 Task: Reply to email with the signature Chloe Collins with the subject Thank you for a call from softage.10@softage.net with the message Can you please confirm the availability of the conference room for the meeting? with BCC to softage.7@softage.net with an attached document RFP_response.docx
Action: Mouse moved to (789, 276)
Screenshot: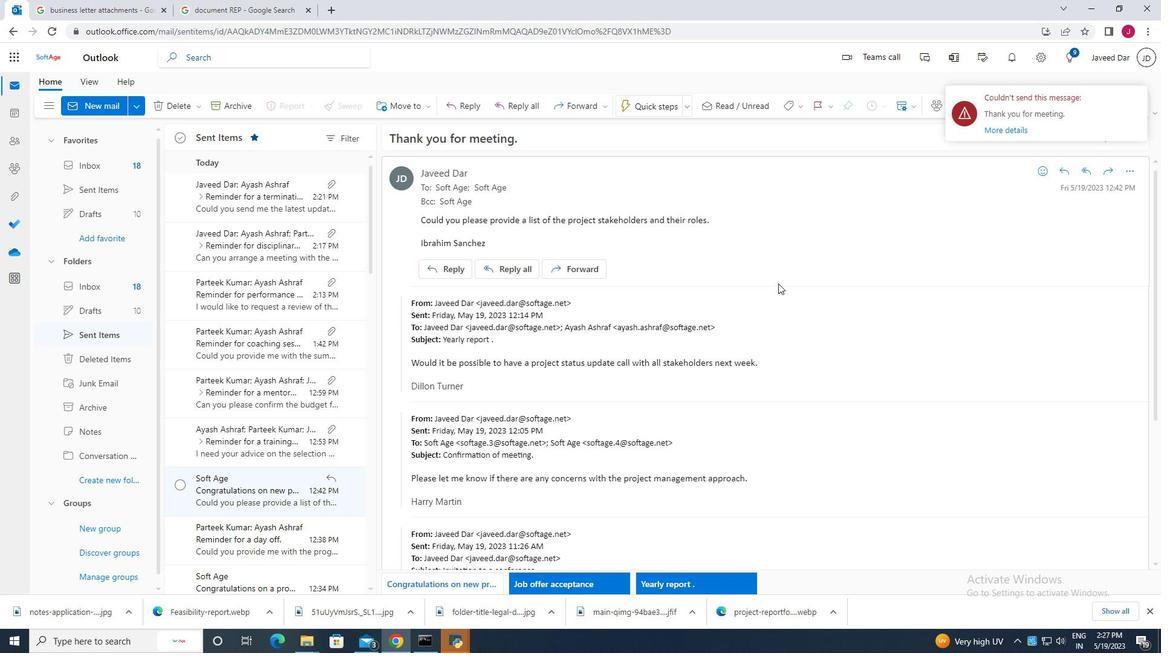 
Action: Mouse scrolled (789, 277) with delta (0, 0)
Screenshot: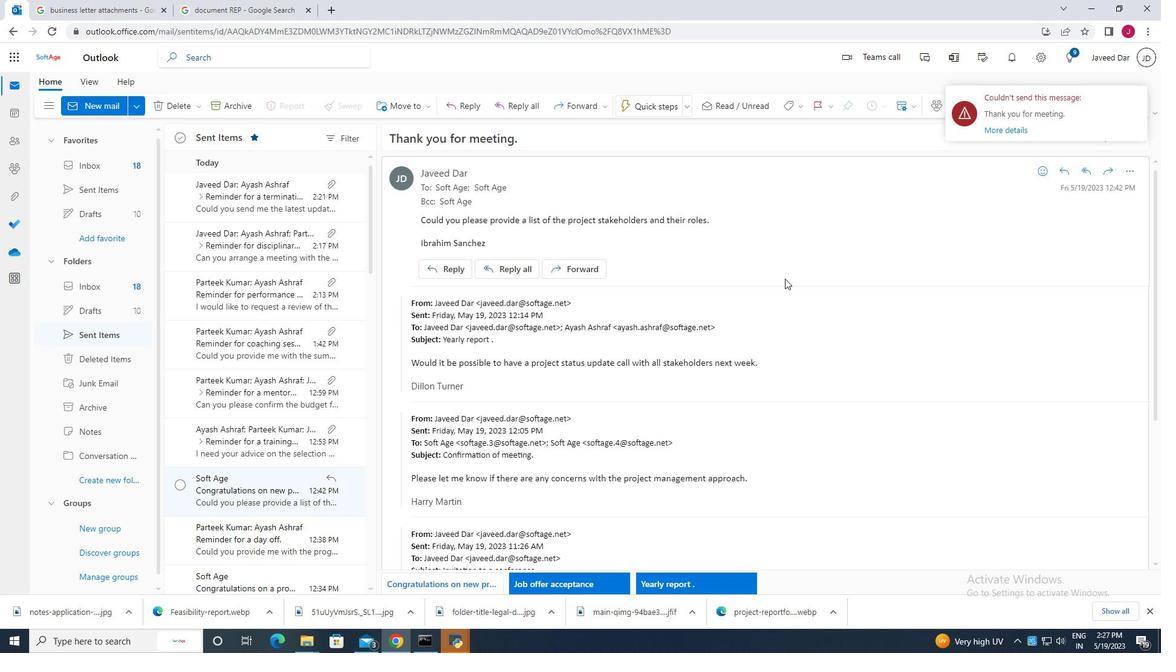 
Action: Mouse scrolled (789, 277) with delta (0, 0)
Screenshot: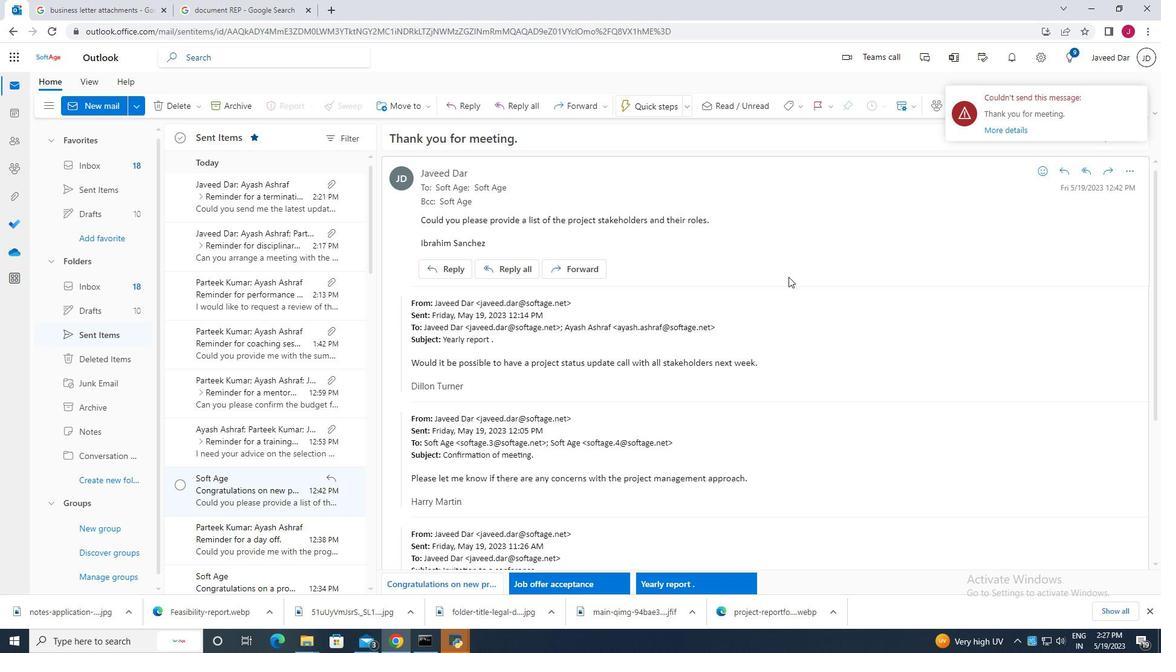 
Action: Mouse moved to (1066, 167)
Screenshot: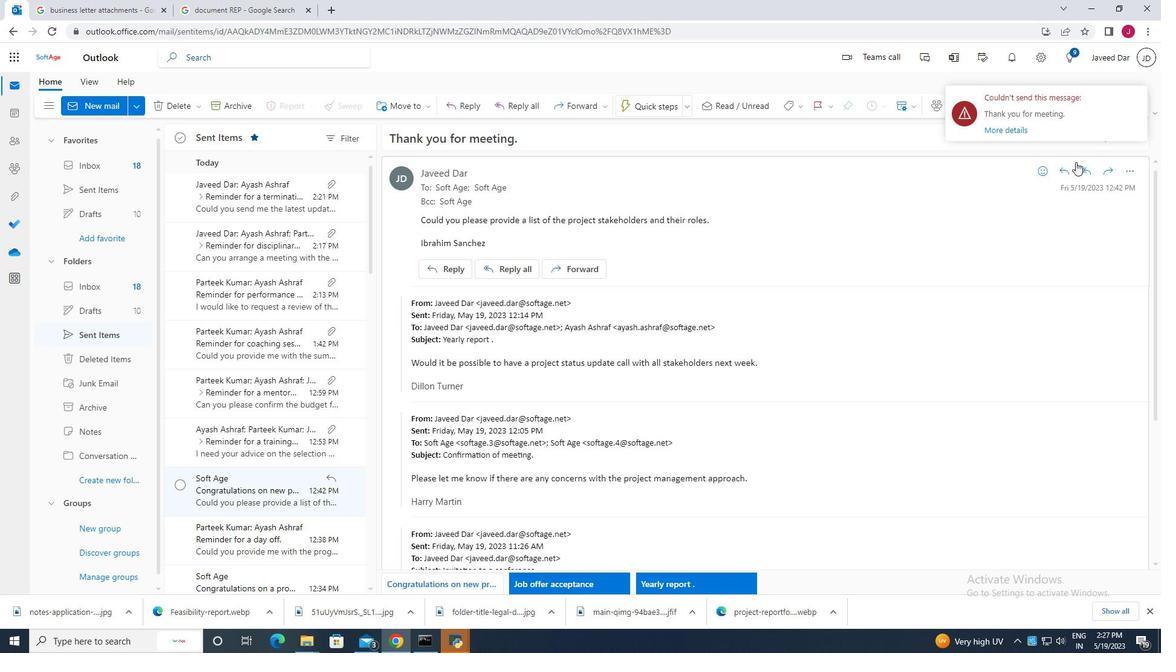 
Action: Mouse pressed left at (1066, 167)
Screenshot: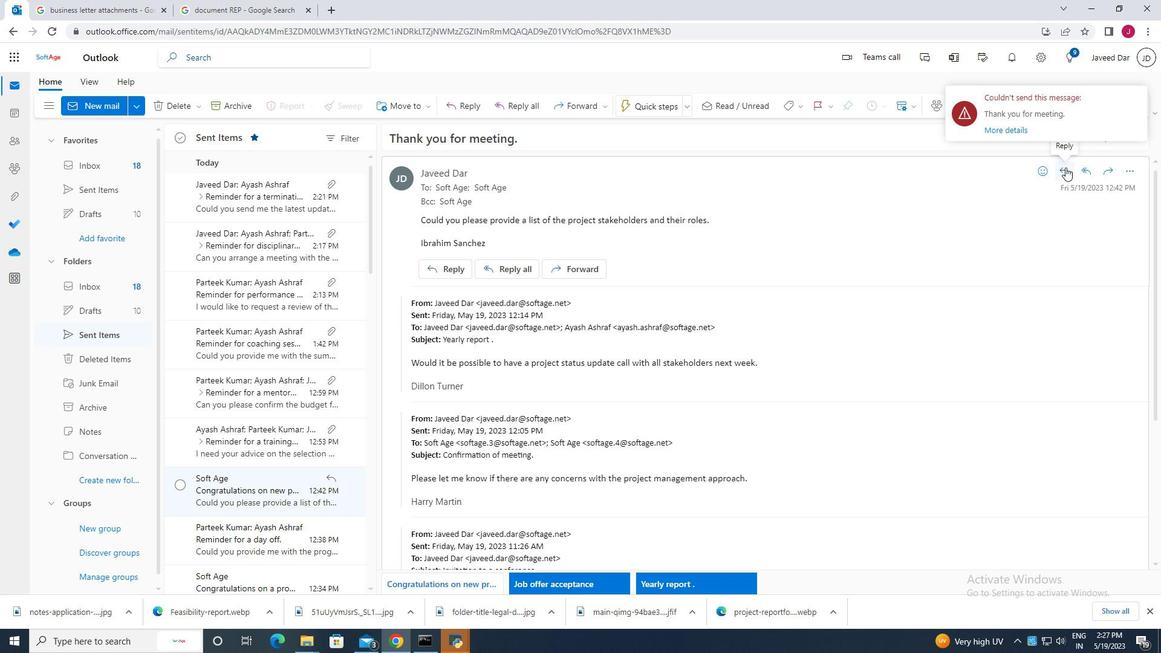 
Action: Mouse moved to (615, 165)
Screenshot: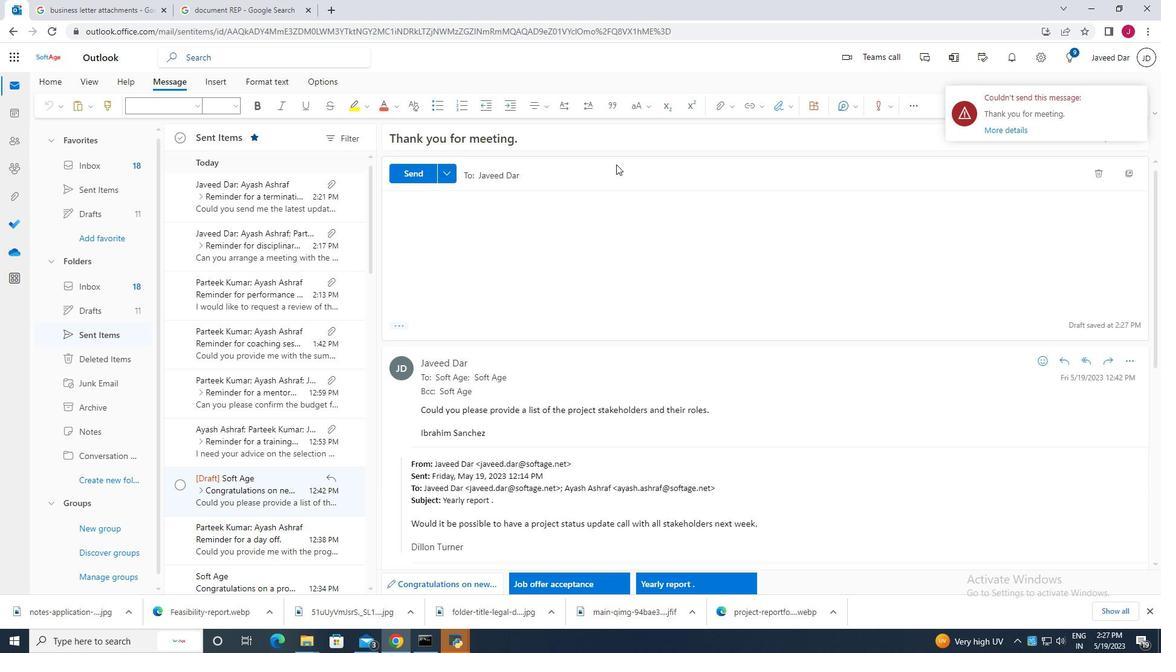 
Action: Mouse pressed left at (615, 165)
Screenshot: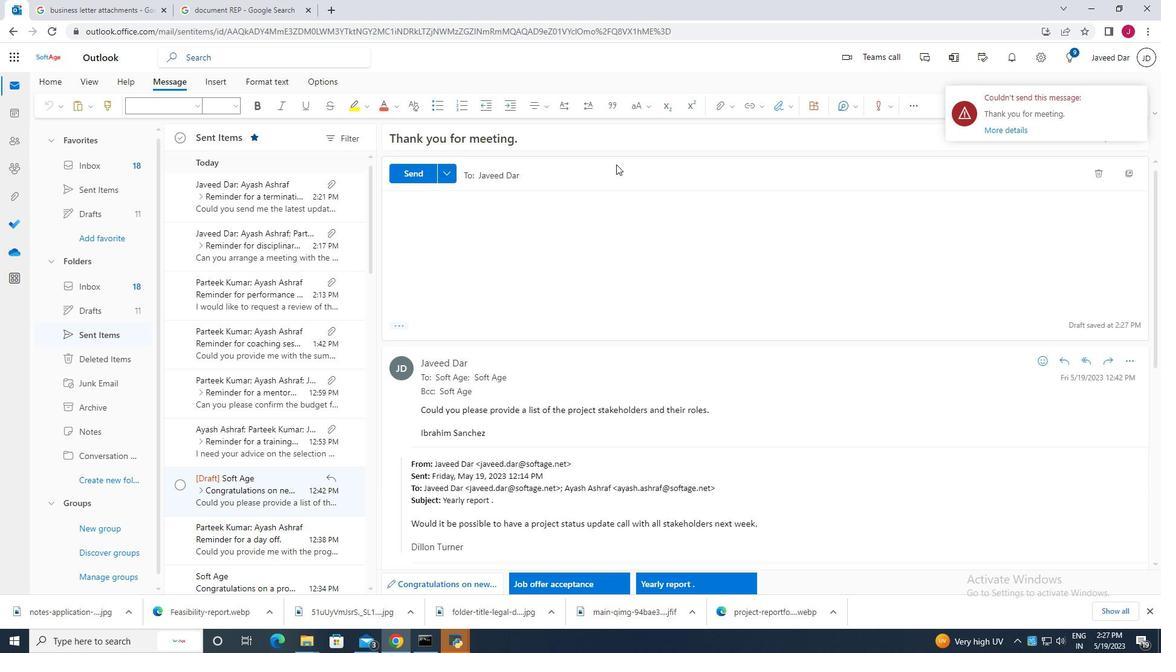 
Action: Mouse moved to (485, 203)
Screenshot: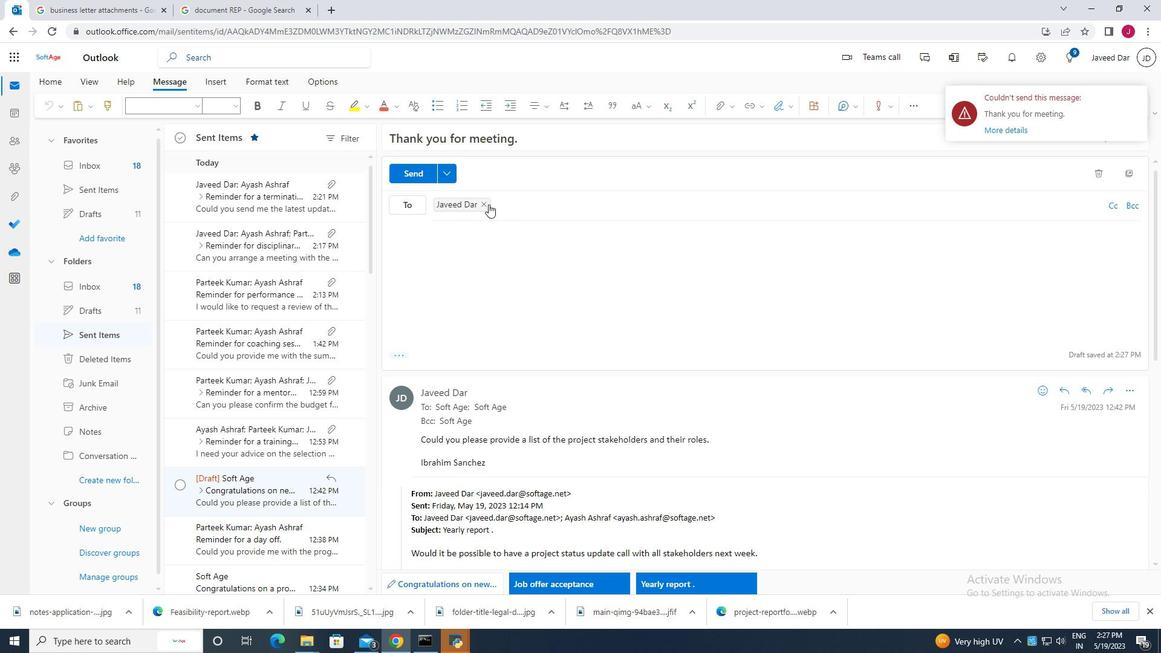 
Action: Mouse pressed left at (485, 203)
Screenshot: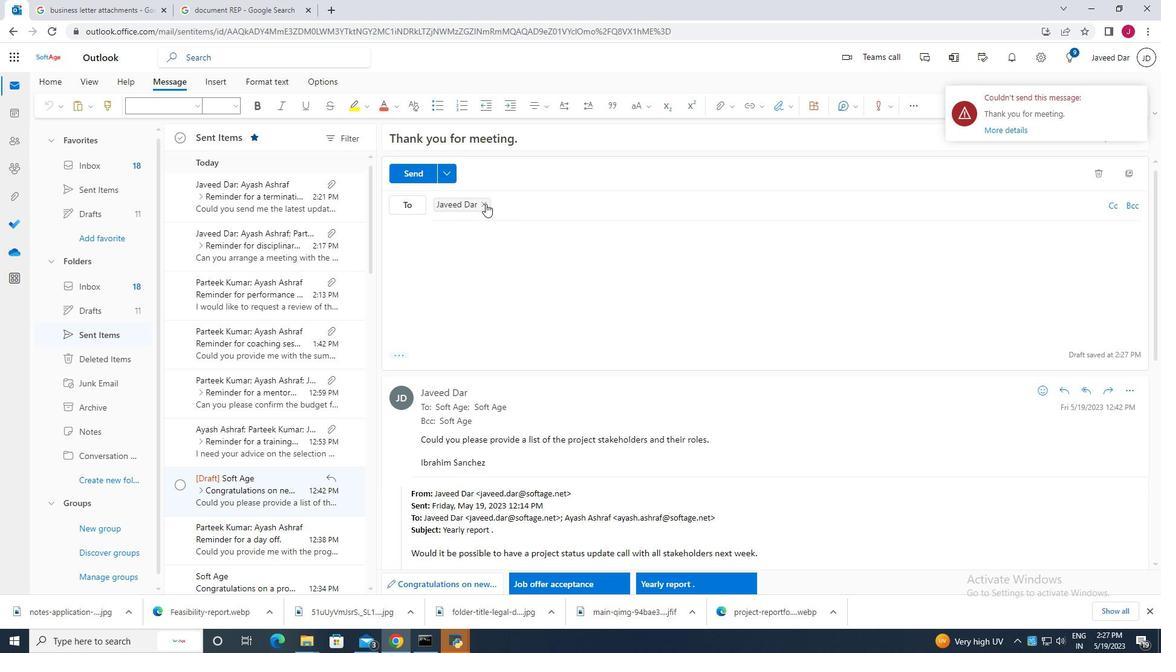 
Action: Mouse moved to (1104, 107)
Screenshot: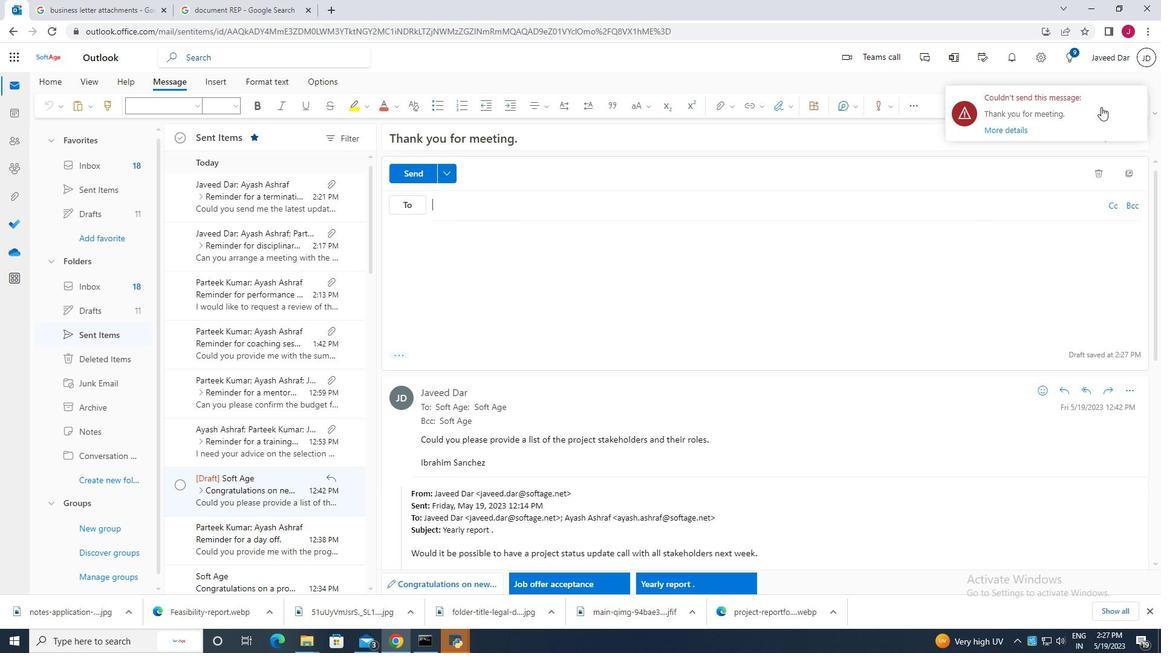 
Action: Mouse pressed left at (1104, 107)
Screenshot: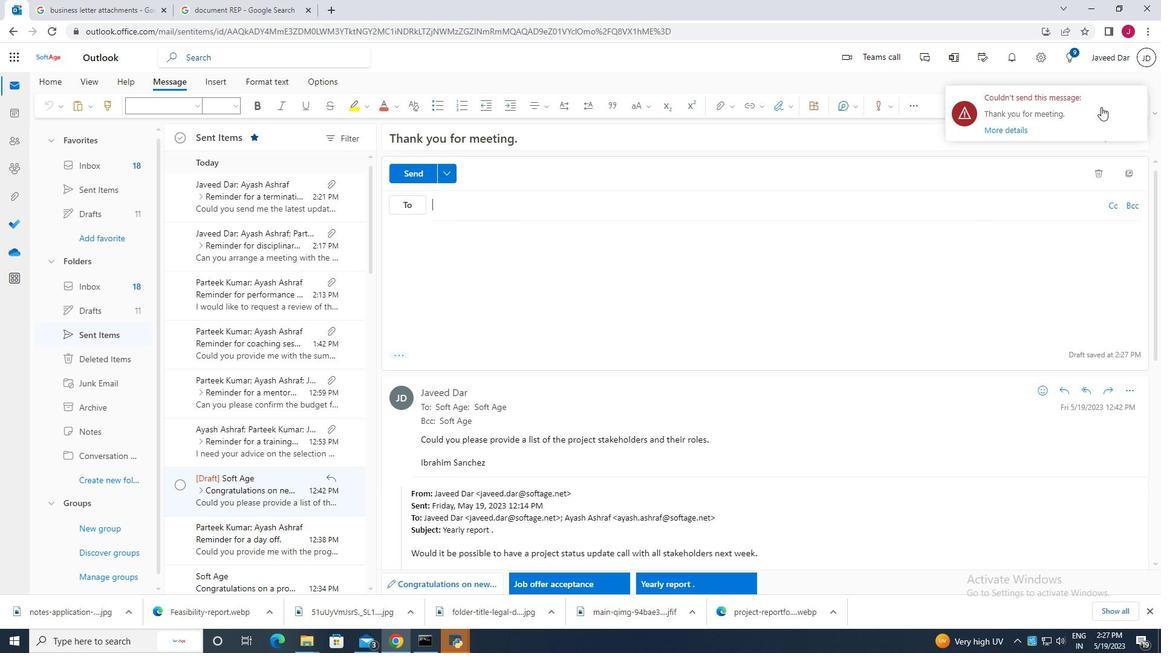 
Action: Mouse moved to (562, 156)
Screenshot: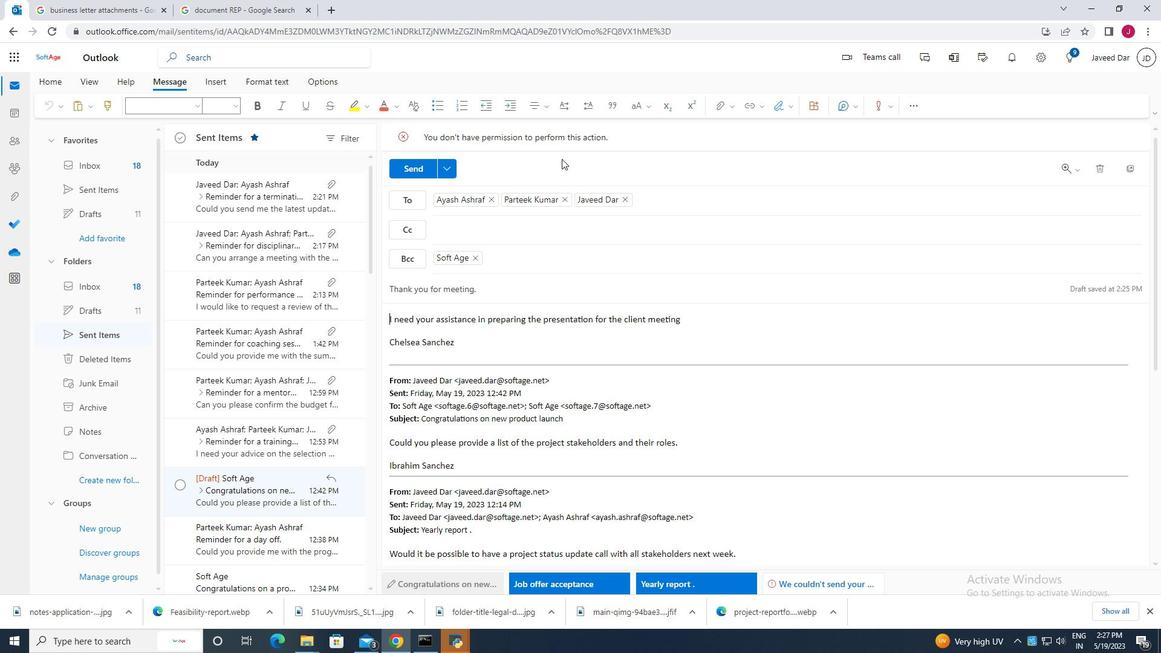 
Action: Mouse scrolled (562, 156) with delta (0, 0)
Screenshot: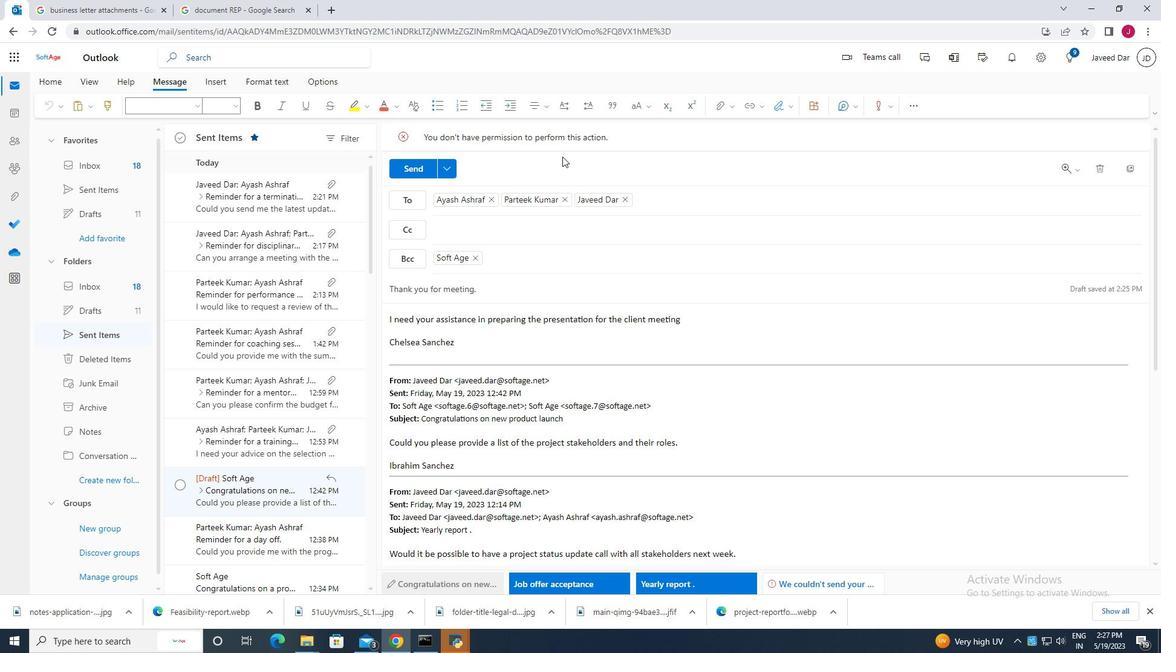 
Action: Mouse moved to (473, 140)
Screenshot: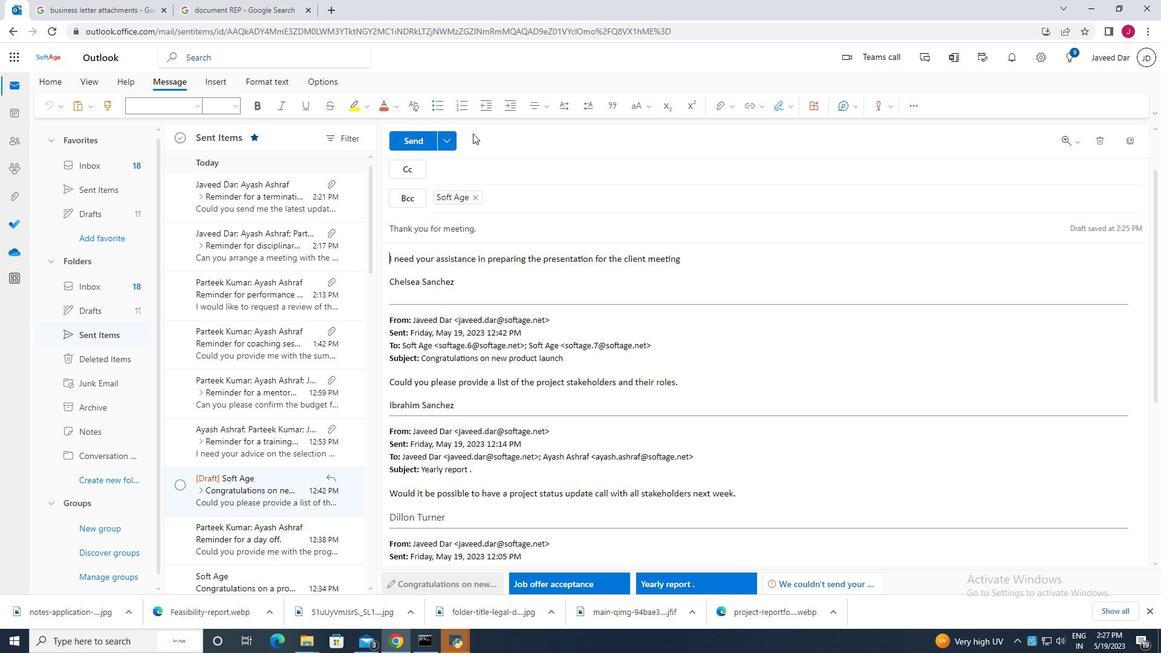 
Action: Mouse scrolled (473, 141) with delta (0, 0)
Screenshot: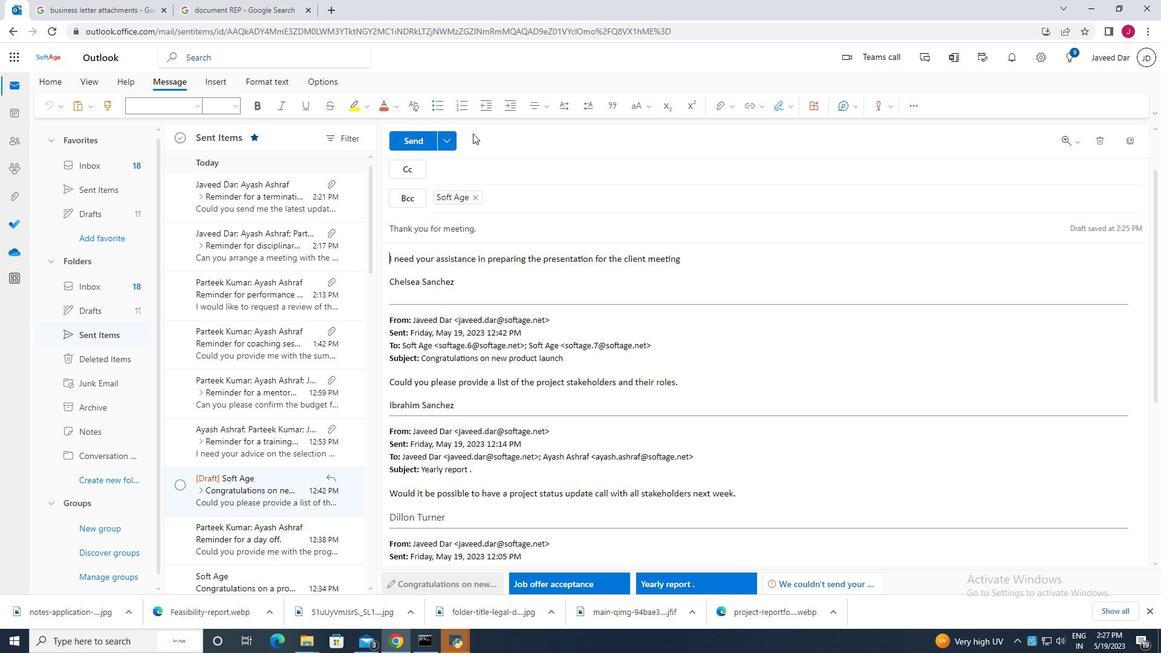 
Action: Mouse moved to (473, 140)
Screenshot: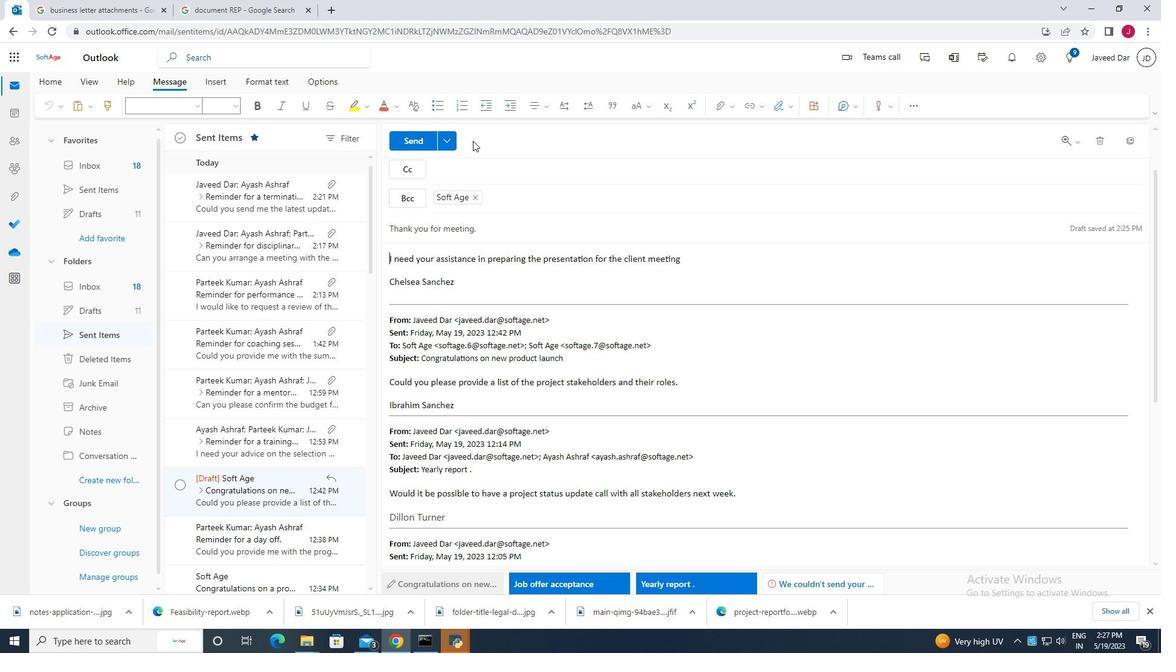 
Action: Mouse scrolled (473, 141) with delta (0, 0)
Screenshot: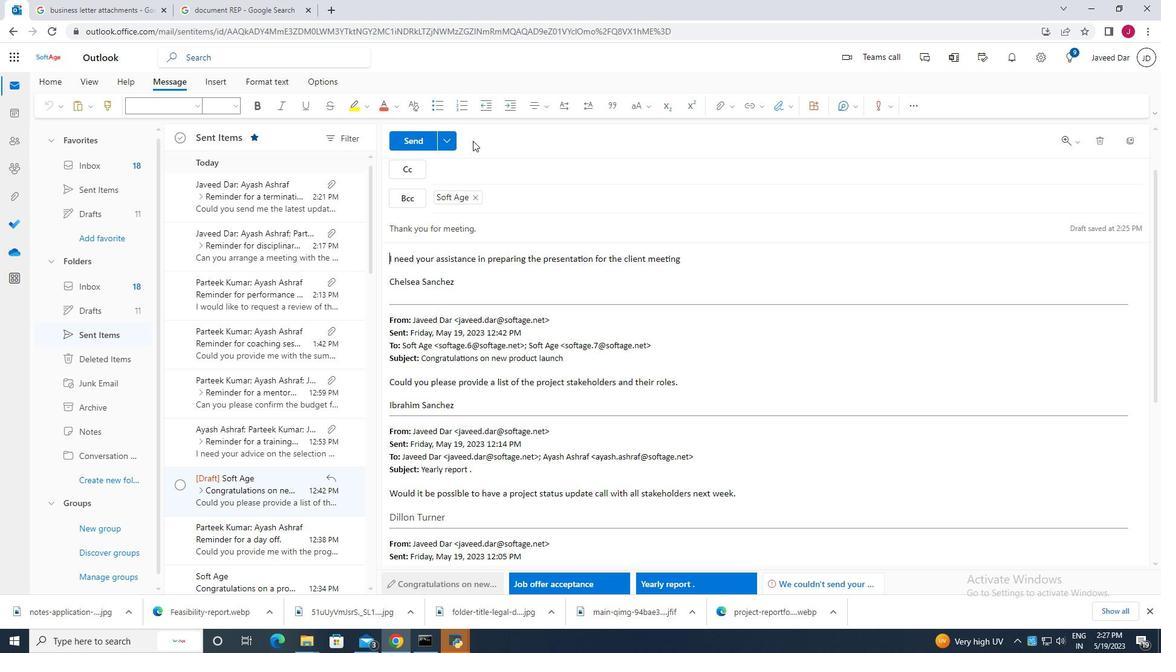 
Action: Mouse moved to (402, 132)
Screenshot: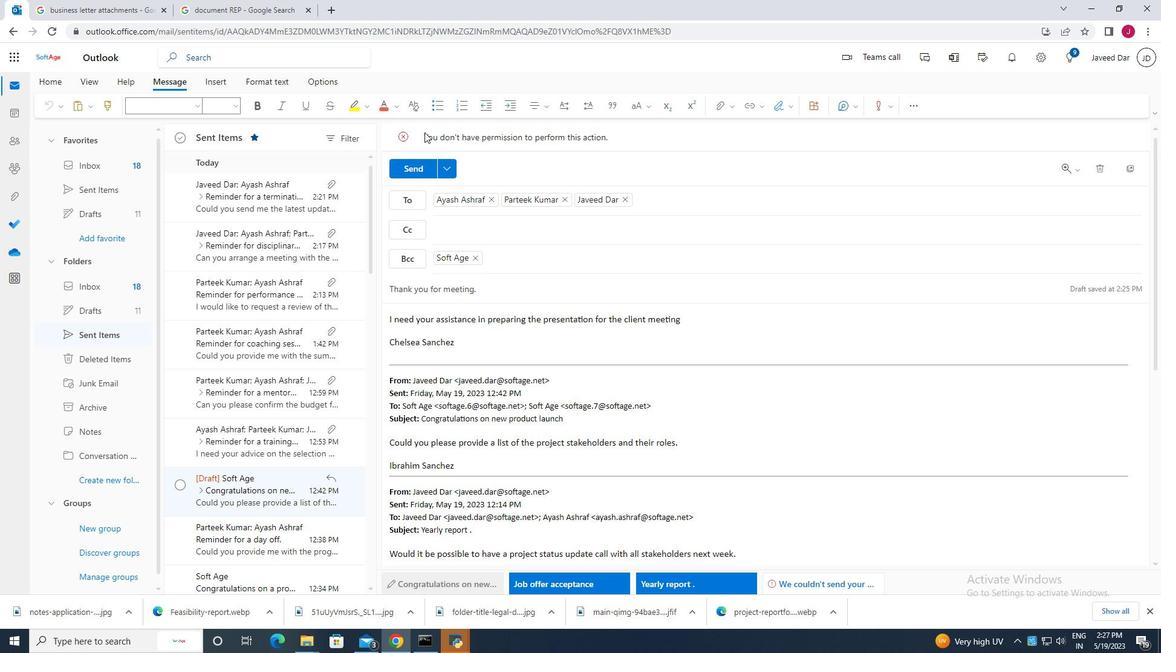 
Action: Mouse pressed left at (402, 132)
Screenshot: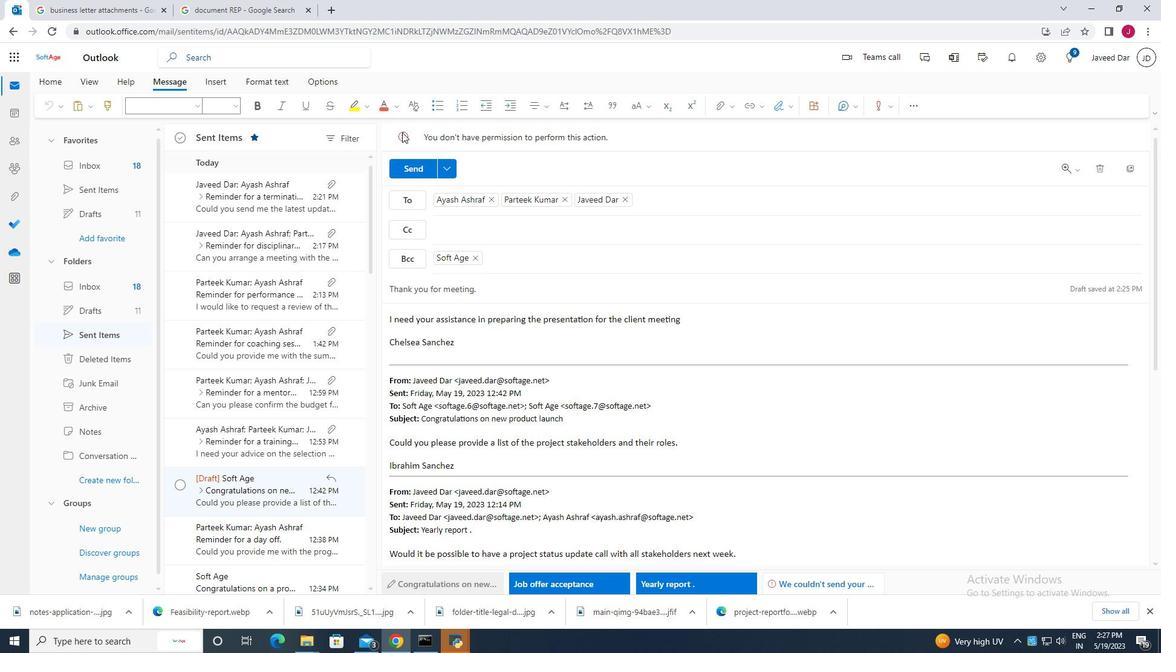 
Action: Mouse moved to (402, 137)
Screenshot: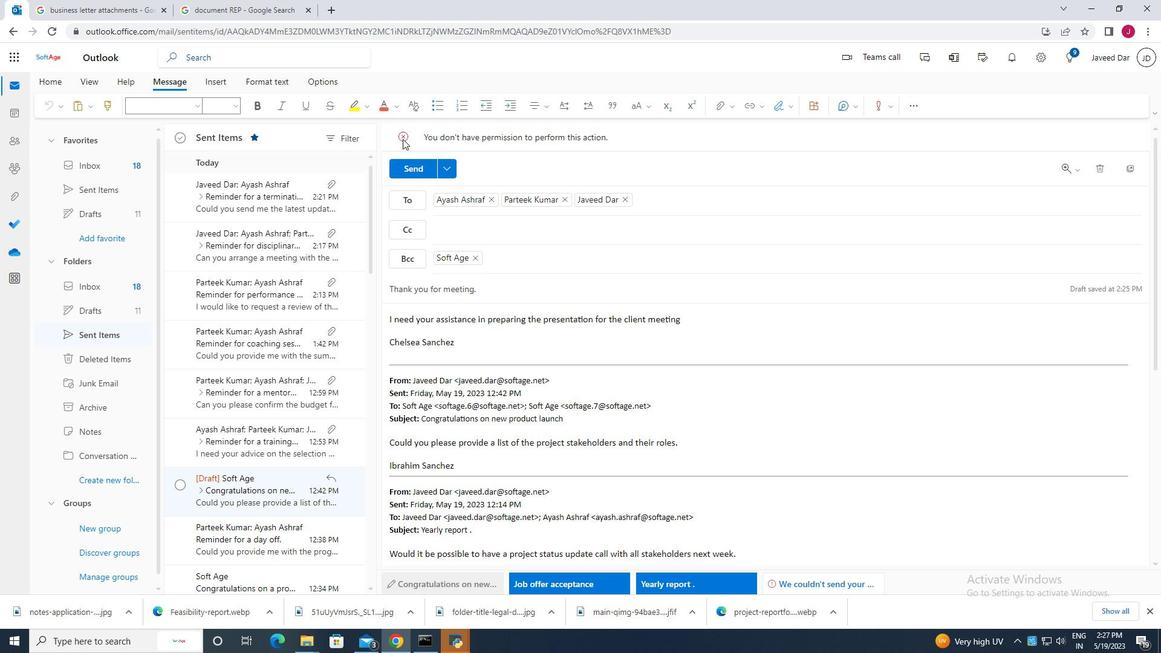 
Action: Mouse pressed left at (402, 137)
Screenshot: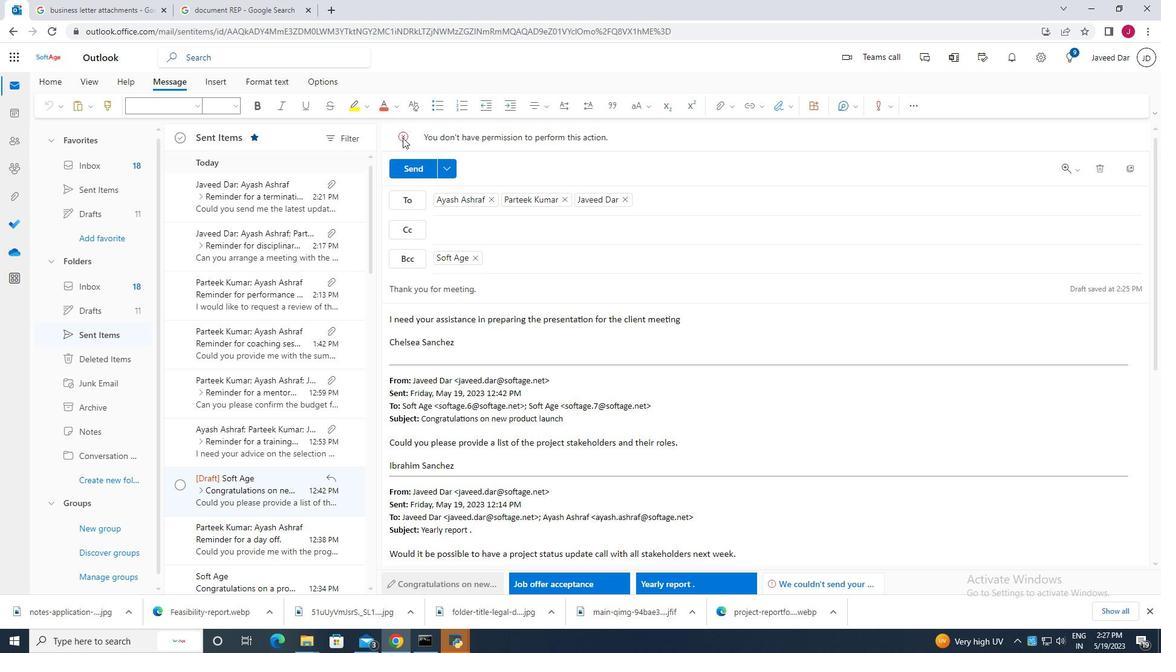
Action: Mouse pressed left at (402, 137)
Screenshot: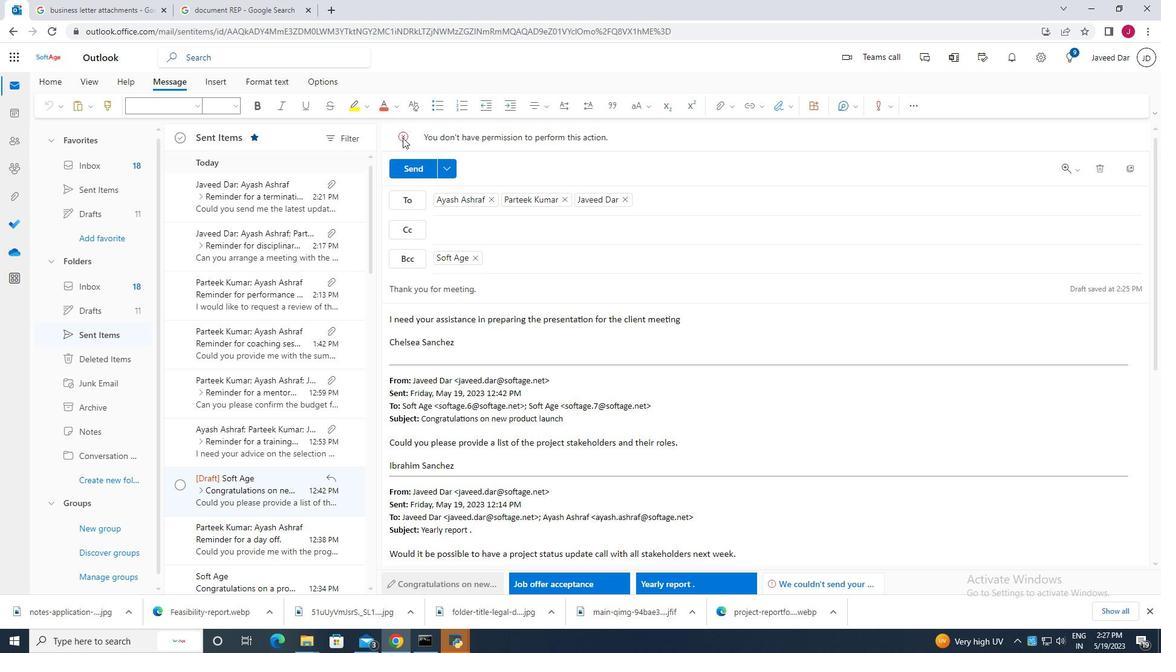 
Action: Mouse moved to (614, 253)
Screenshot: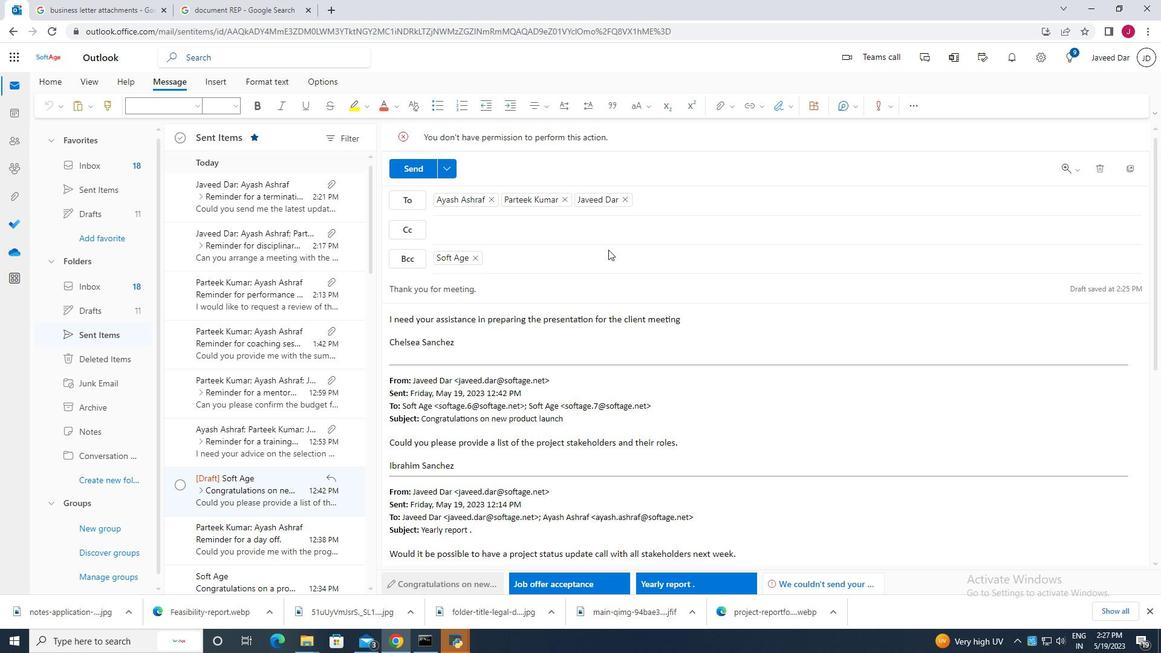 
Action: Mouse scrolled (614, 252) with delta (0, 0)
Screenshot: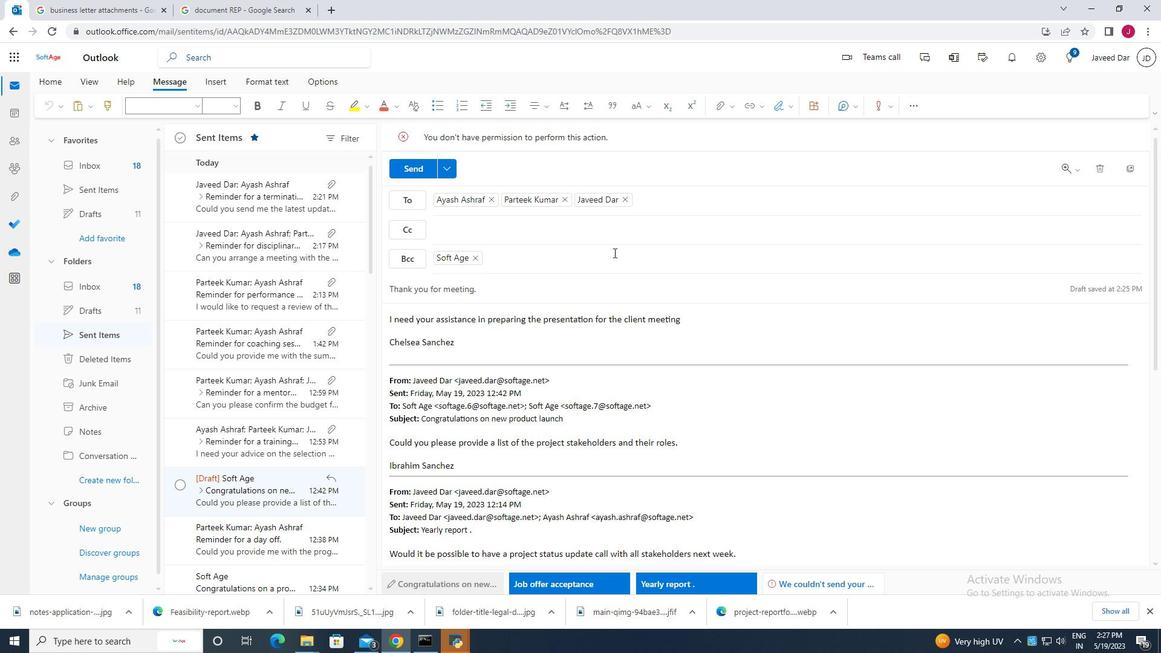 
Action: Mouse scrolled (614, 254) with delta (0, 0)
Screenshot: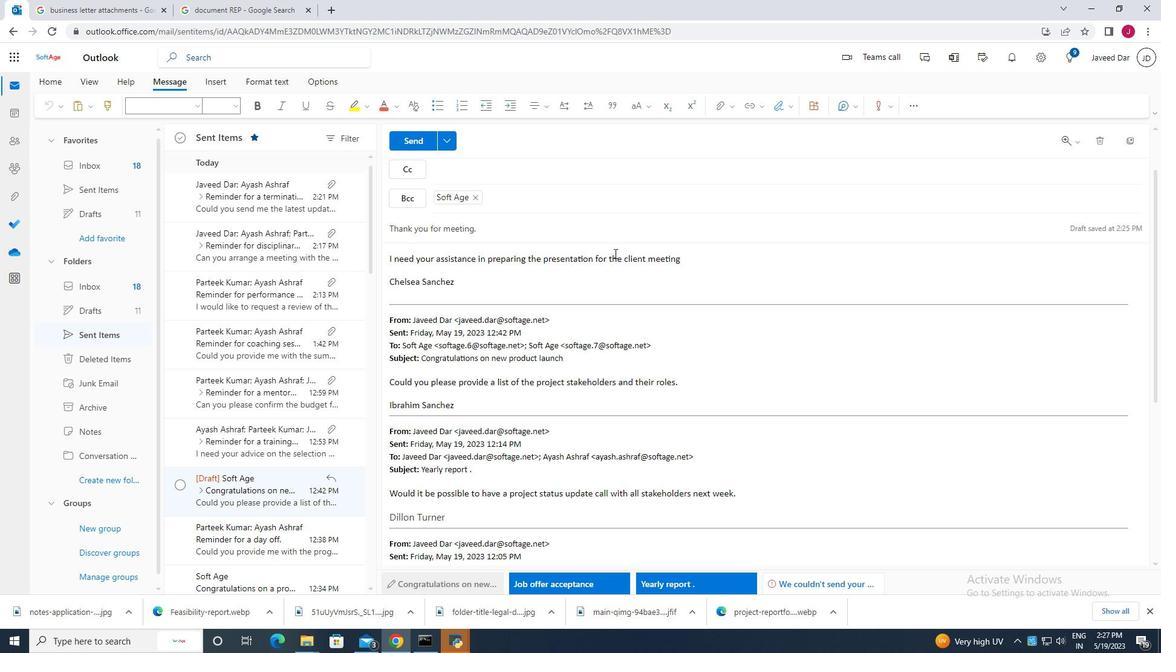 
Action: Mouse scrolled (614, 252) with delta (0, 0)
Screenshot: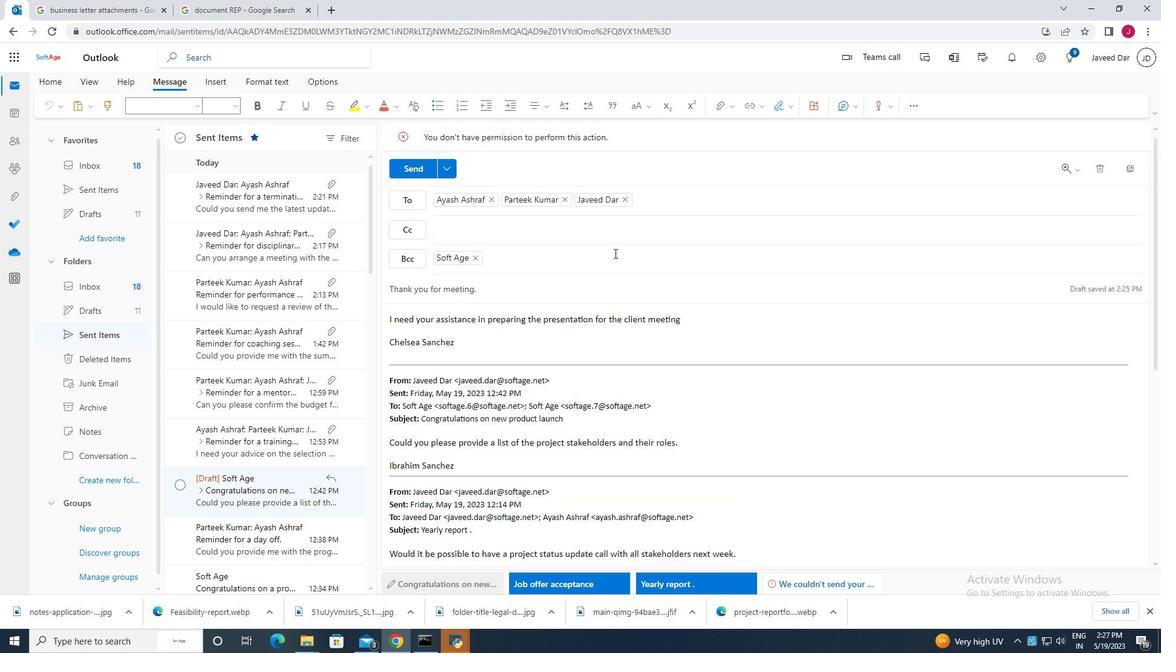 
Action: Mouse scrolled (614, 254) with delta (0, 0)
Screenshot: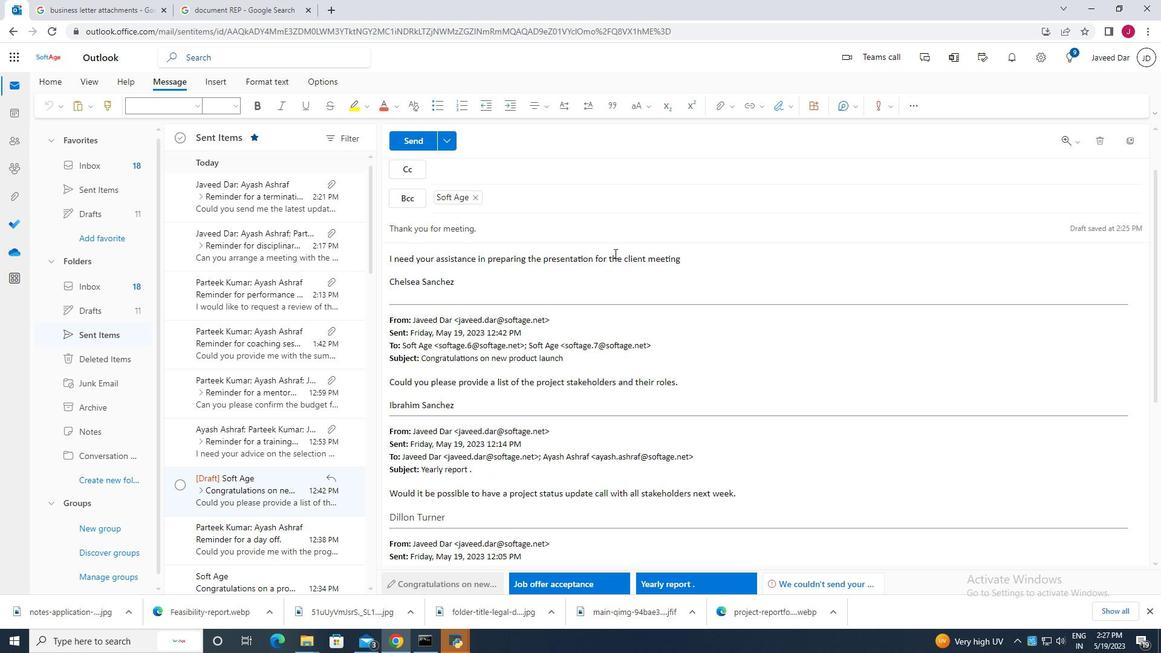 
Action: Mouse moved to (626, 198)
Screenshot: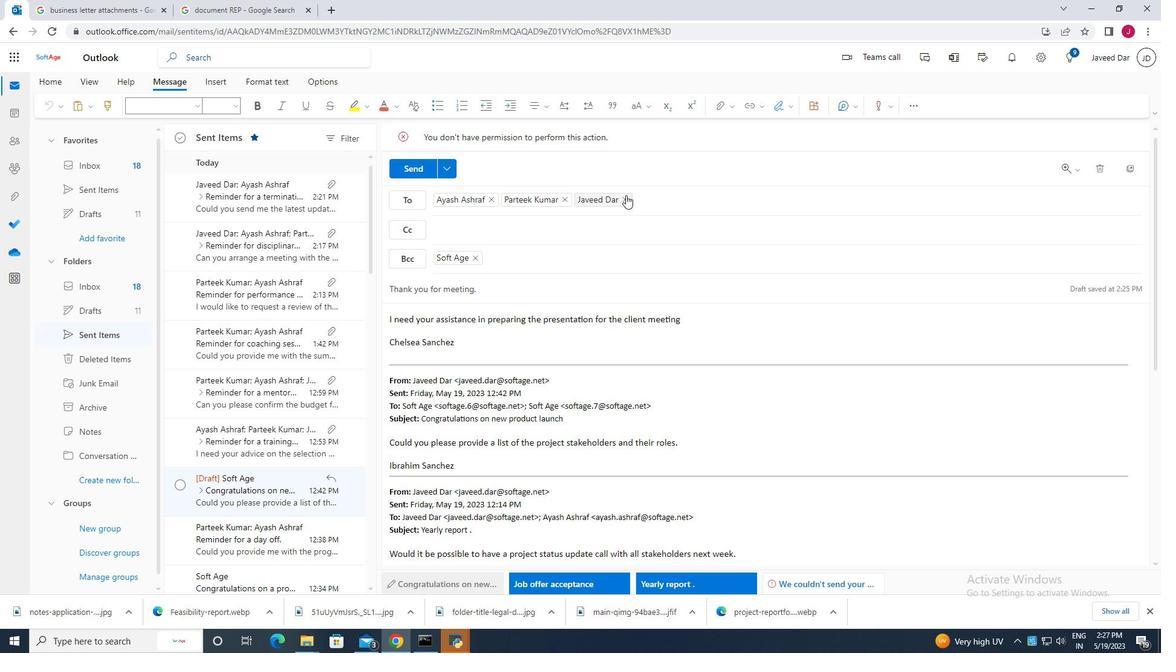 
Action: Mouse pressed left at (626, 198)
Screenshot: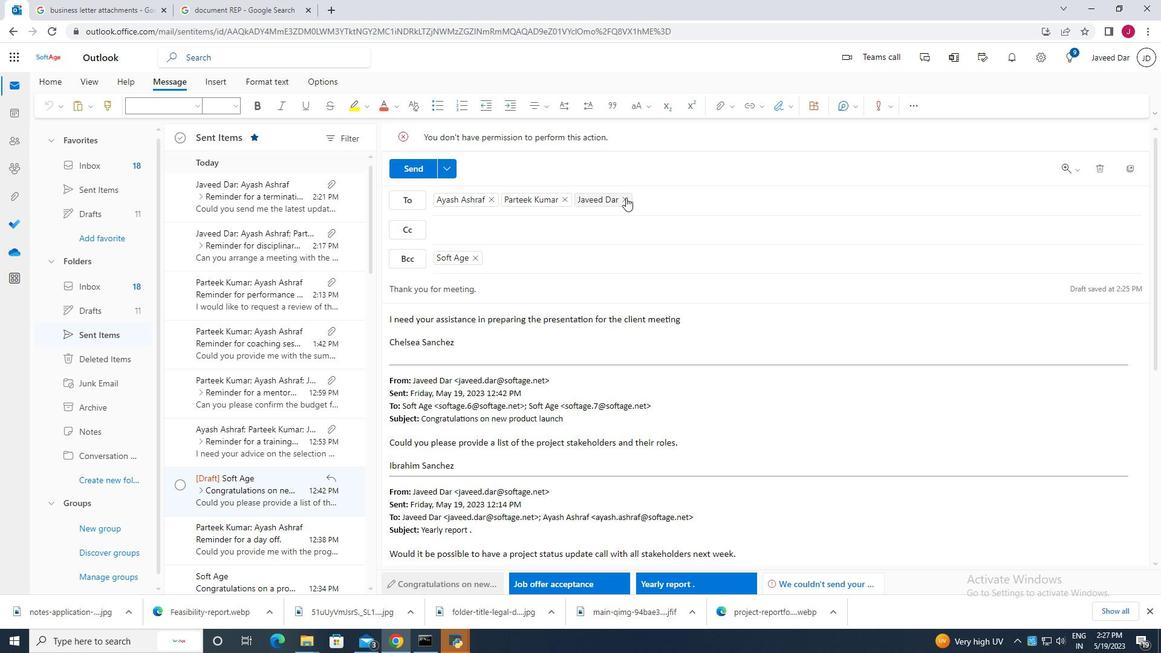 
Action: Mouse moved to (565, 200)
Screenshot: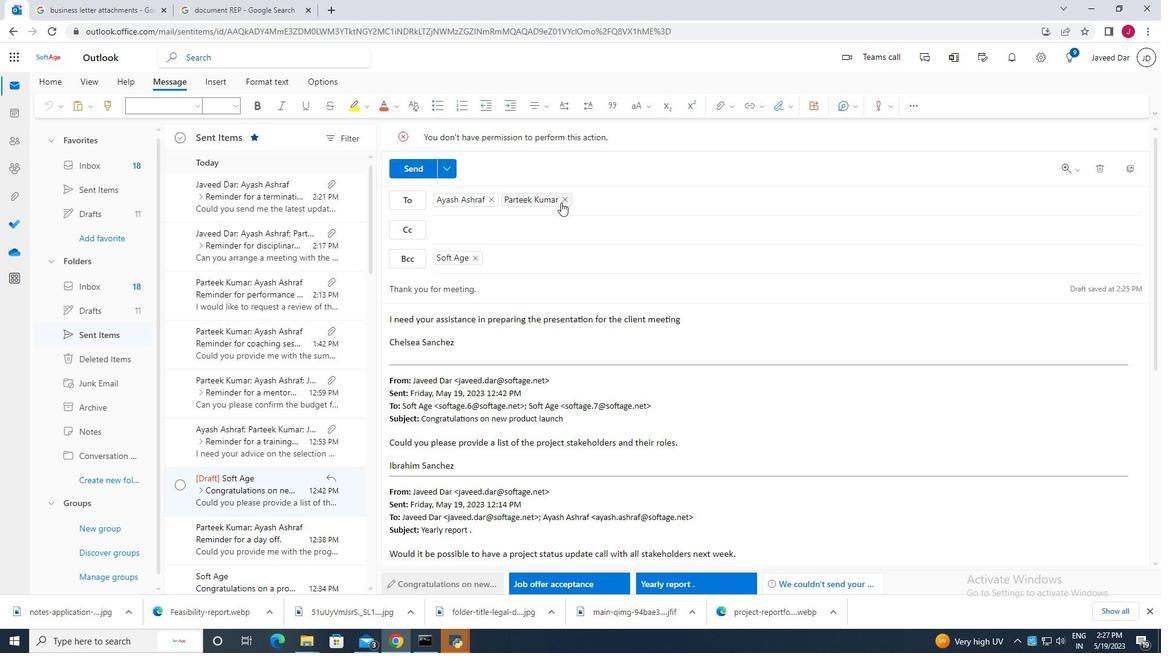 
Action: Mouse pressed left at (565, 200)
Screenshot: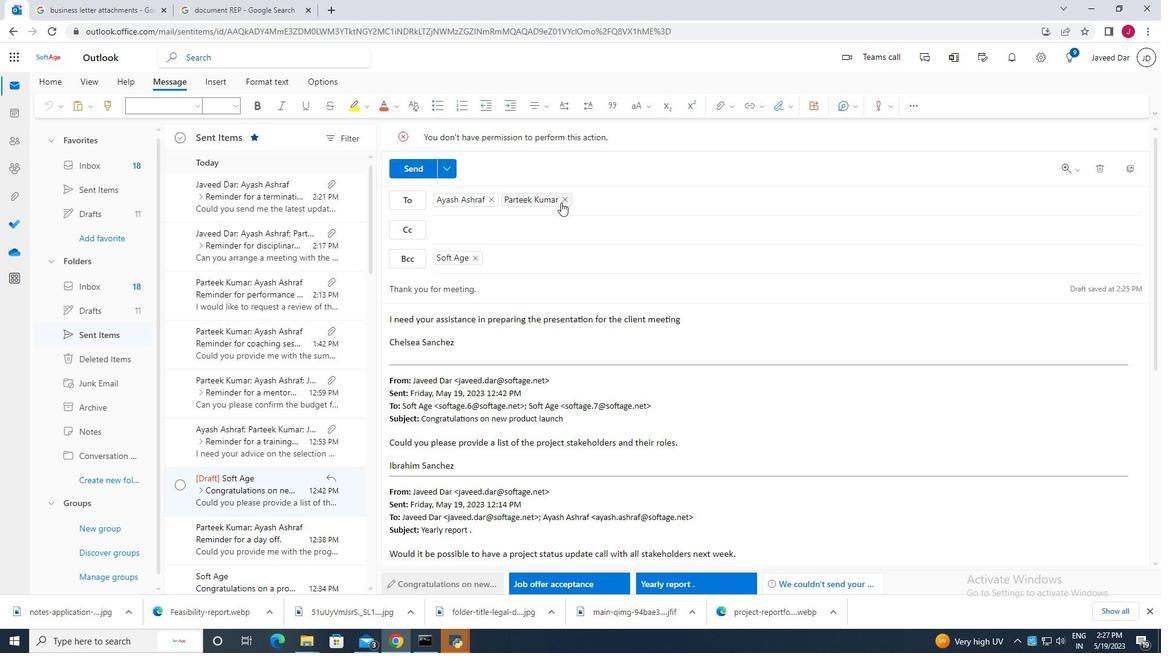 
Action: Mouse moved to (496, 200)
Screenshot: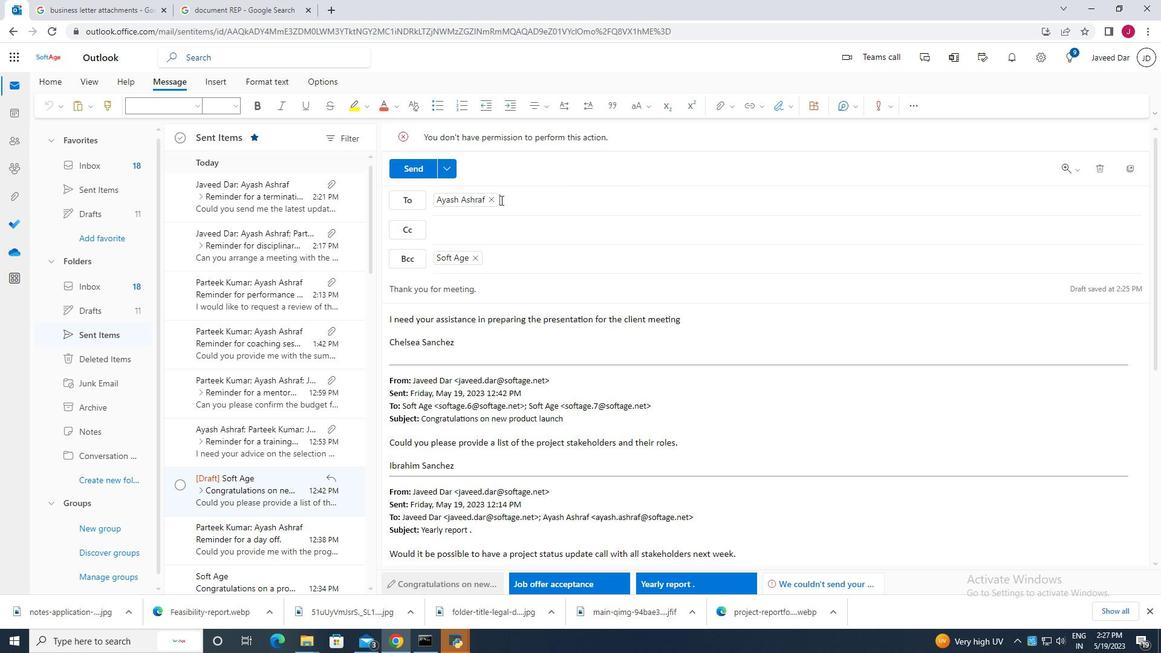 
Action: Mouse pressed left at (496, 200)
Screenshot: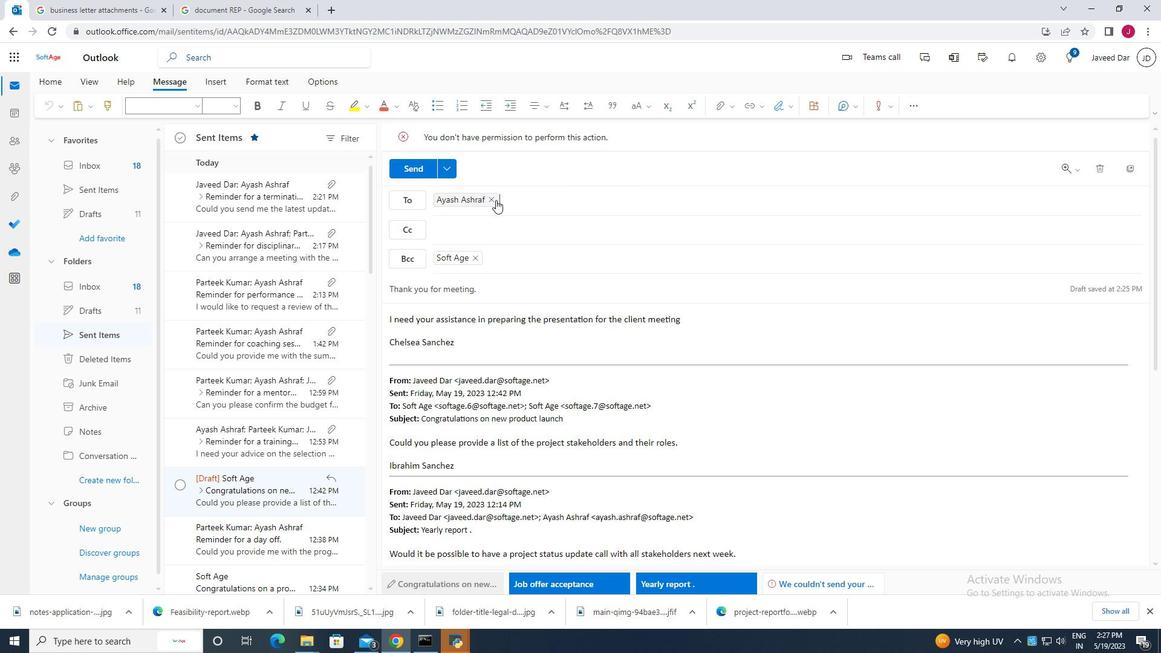 
Action: Mouse moved to (494, 199)
Screenshot: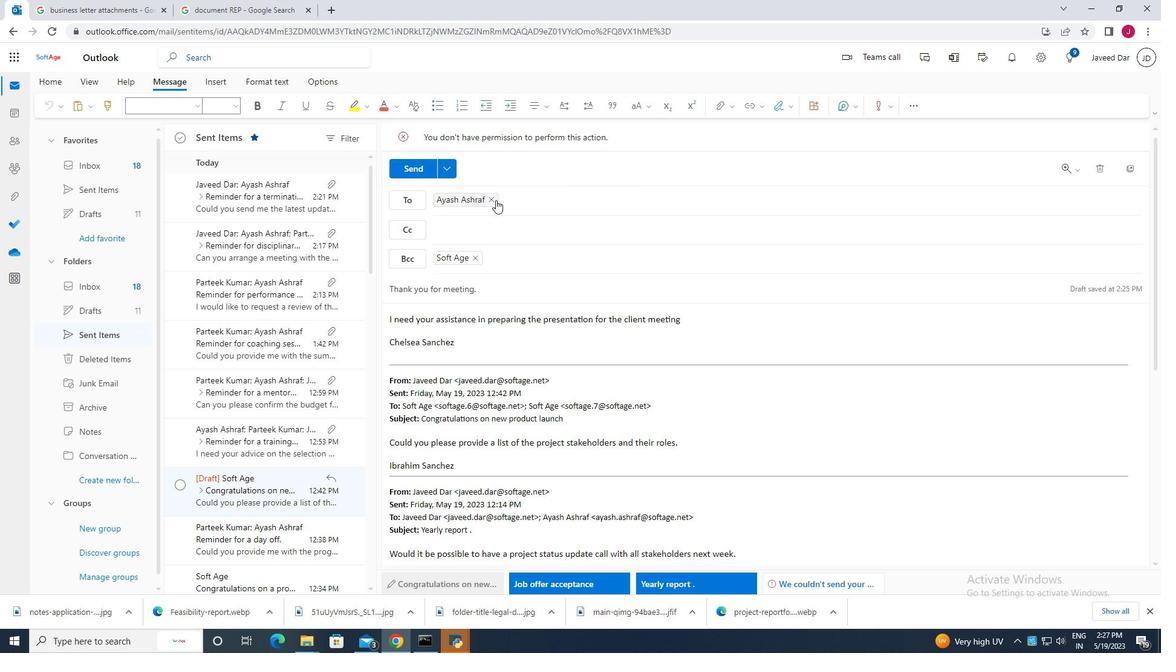 
Action: Mouse scrolled (494, 199) with delta (0, 0)
Screenshot: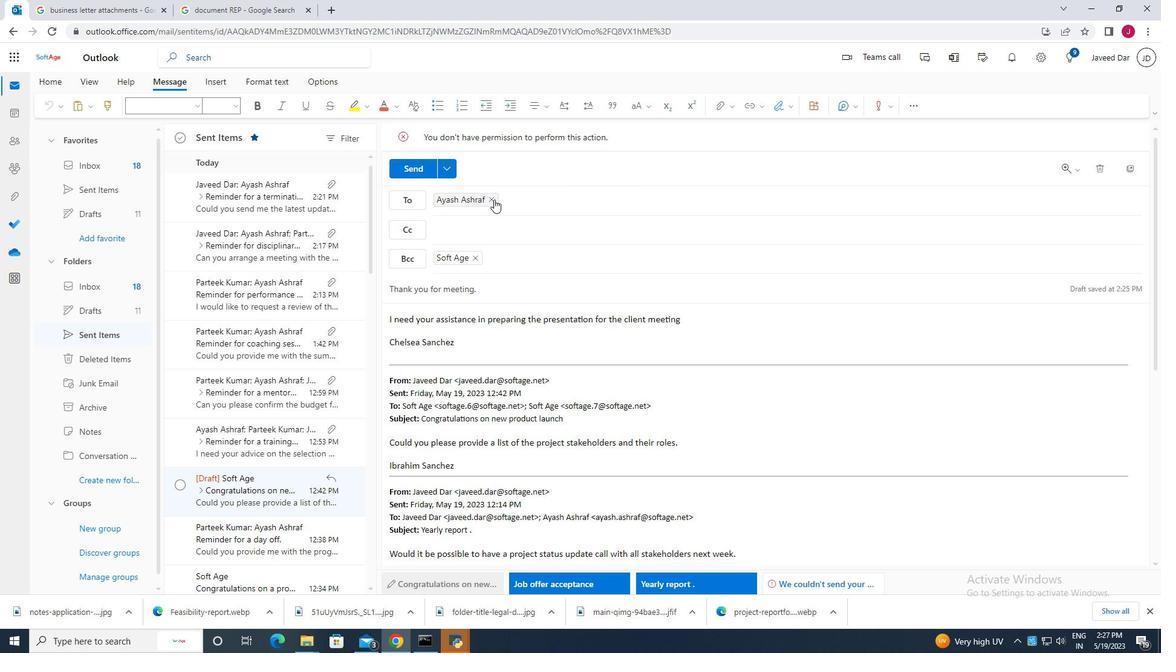 
Action: Mouse moved to (474, 198)
Screenshot: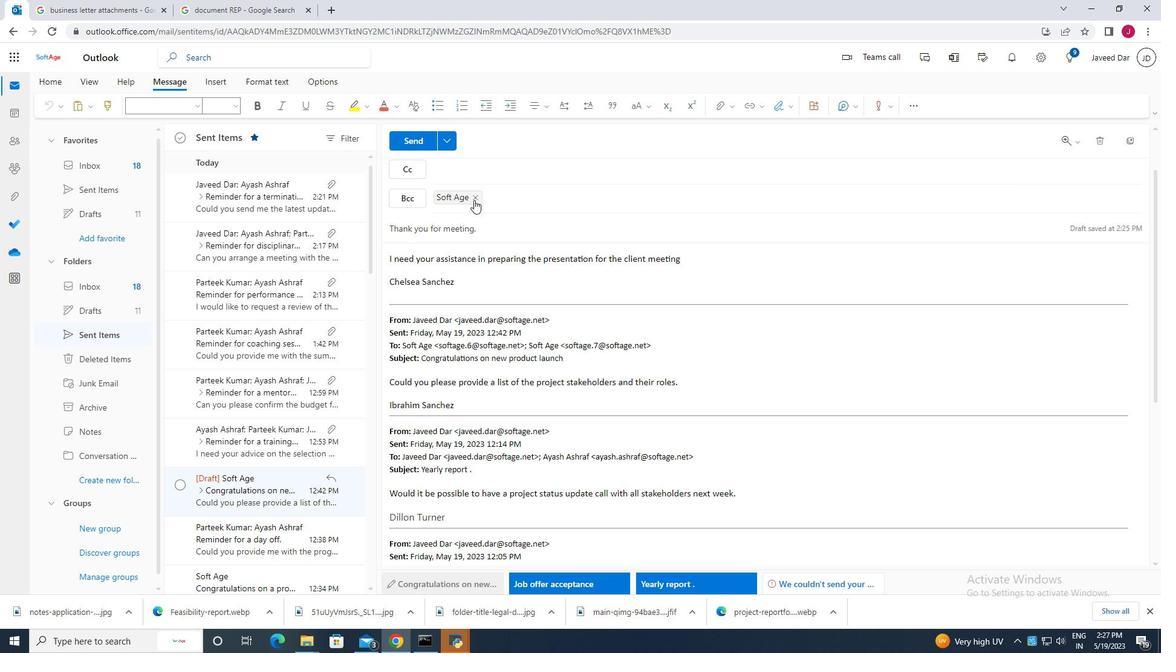 
Action: Mouse pressed left at (474, 198)
Screenshot: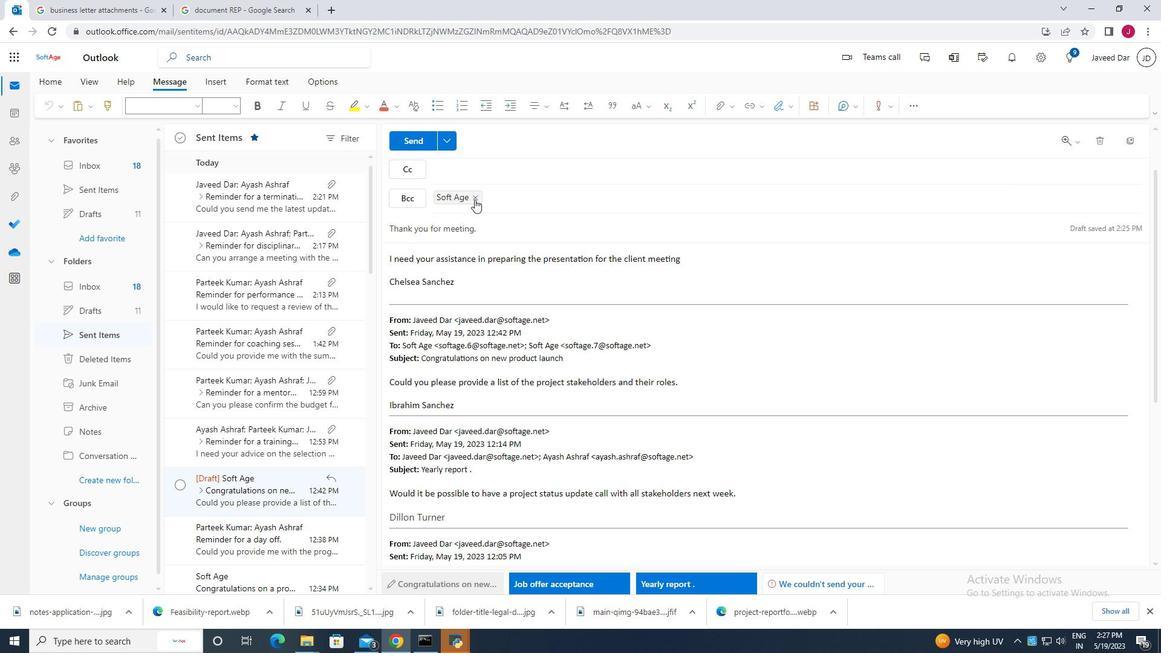 
Action: Mouse moved to (615, 229)
Screenshot: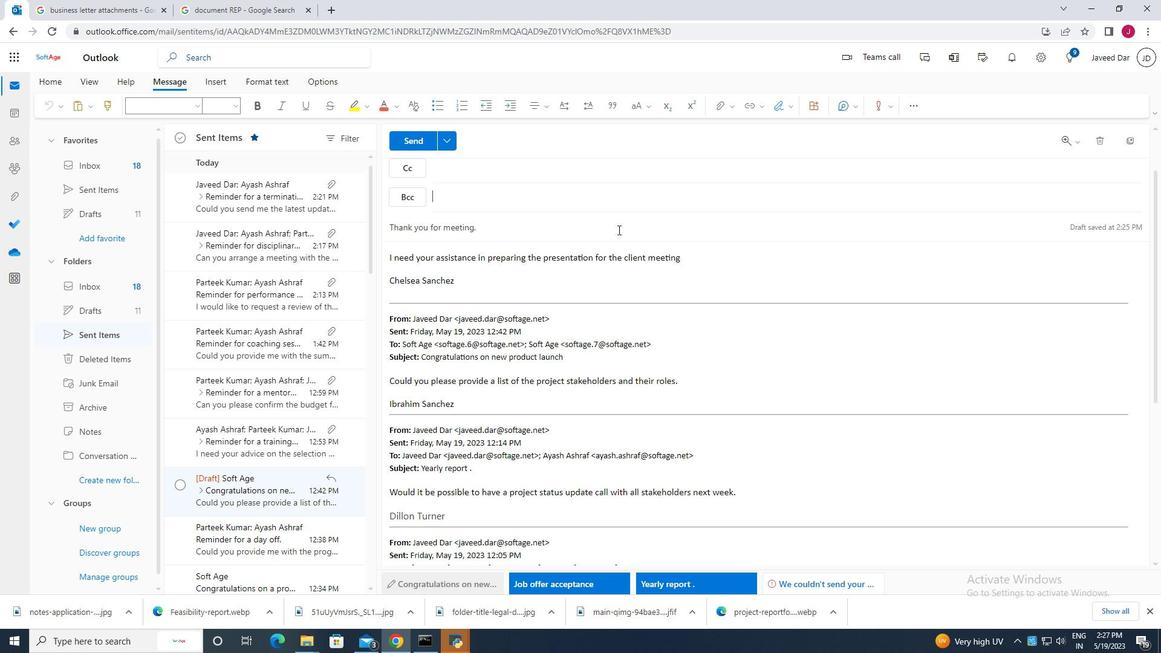 
Action: Mouse pressed left at (615, 229)
Screenshot: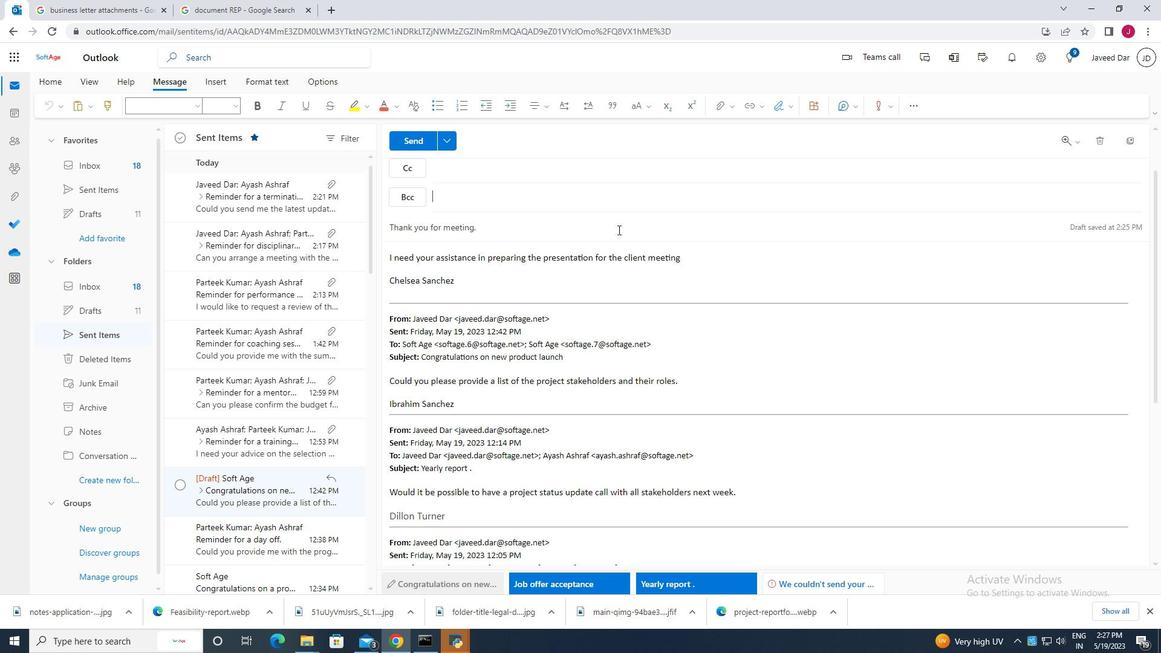 
Action: Mouse moved to (614, 229)
Screenshot: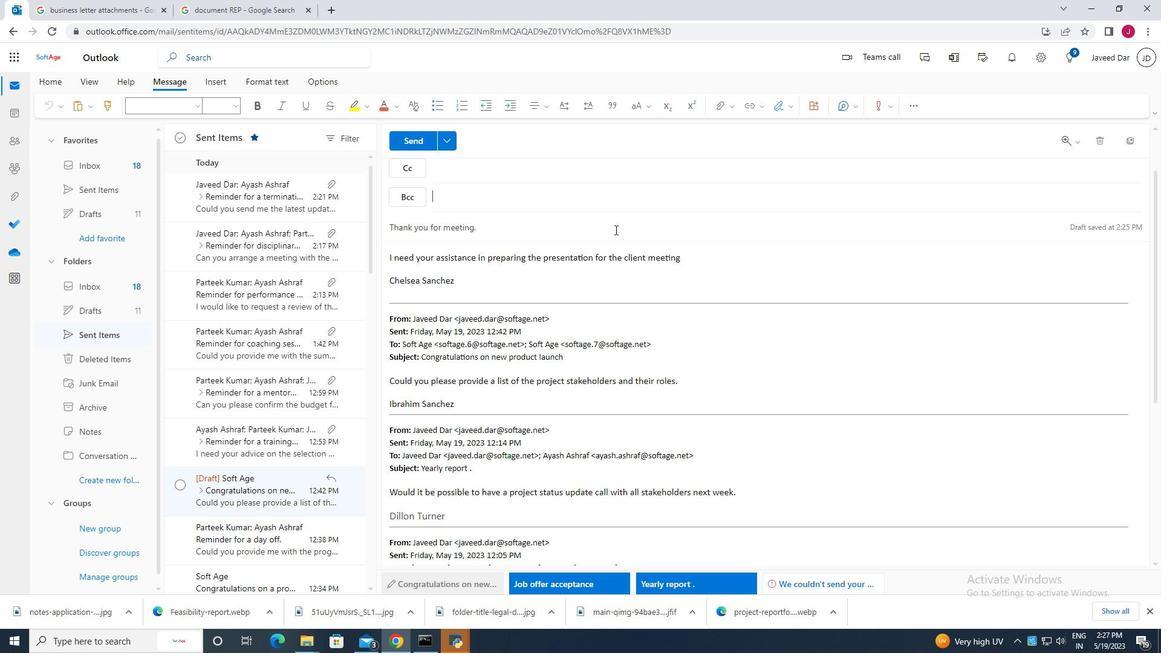 
Action: Key pressed <Key.backspace><Key.backspace><Key.backspace><Key.backspace><Key.backspace><Key.backspace><Key.backspace><Key.backspace><Key.backspace><Key.backspace><Key.backspace><Key.backspace><Key.backspace><Key.backspace><Key.backspace><Key.backspace><Key.backspace><Key.backspace><Key.backspace><Key.backspace><Key.backspace><Key.backspace><Key.backspace><Key.backspace><Key.backspace><Key.backspace>
Screenshot: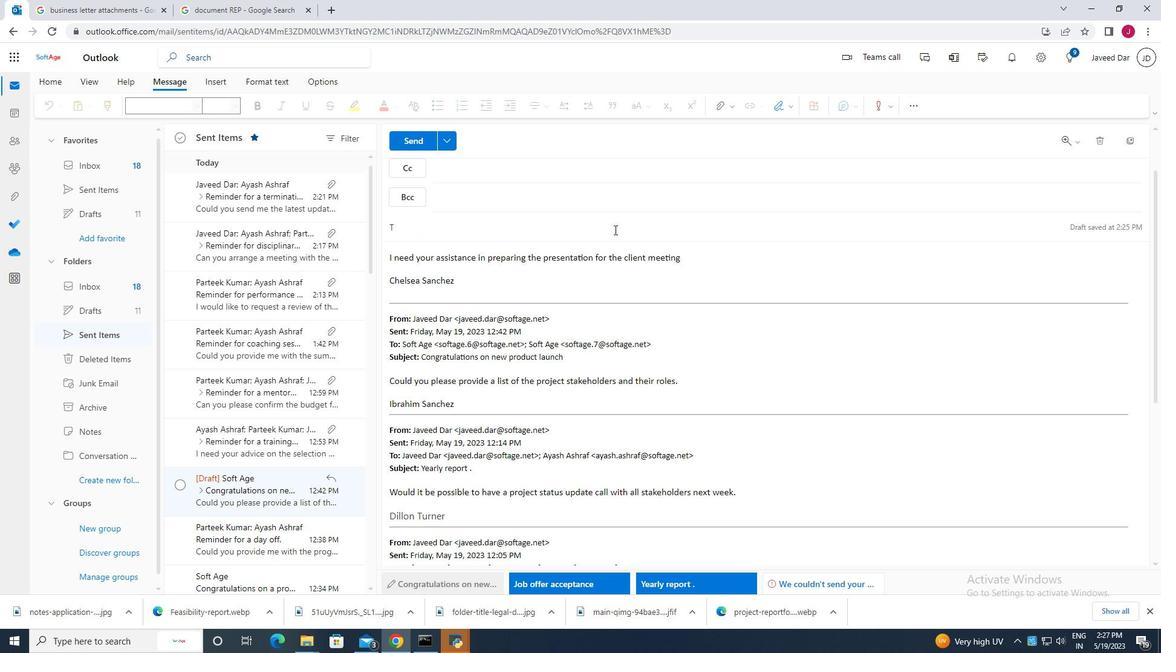 
Action: Mouse moved to (692, 252)
Screenshot: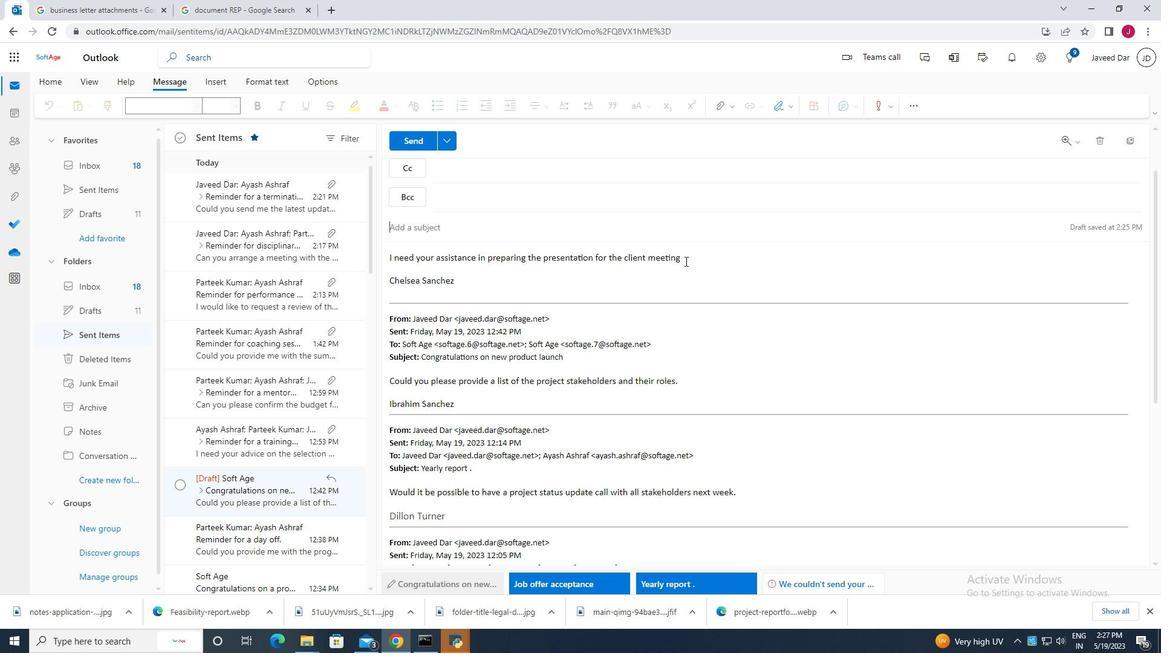 
Action: Mouse pressed left at (692, 252)
Screenshot: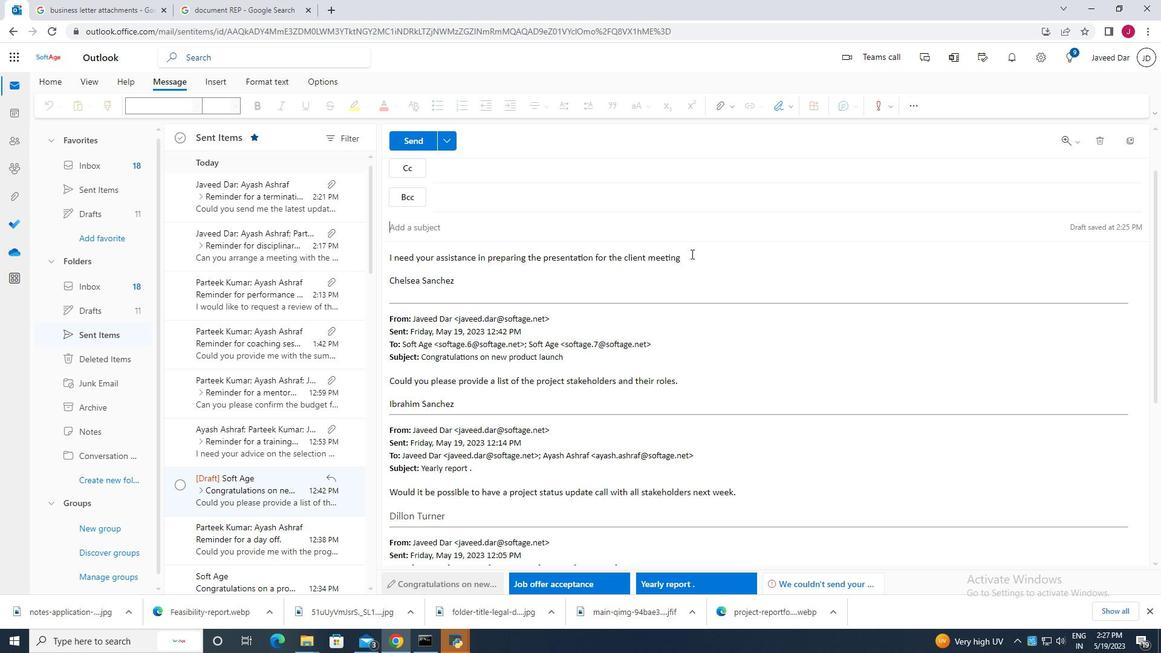 
Action: Mouse moved to (692, 255)
Screenshot: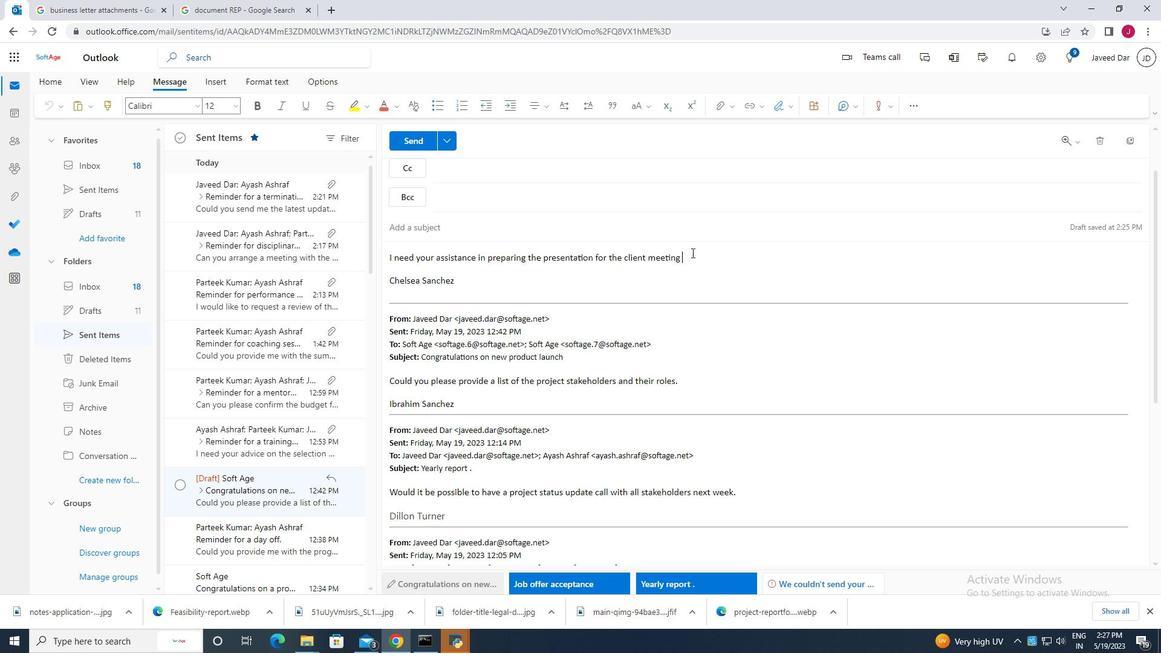 
Action: Key pressed <Key.backspace><Key.backspace><Key.backspace><Key.backspace><Key.backspace><Key.backspace><Key.backspace><Key.backspace><Key.backspace><Key.backspace><Key.backspace><Key.backspace><Key.backspace><Key.backspace><Key.backspace><Key.backspace><Key.backspace><Key.backspace><Key.backspace><Key.backspace><Key.backspace><Key.backspace><Key.backspace><Key.backspace><Key.backspace><Key.backspace><Key.backspace><Key.backspace><Key.backspace><Key.backspace><Key.backspace><Key.backspace><Key.backspace><Key.backspace><Key.backspace><Key.backspace><Key.backspace><Key.backspace><Key.backspace><Key.backspace><Key.backspace><Key.backspace><Key.backspace><Key.backspace><Key.backspace><Key.backspace><Key.backspace><Key.backspace><Key.backspace><Key.backspace><Key.backspace><Key.backspace><Key.backspace><Key.backspace><Key.backspace><Key.backspace><Key.backspace><Key.backspace><Key.backspace><Key.backspace><Key.backspace><Key.backspace><Key.backspace><Key.backspace><Key.backspace><Key.backspace><Key.backspace><Key.backspace><Key.backspace><Key.backspace><Key.backspace><Key.backspace><Key.backspace><Key.backspace><Key.backspace><Key.backspace><Key.backspace><Key.backspace><Key.backspace><Key.backspace><Key.backspace><Key.backspace><Key.backspace><Key.backspace><Key.backspace><Key.backspace><Key.backspace><Key.backspace><Key.backspace><Key.backspace><Key.backspace><Key.backspace><Key.backspace><Key.backspace><Key.backspace>
Screenshot: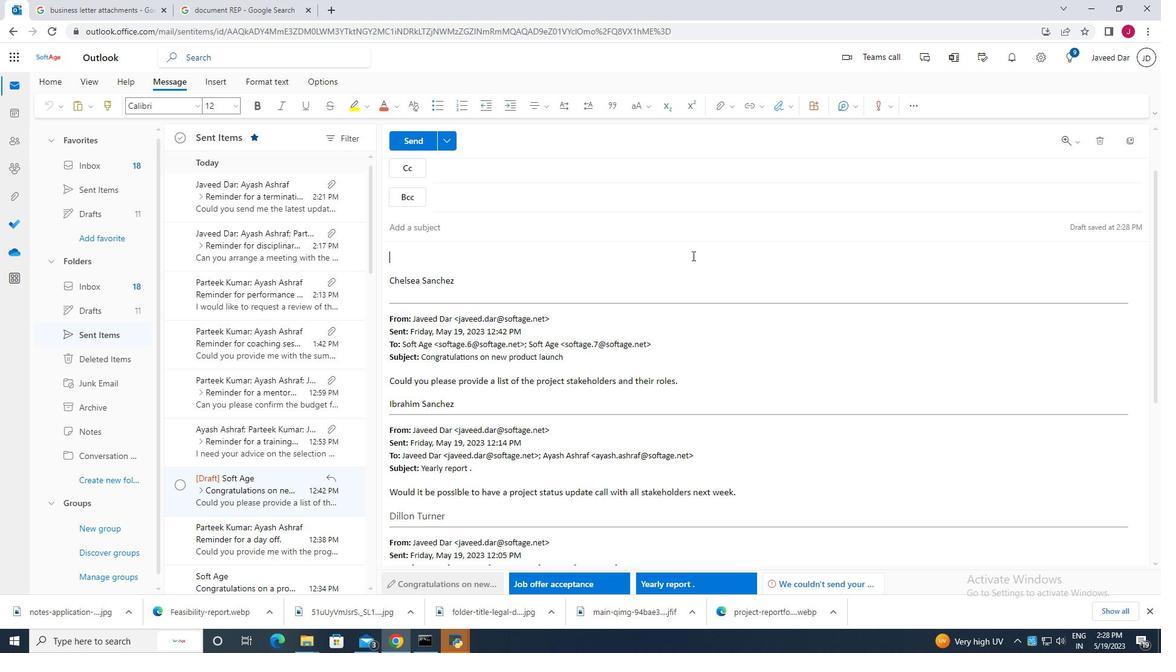 
Action: Mouse moved to (526, 275)
Screenshot: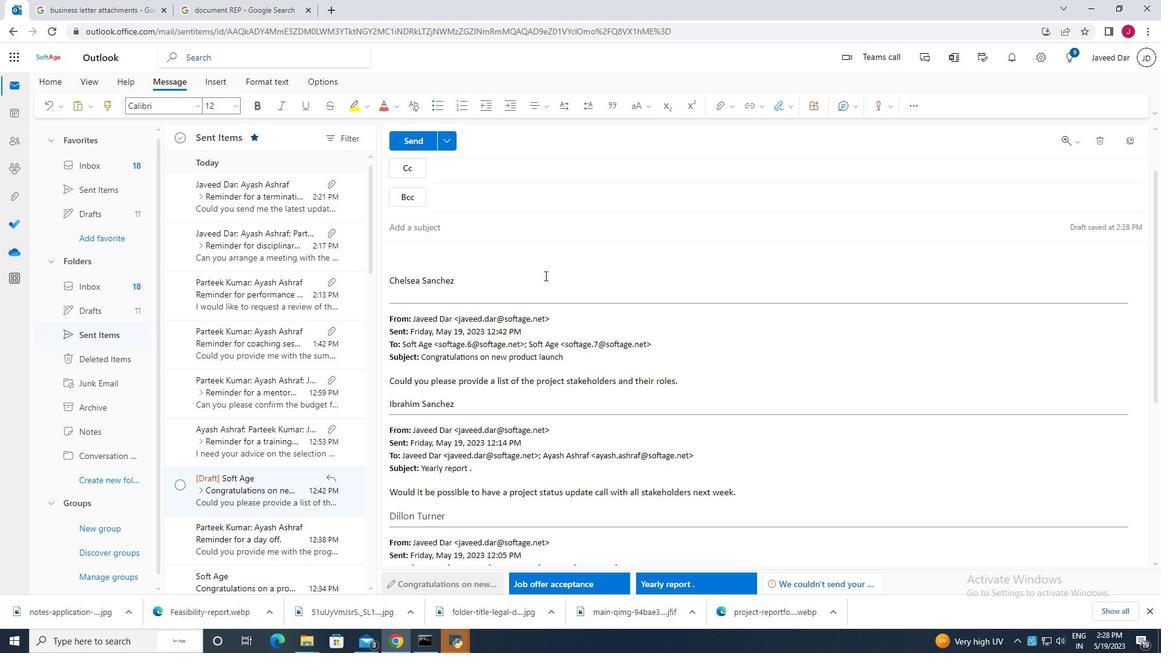 
Action: Mouse pressed left at (526, 275)
Screenshot: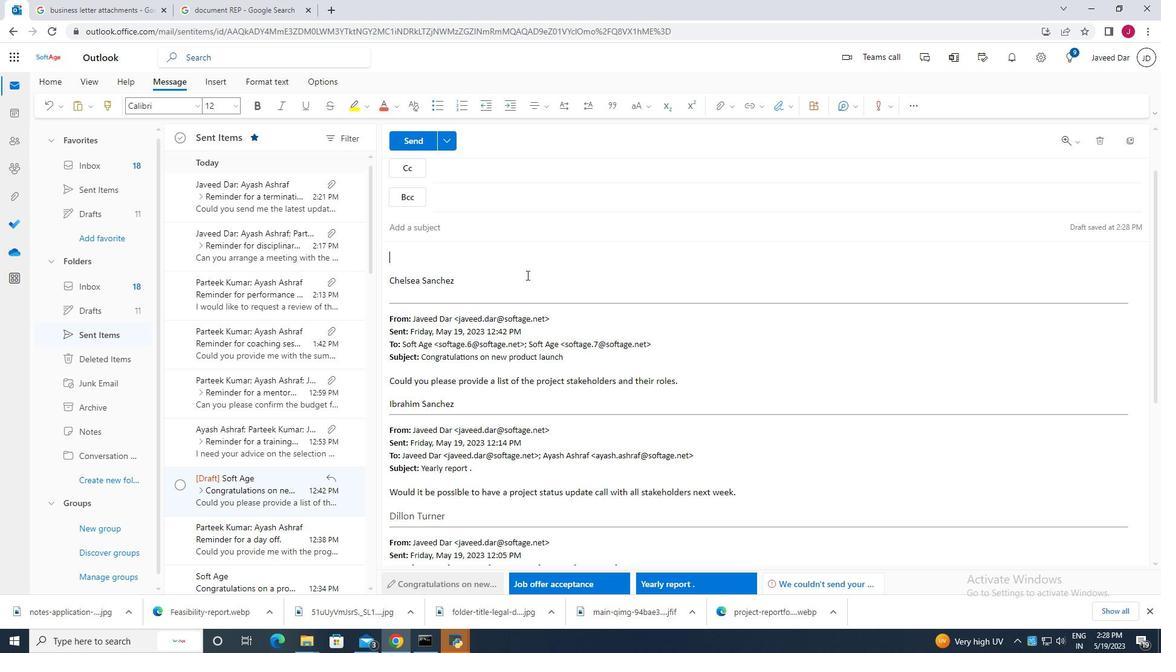 
Action: Key pressed <Key.backspace><Key.backspace><Key.backspace><Key.backspace><Key.backspace><Key.backspace><Key.backspace><Key.backspace><Key.backspace><Key.backspace><Key.backspace><Key.backspace><Key.backspace><Key.backspace><Key.backspace><Key.backspace><Key.backspace><Key.backspace><Key.backspace><Key.backspace><Key.backspace><Key.backspace><Key.backspace><Key.backspace>
Screenshot: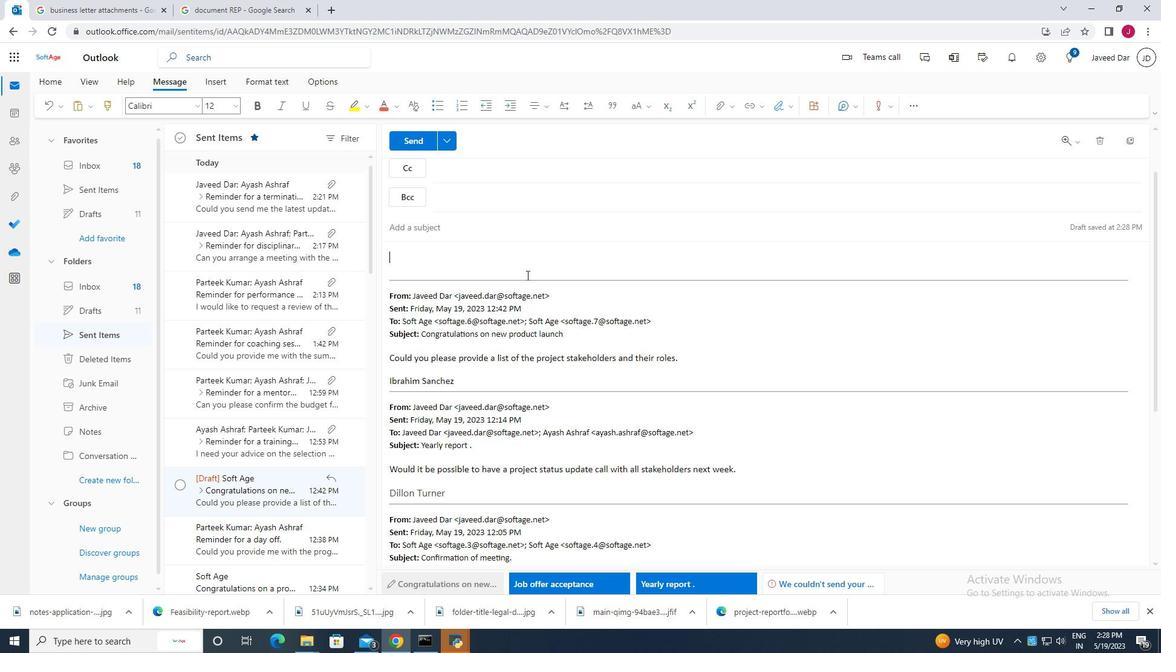 
Action: Mouse moved to (441, 226)
Screenshot: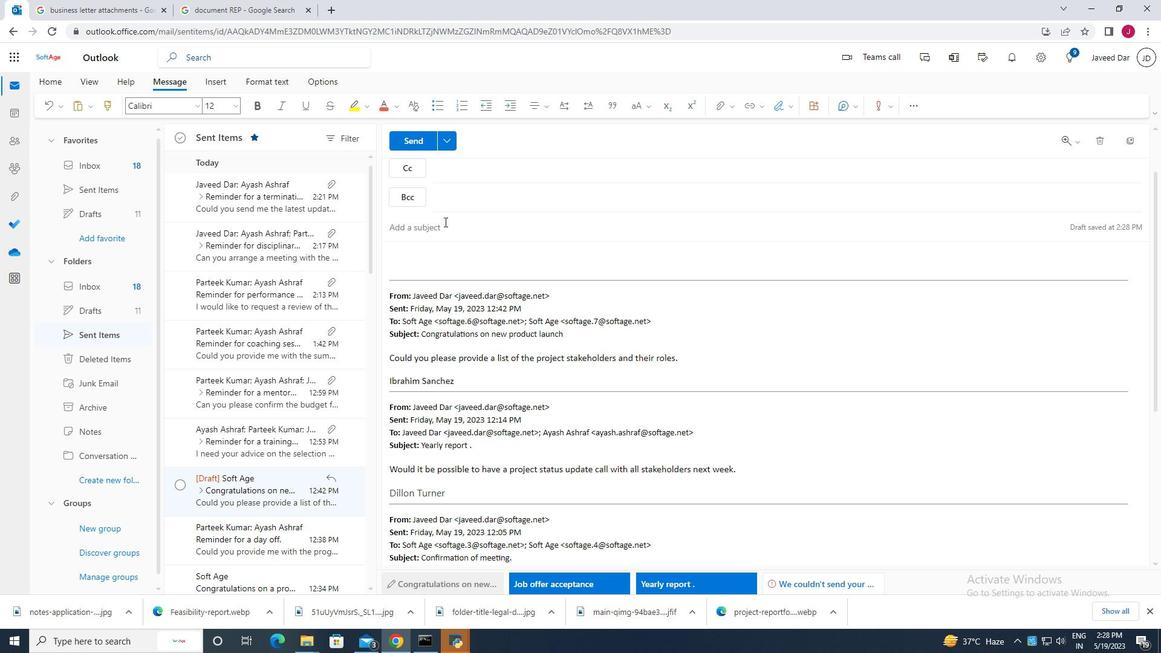 
Action: Mouse pressed left at (441, 226)
Screenshot: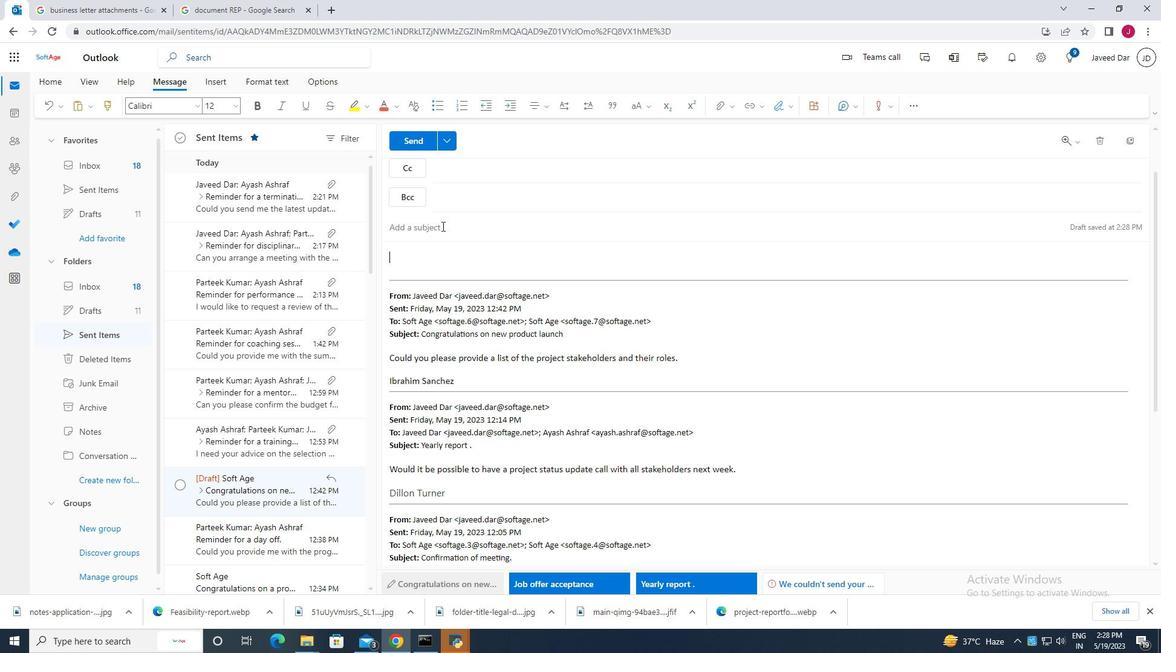 
Action: Mouse moved to (441, 226)
Screenshot: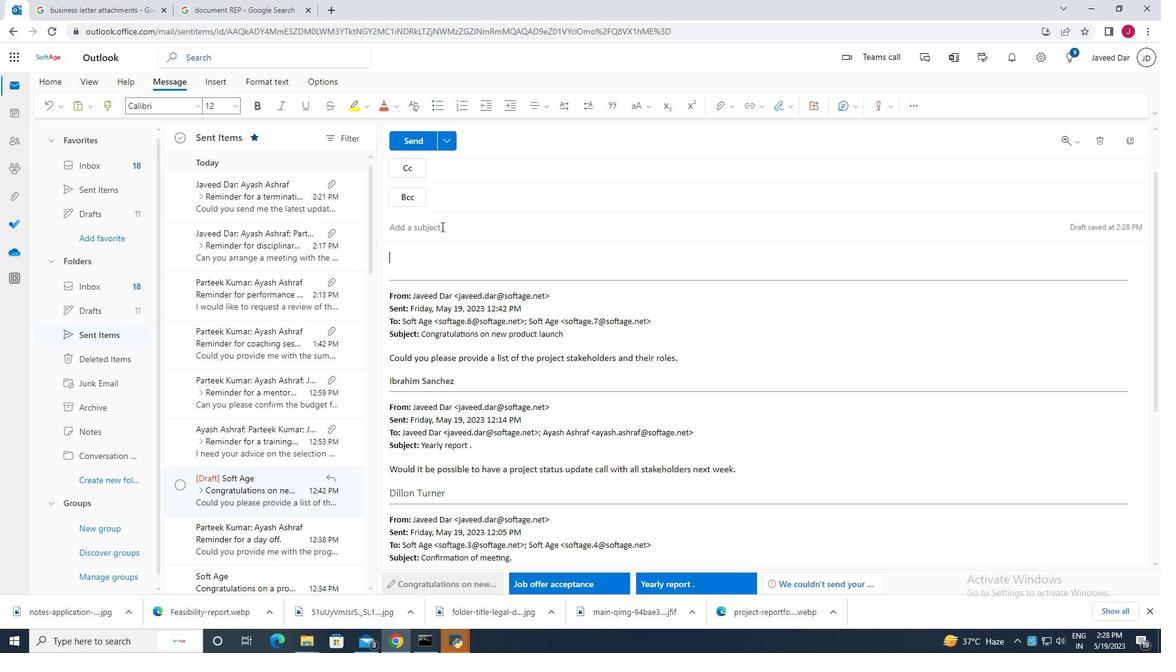 
Action: Key pressed <Key.caps_lock><Key.caps_lock>t<Key.caps_lock>HANK<Key.space>YOU<Key.space>FOR<Key.space>A<Key.space>CALL<Key.space>FROM<Key.space><Key.backspace><Key.backspace><Key.backspace><Key.backspace><Key.backspace><Key.backspace>.
Screenshot: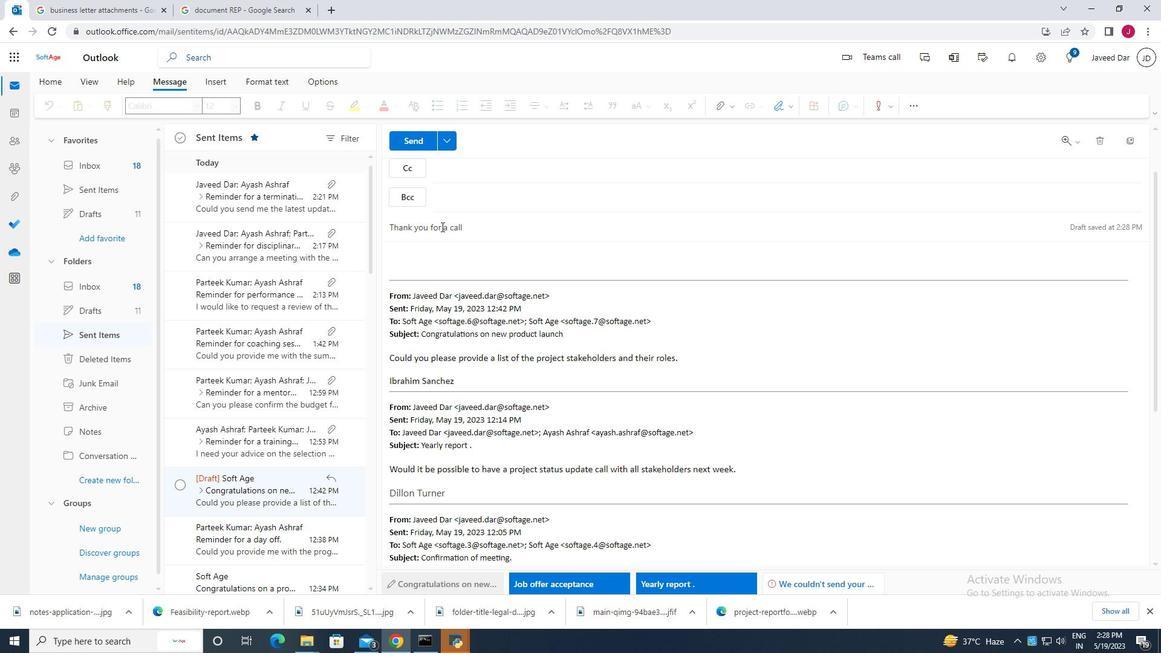 
Action: Mouse moved to (472, 255)
Screenshot: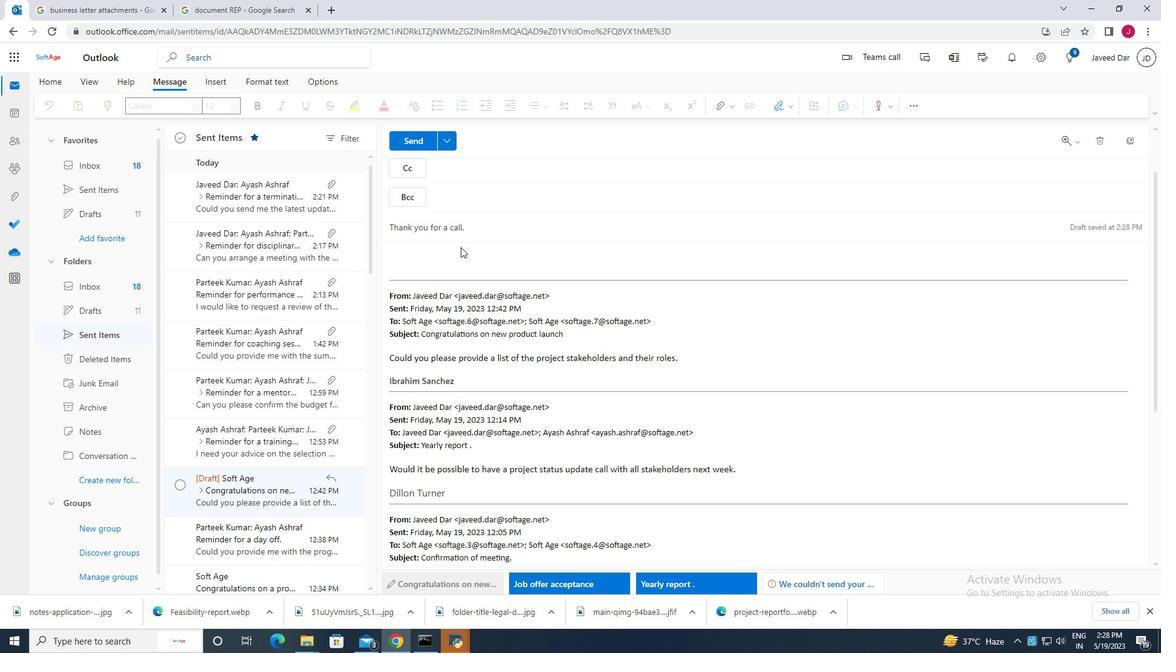 
Action: Mouse pressed left at (472, 255)
Screenshot: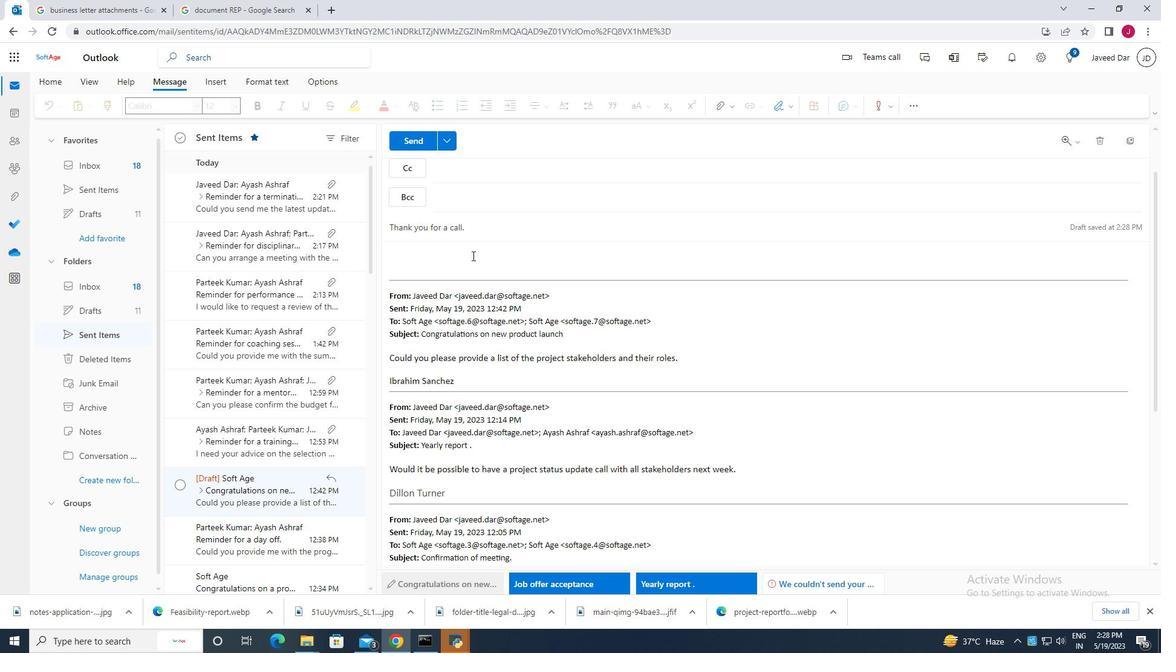 
Action: Mouse moved to (471, 255)
Screenshot: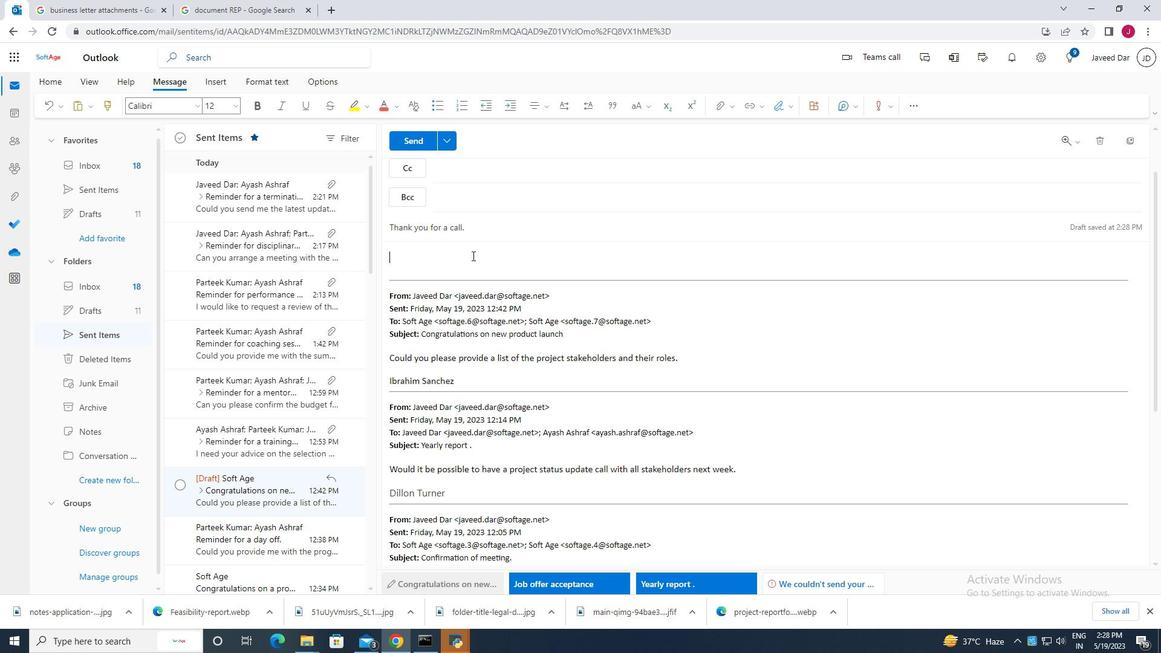 
Action: Key pressed <Key.caps_lock>c<Key.caps_lock>AN<Key.space>YOU<Key.space>PLEASE<Key.space>CONFIRM<Key.space>THE<Key.space>AVAILABILITY<Key.space>OF<Key.space>THE<Key.space>CONFERENCE<Key.space>ROOM<Key.space>FOR<Key.space>THE<Key.space>MEETING.
Screenshot: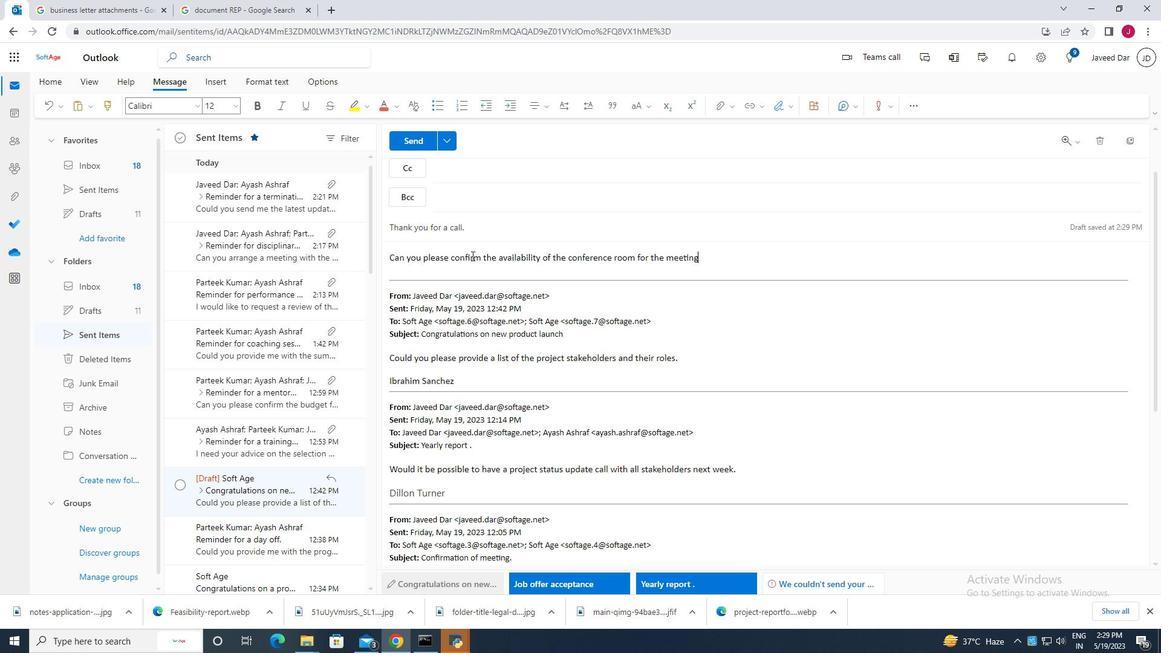 
Action: Mouse moved to (785, 107)
Screenshot: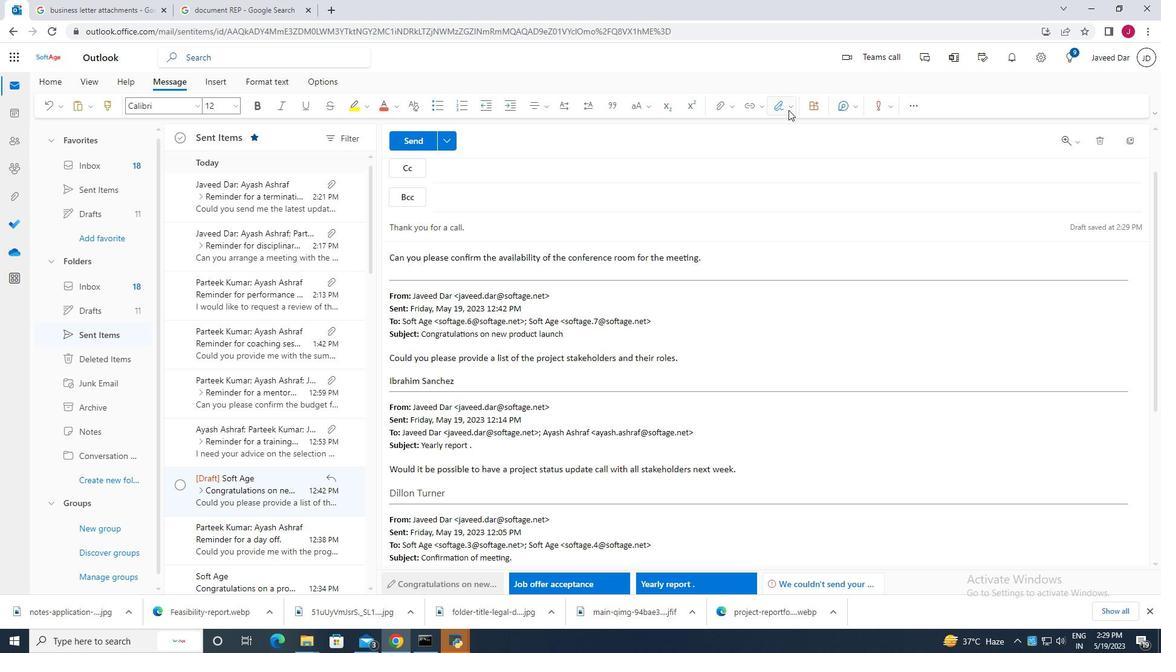 
Action: Mouse pressed left at (785, 107)
Screenshot: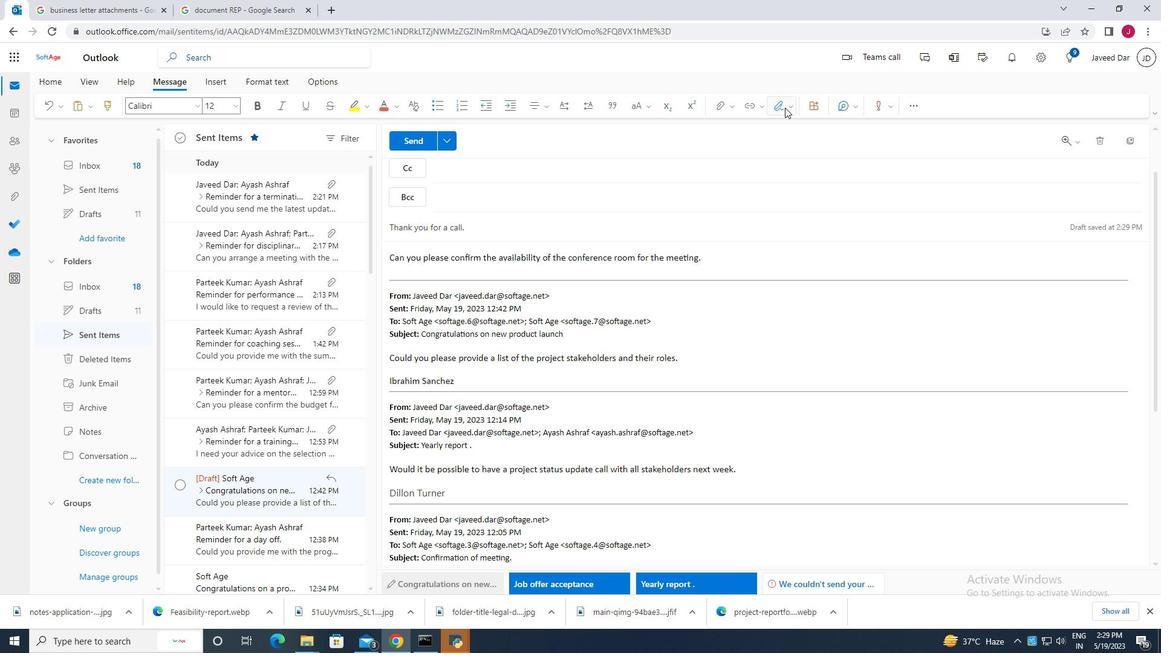 
Action: Mouse moved to (739, 156)
Screenshot: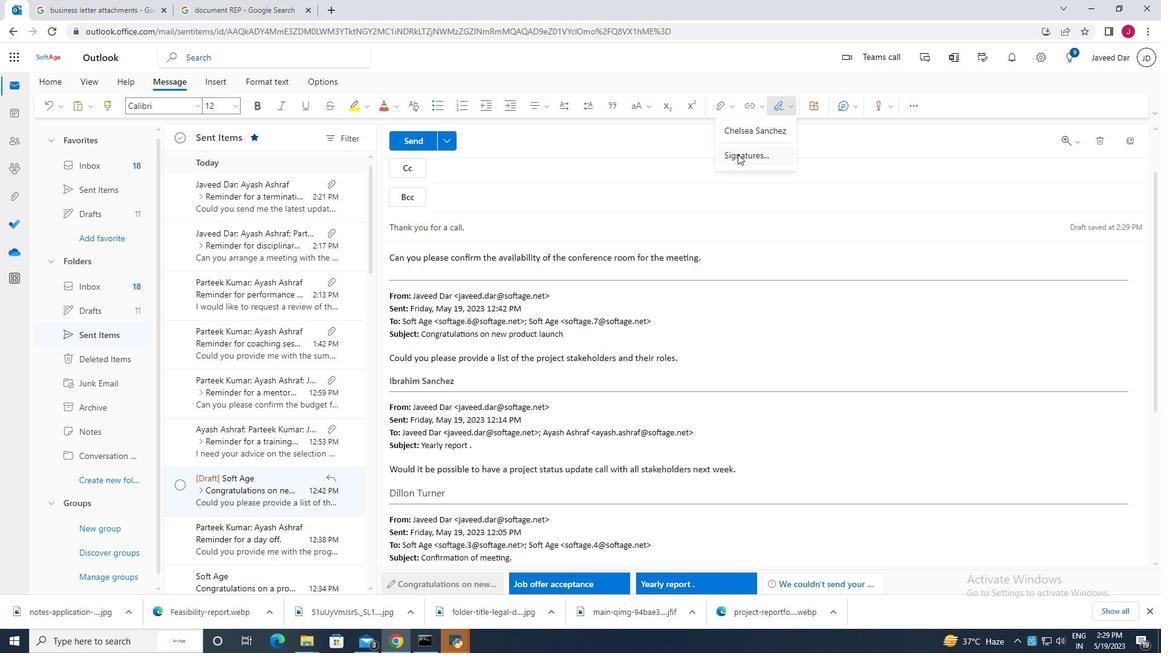 
Action: Mouse pressed left at (739, 156)
Screenshot: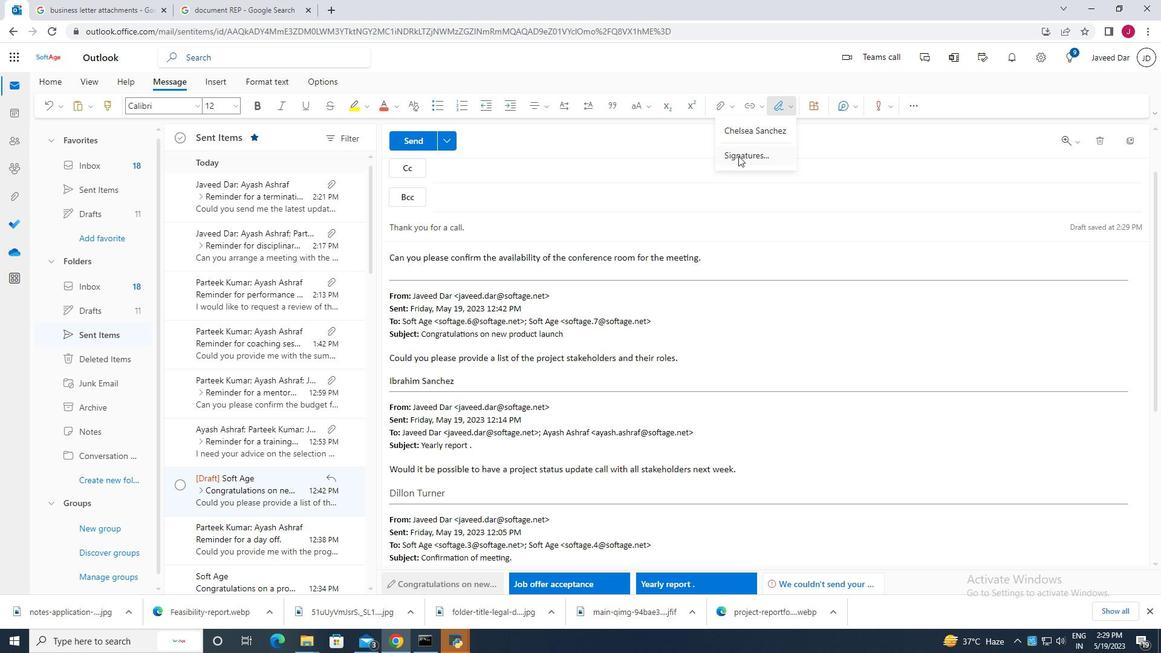 
Action: Mouse moved to (819, 200)
Screenshot: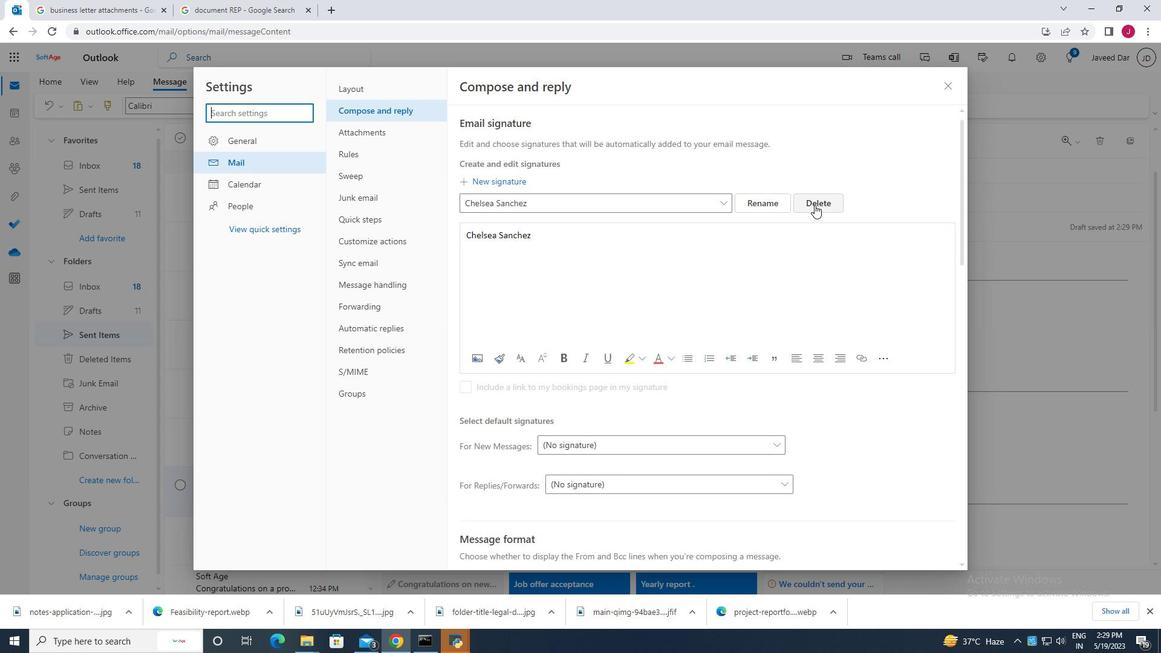 
Action: Mouse pressed left at (819, 200)
Screenshot: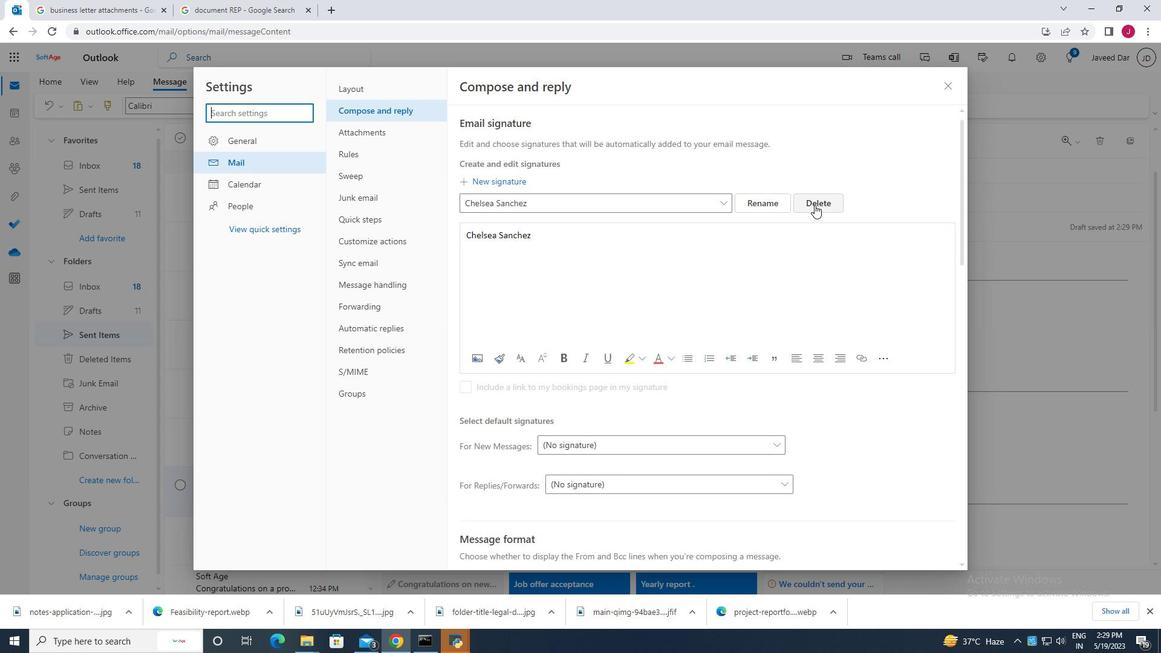 
Action: Mouse moved to (599, 200)
Screenshot: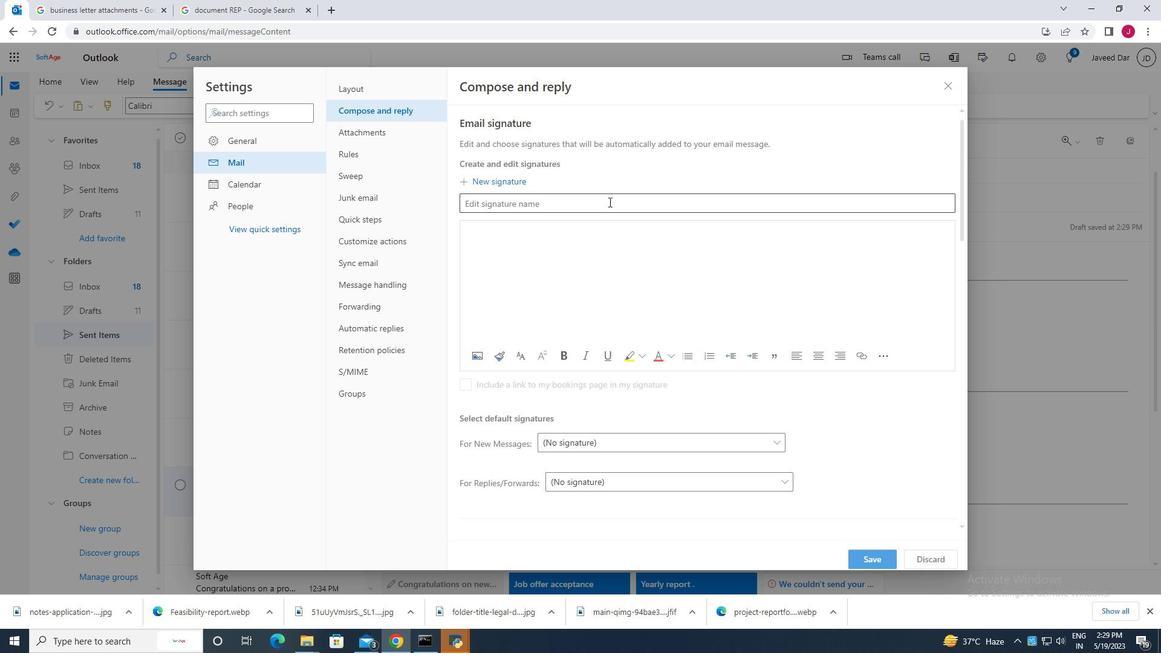 
Action: Mouse pressed left at (599, 200)
Screenshot: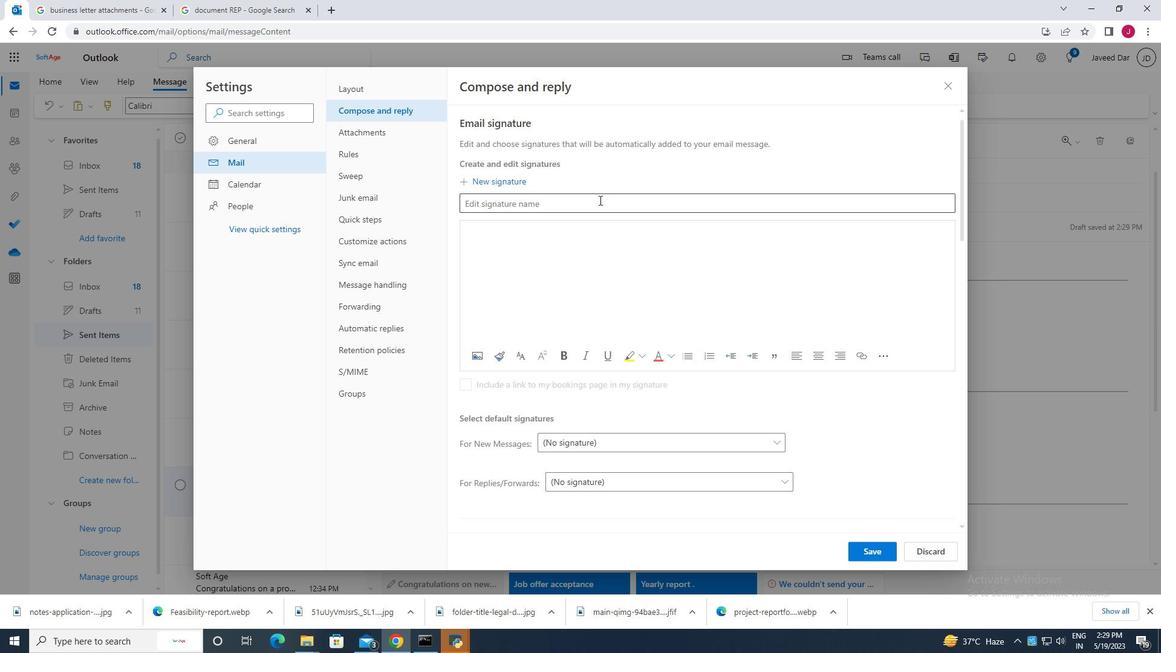 
Action: Key pressed <Key.caps_lock>c<Key.caps_lock>HO<Key.backspace>LOE<Key.space><Key.caps_lock>c<Key.caps_lock>OLLINS
Screenshot: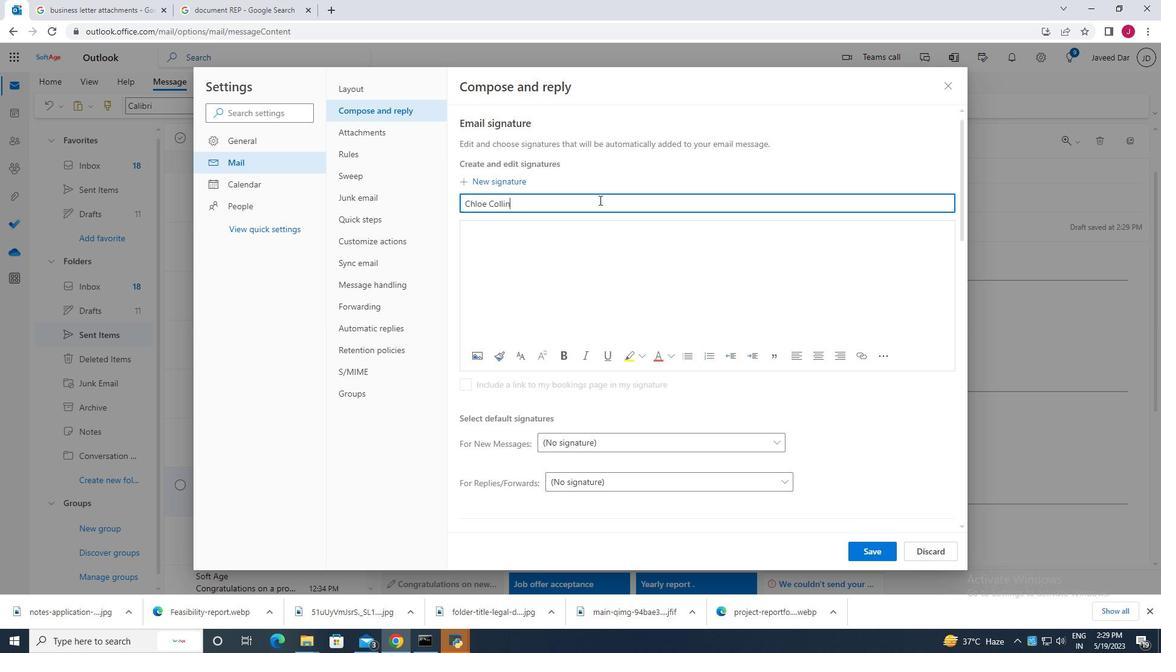 
Action: Mouse moved to (474, 234)
Screenshot: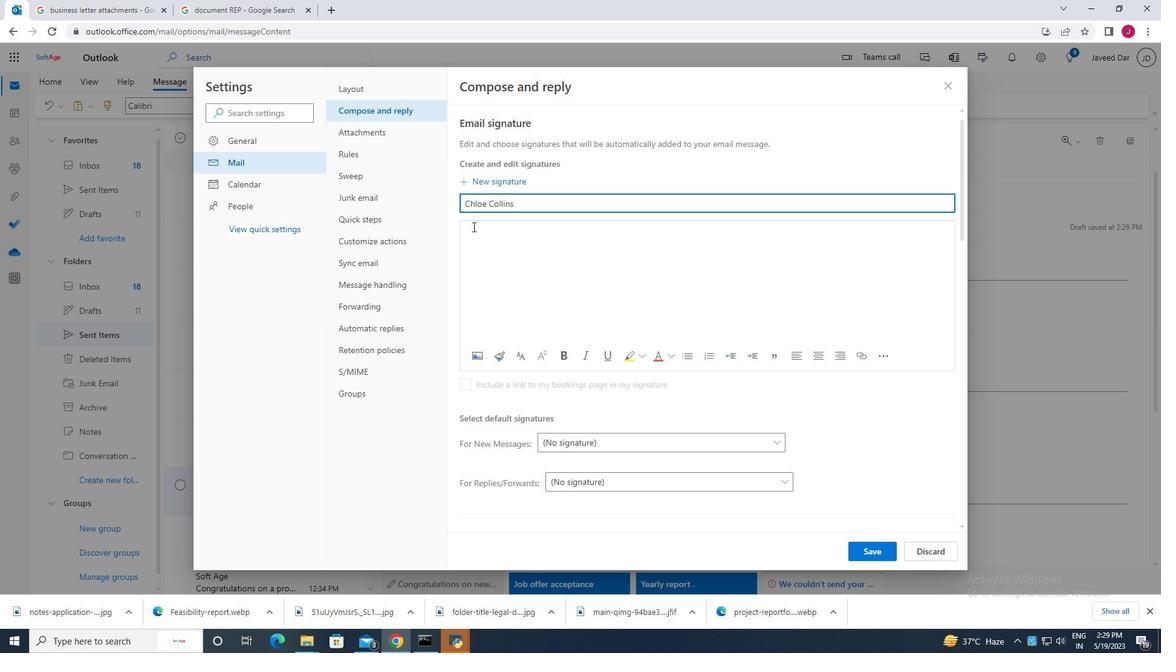 
Action: Mouse pressed left at (474, 234)
Screenshot: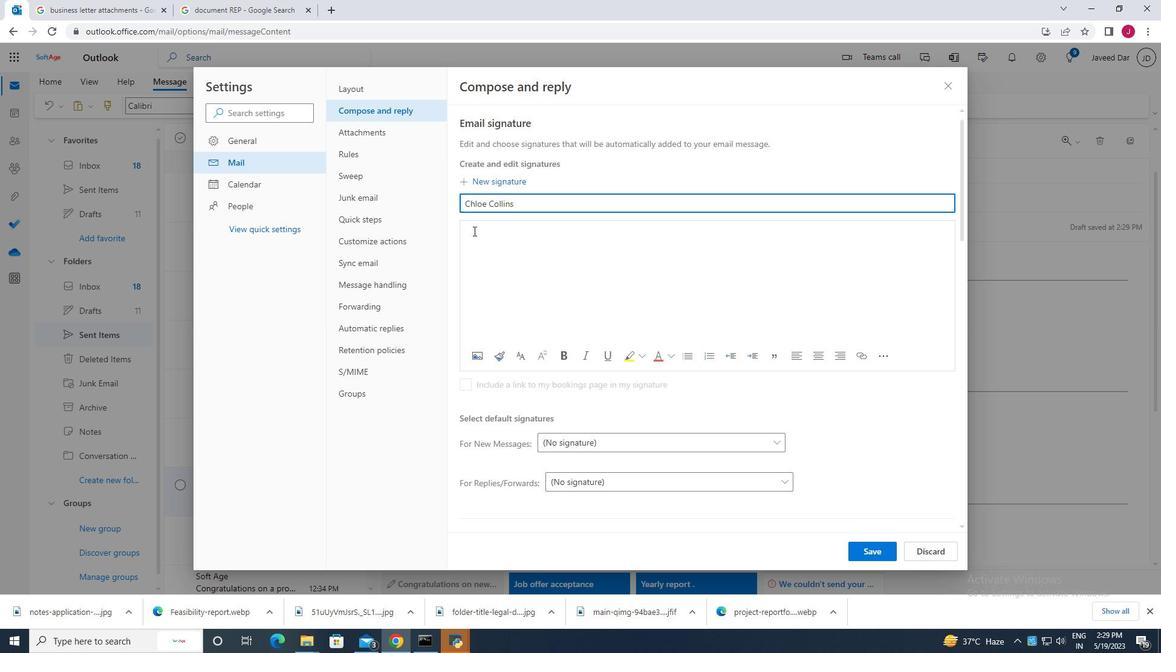 
Action: Mouse moved to (474, 234)
Screenshot: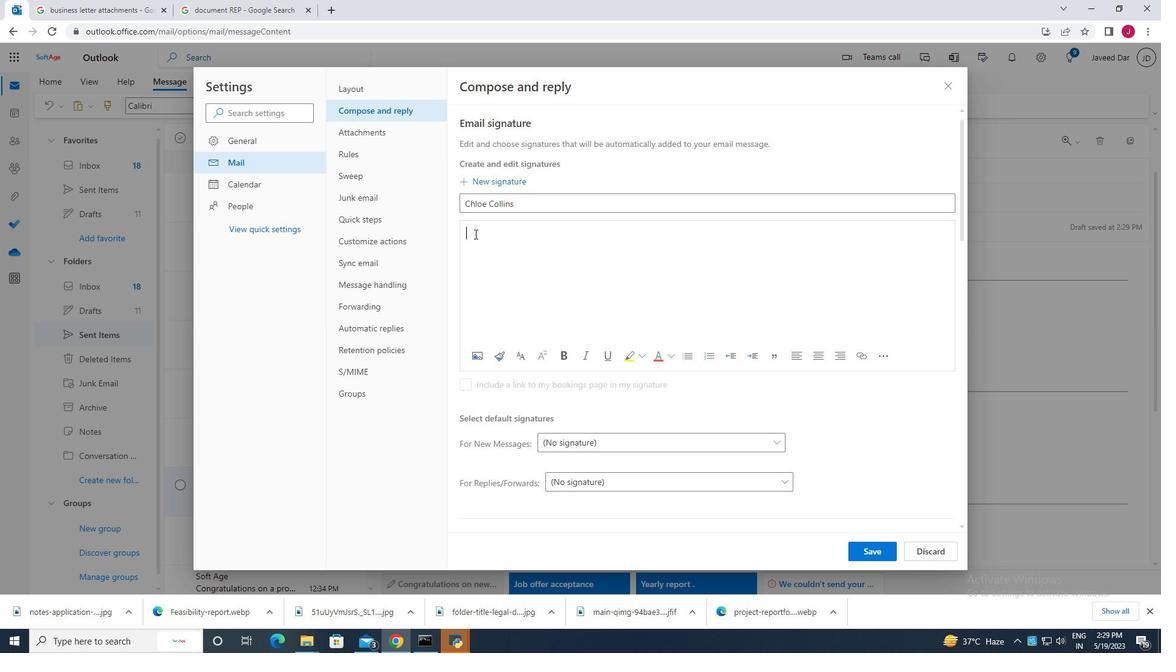 
Action: Key pressed <Key.caps_lock>c<Key.caps_lock>HOLE<Key.space><Key.caps_lock>c<Key.caps_lock>OLLINS
Screenshot: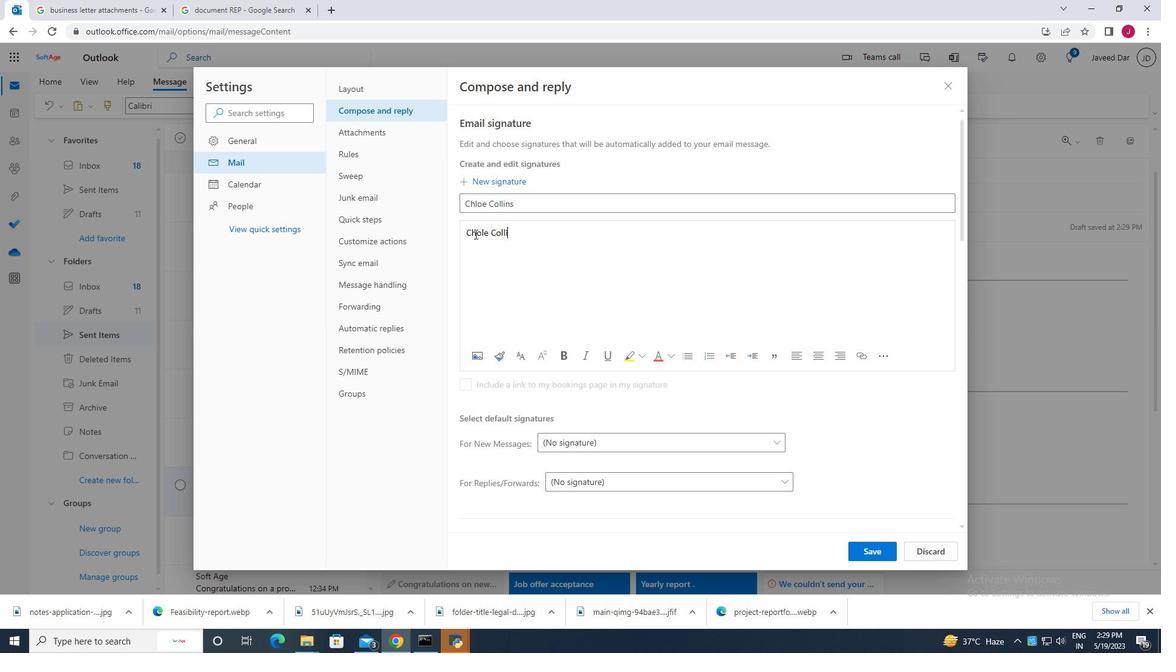 
Action: Mouse moved to (877, 551)
Screenshot: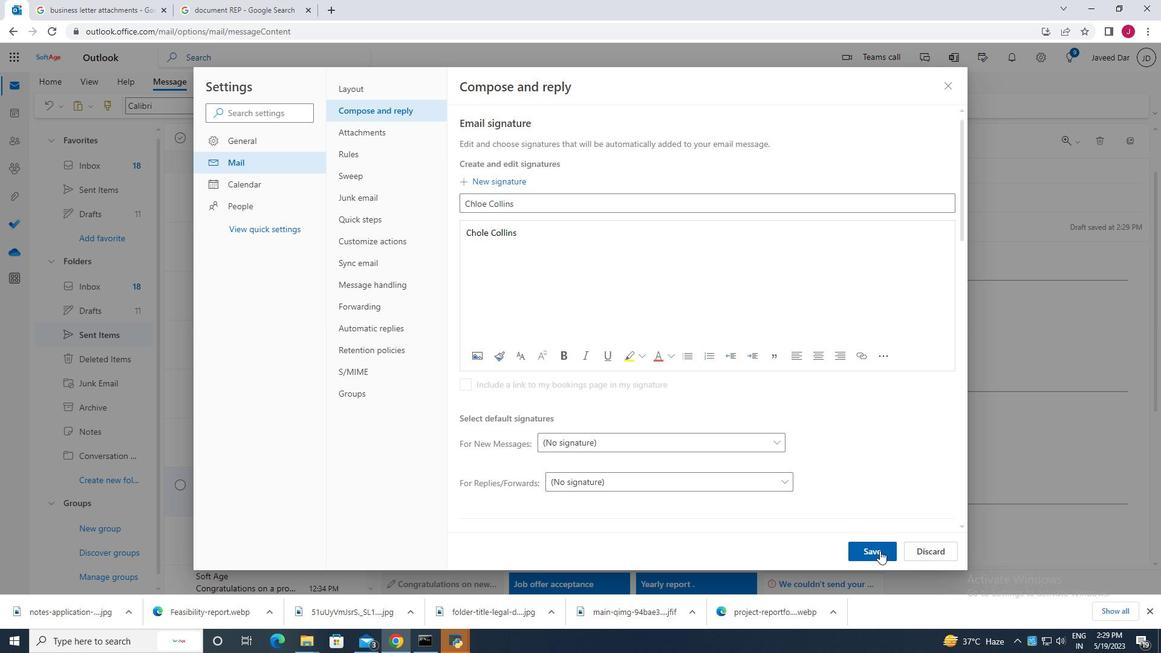 
Action: Mouse pressed left at (877, 551)
Screenshot: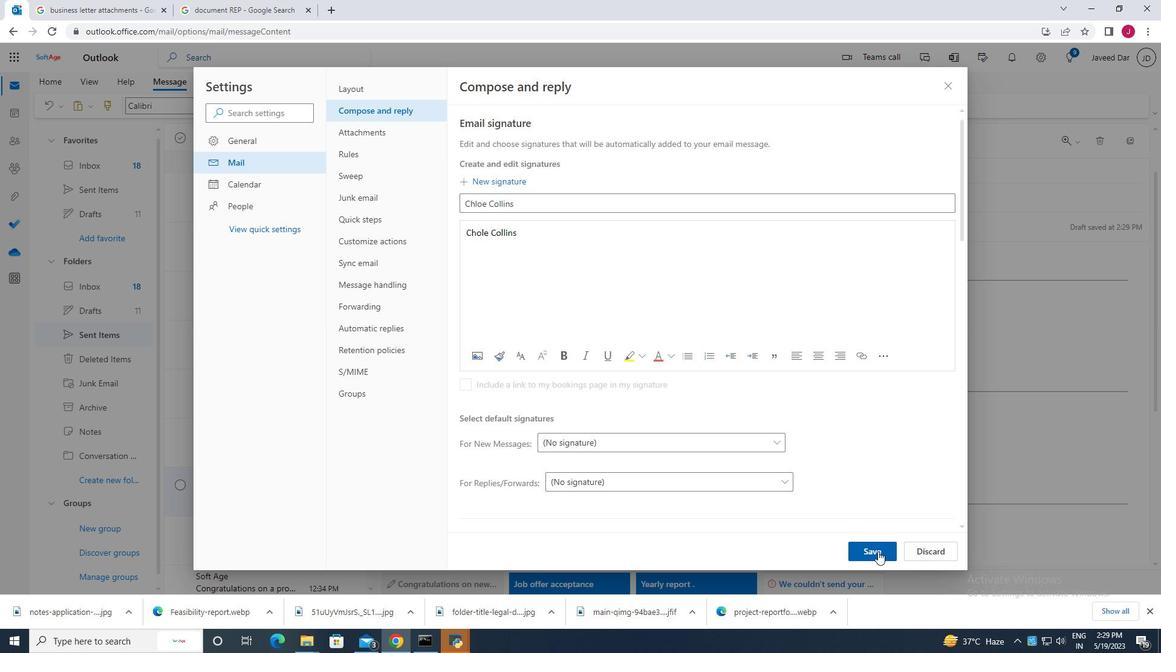 
Action: Mouse moved to (948, 85)
Screenshot: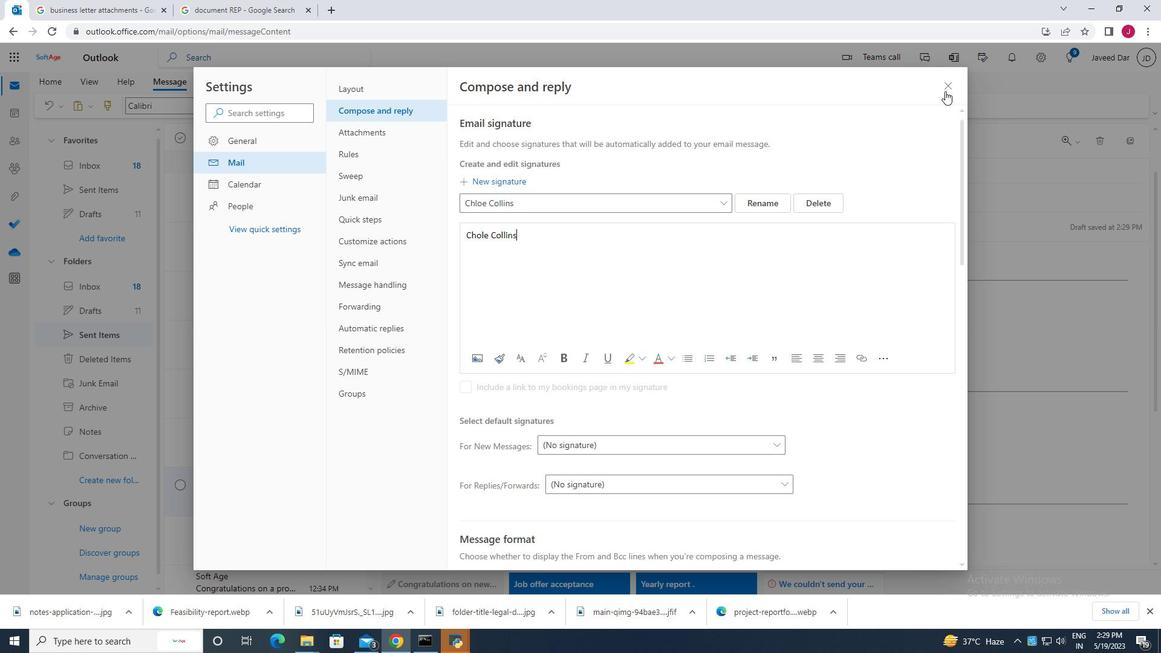 
Action: Mouse pressed left at (948, 85)
Screenshot: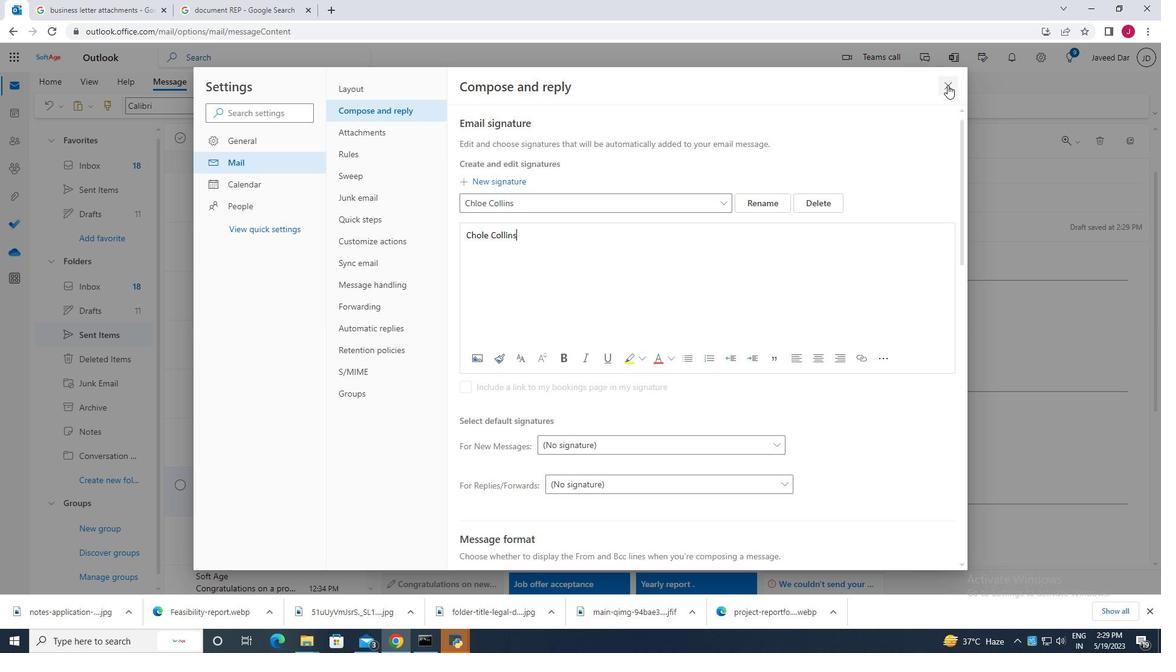 
Action: Mouse moved to (782, 109)
Screenshot: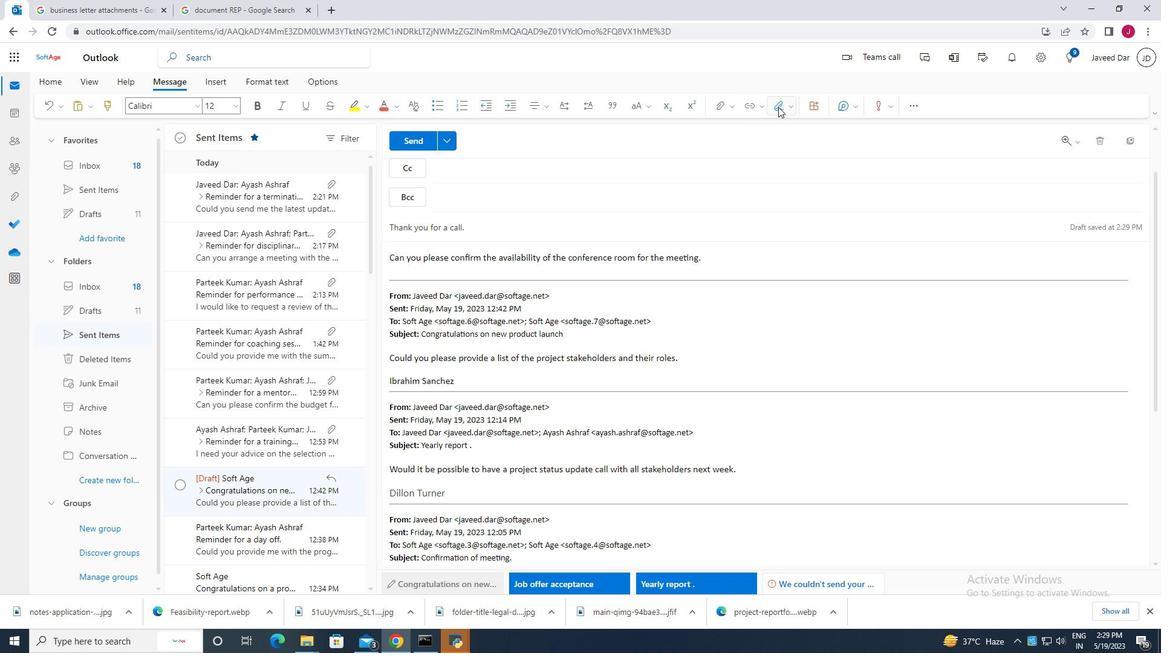 
Action: Mouse pressed left at (782, 109)
Screenshot: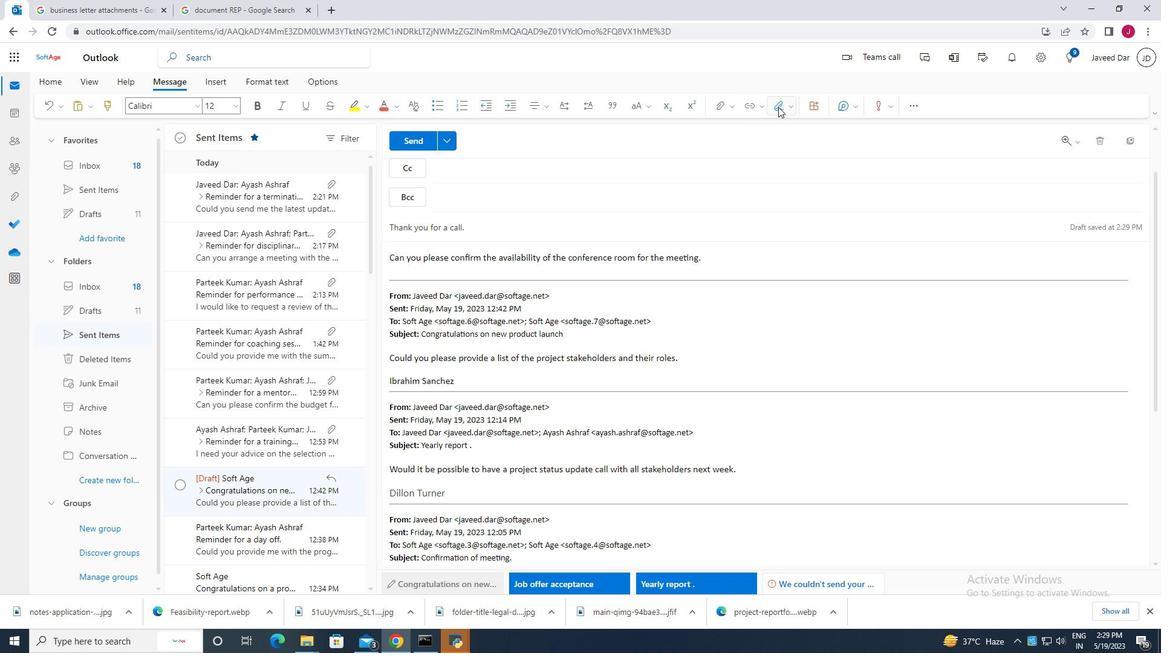 
Action: Mouse moved to (763, 132)
Screenshot: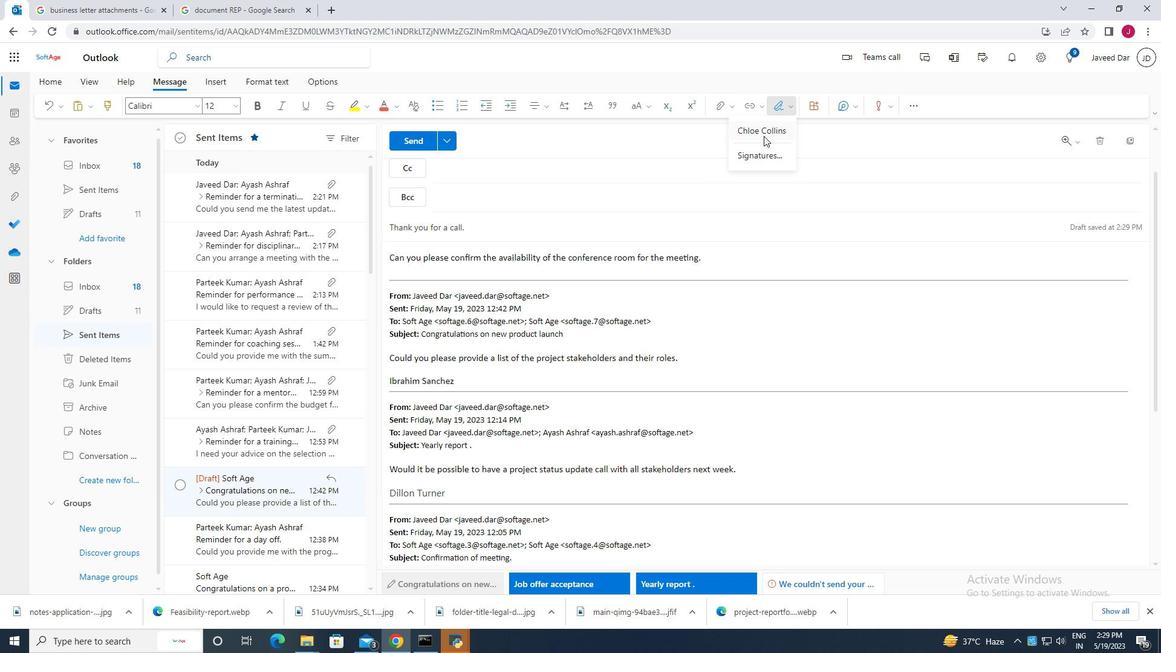 
Action: Mouse pressed left at (763, 132)
Screenshot: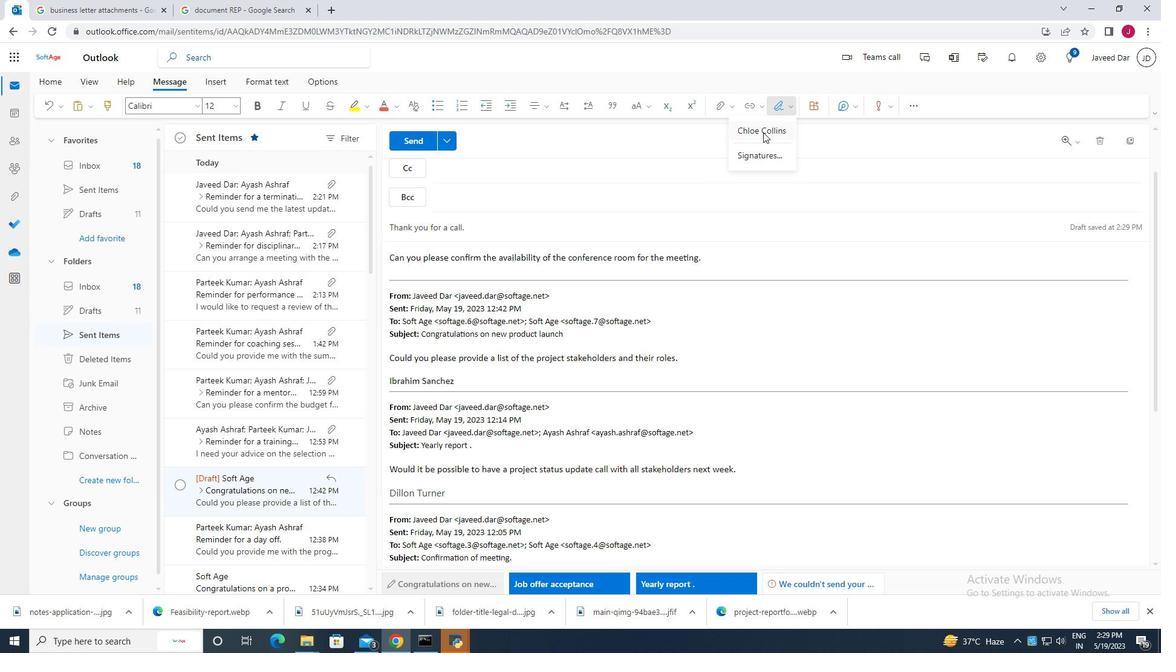 
Action: Mouse moved to (492, 203)
Screenshot: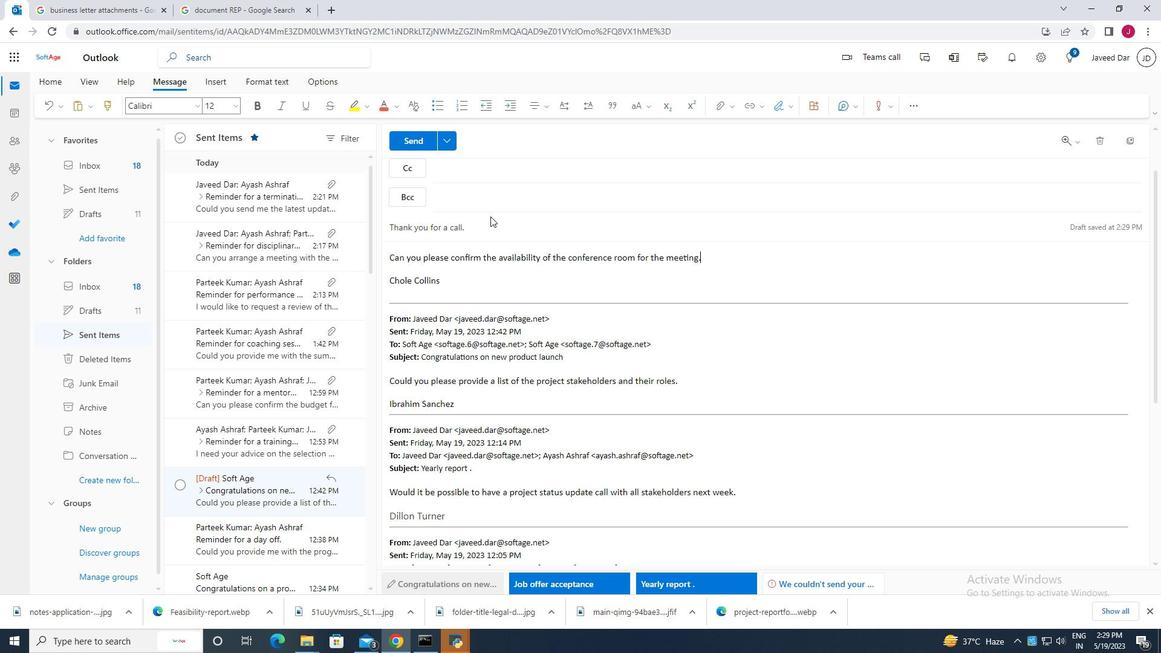 
Action: Mouse pressed left at (492, 203)
Screenshot: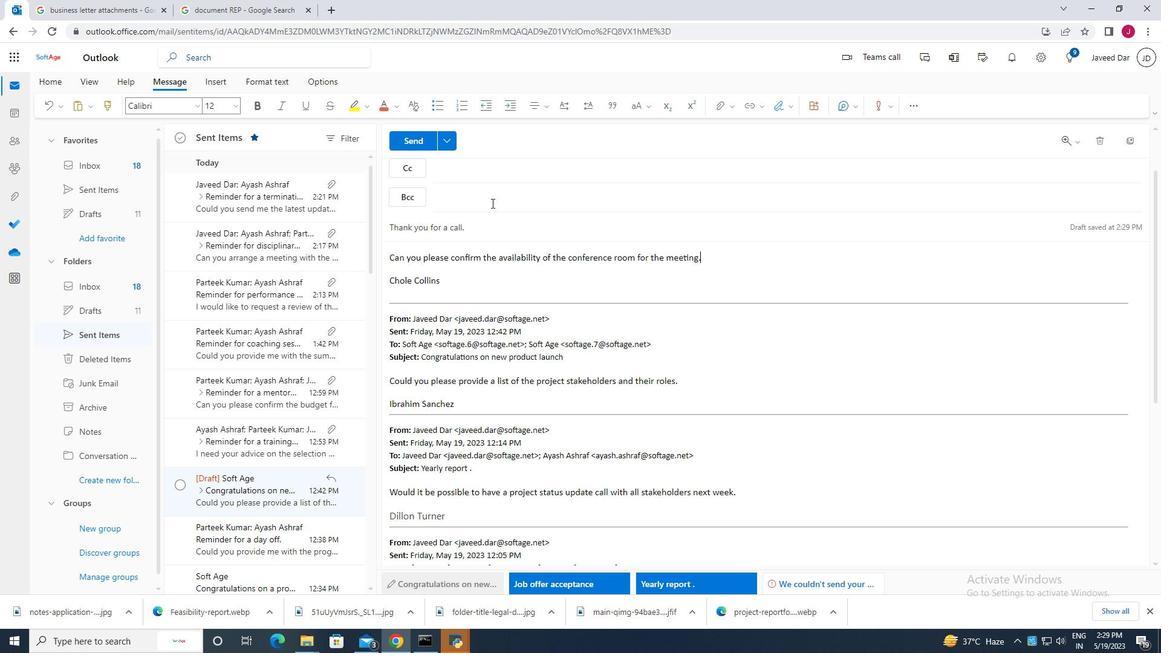 
Action: Mouse moved to (496, 197)
Screenshot: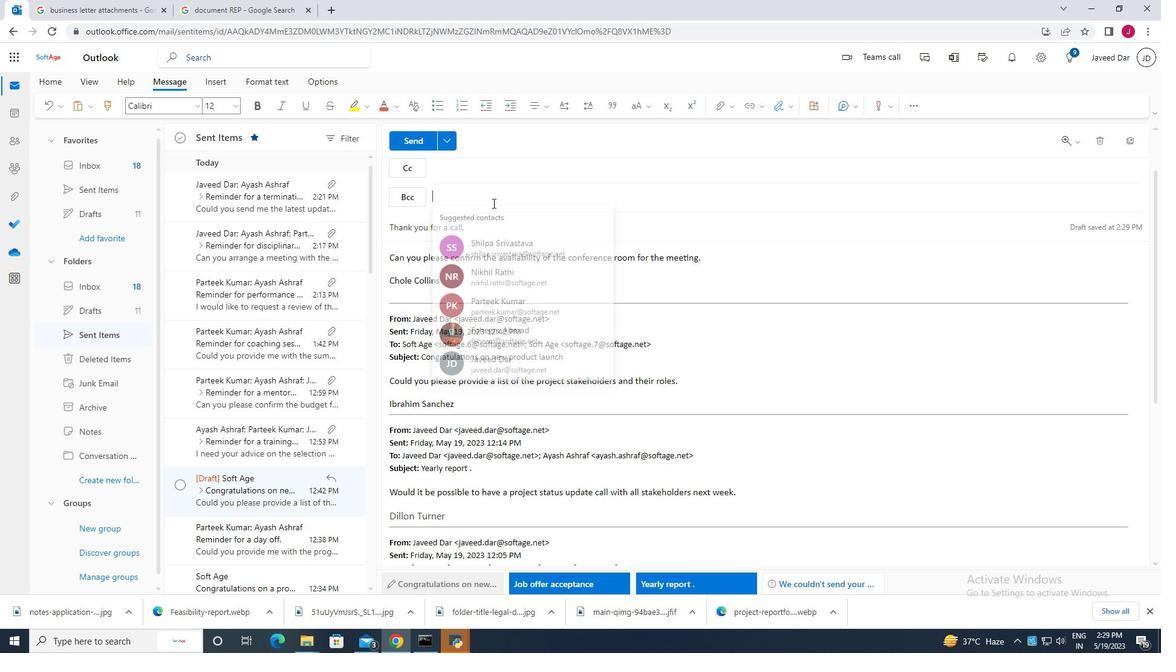
Action: Key pressed SOFTAGE.7
Screenshot: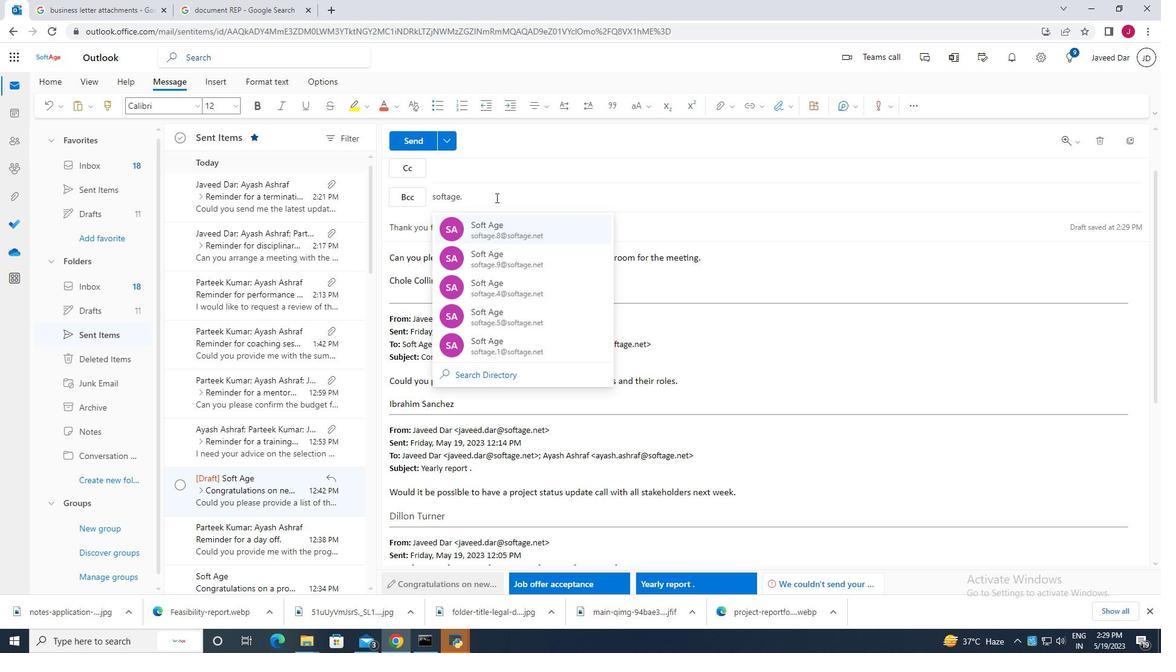 
Action: Mouse moved to (528, 227)
Screenshot: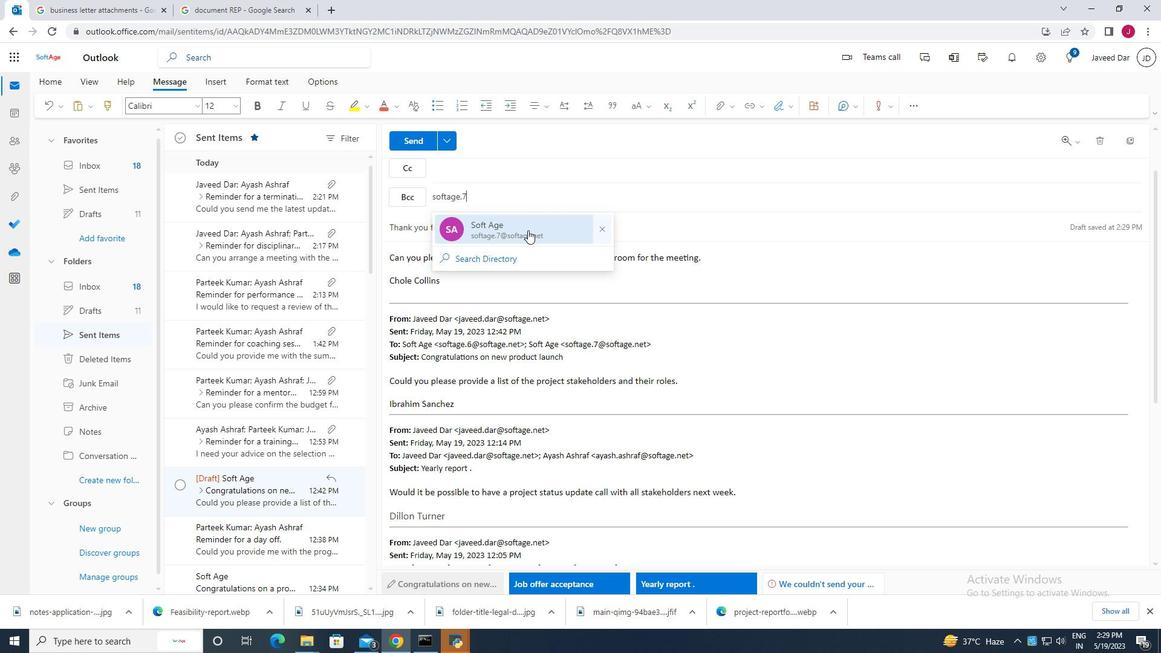 
Action: Mouse pressed left at (528, 227)
Screenshot: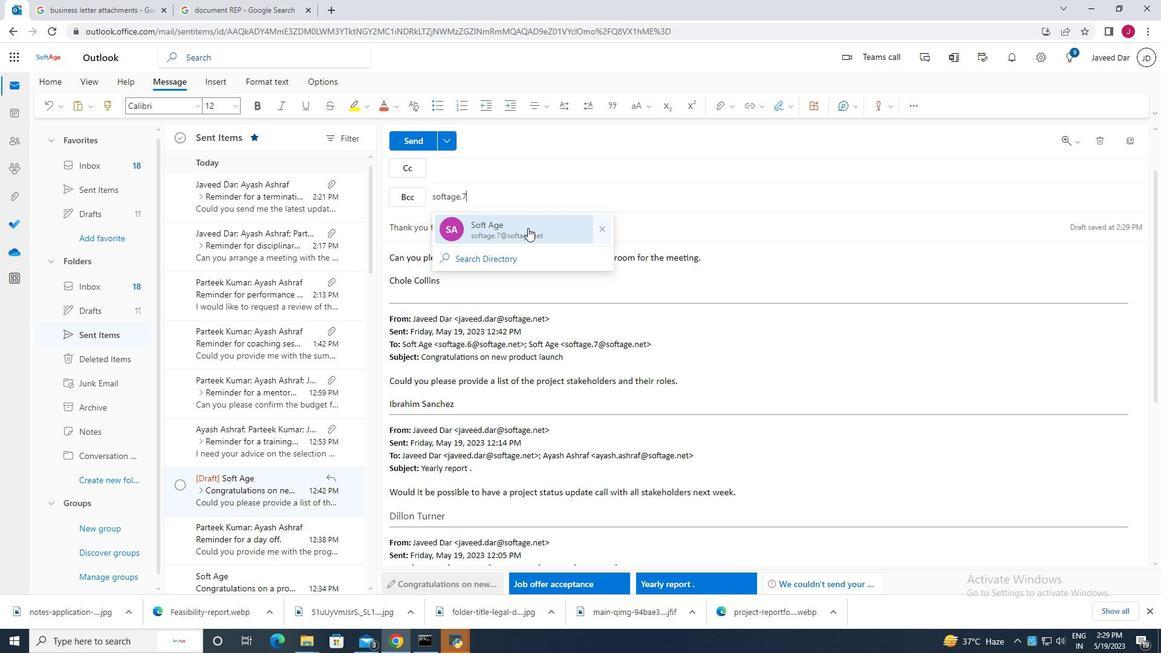 
Action: Mouse moved to (723, 105)
Screenshot: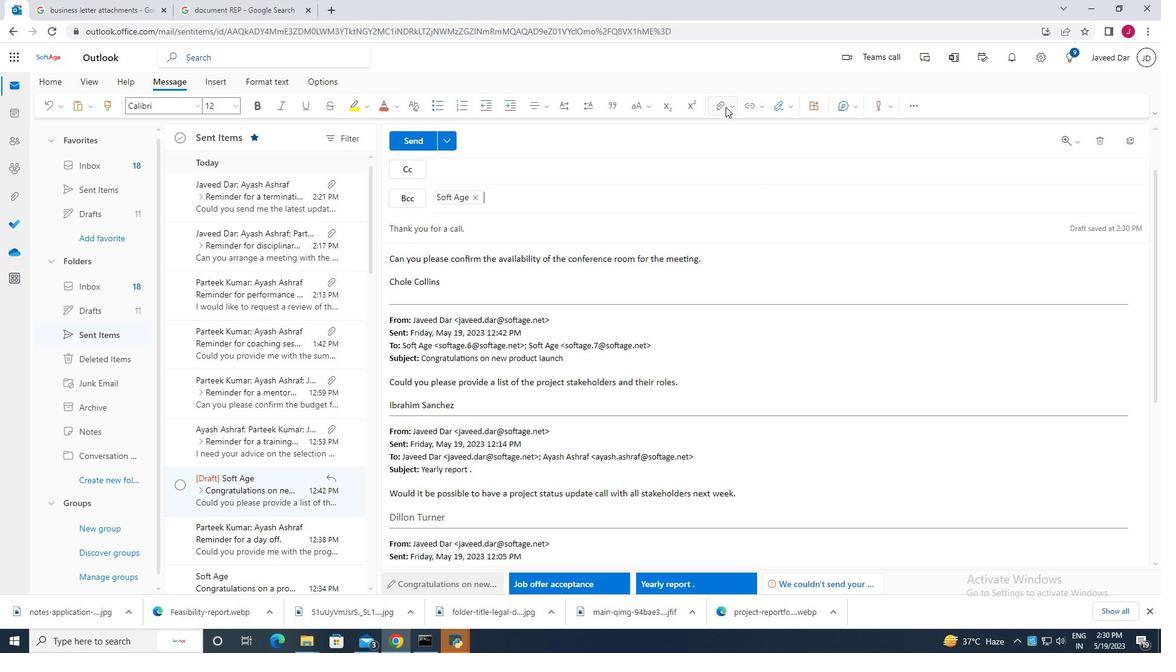 
Action: Mouse pressed left at (723, 105)
Screenshot: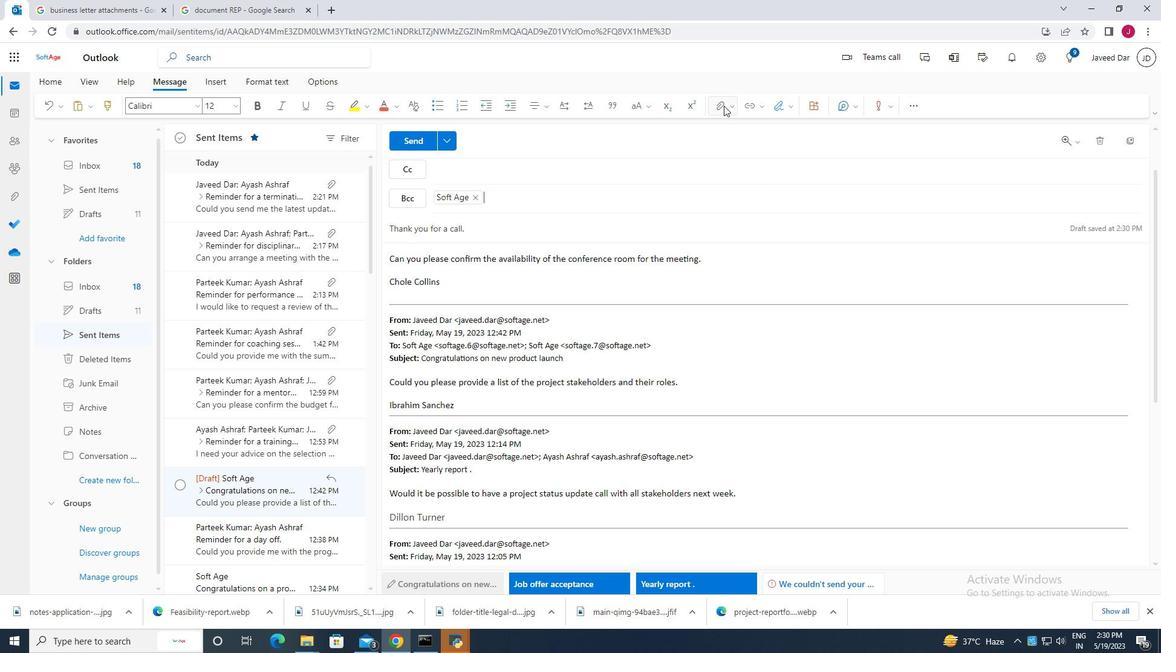 
Action: Mouse moved to (677, 128)
Screenshot: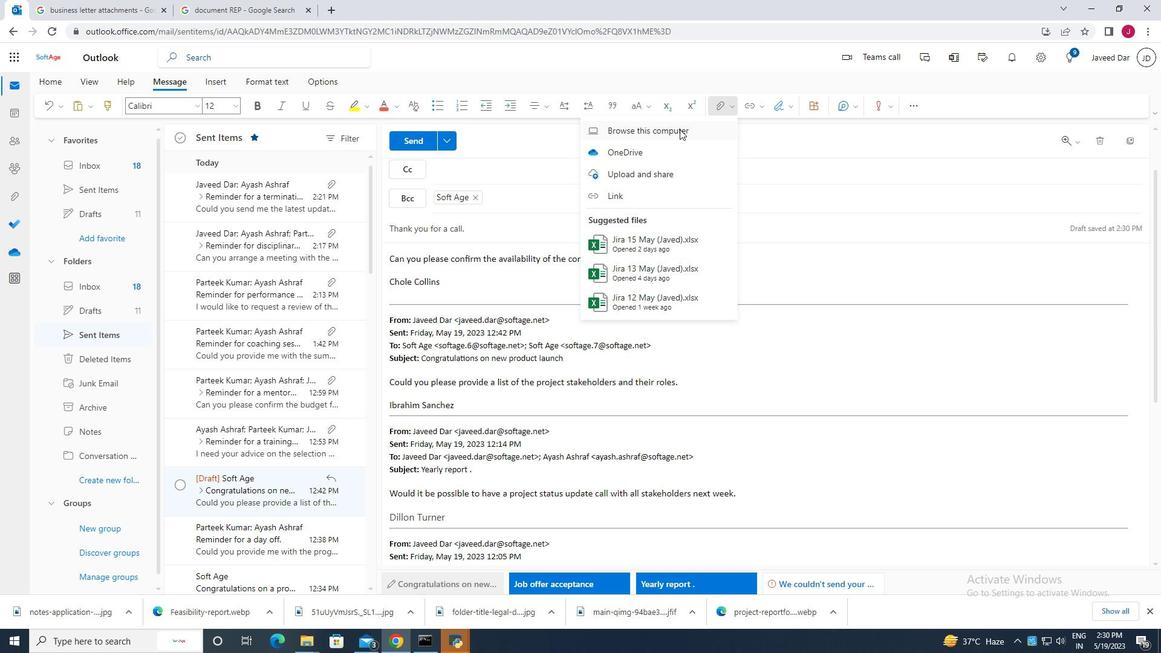 
Action: Mouse pressed left at (677, 128)
Screenshot: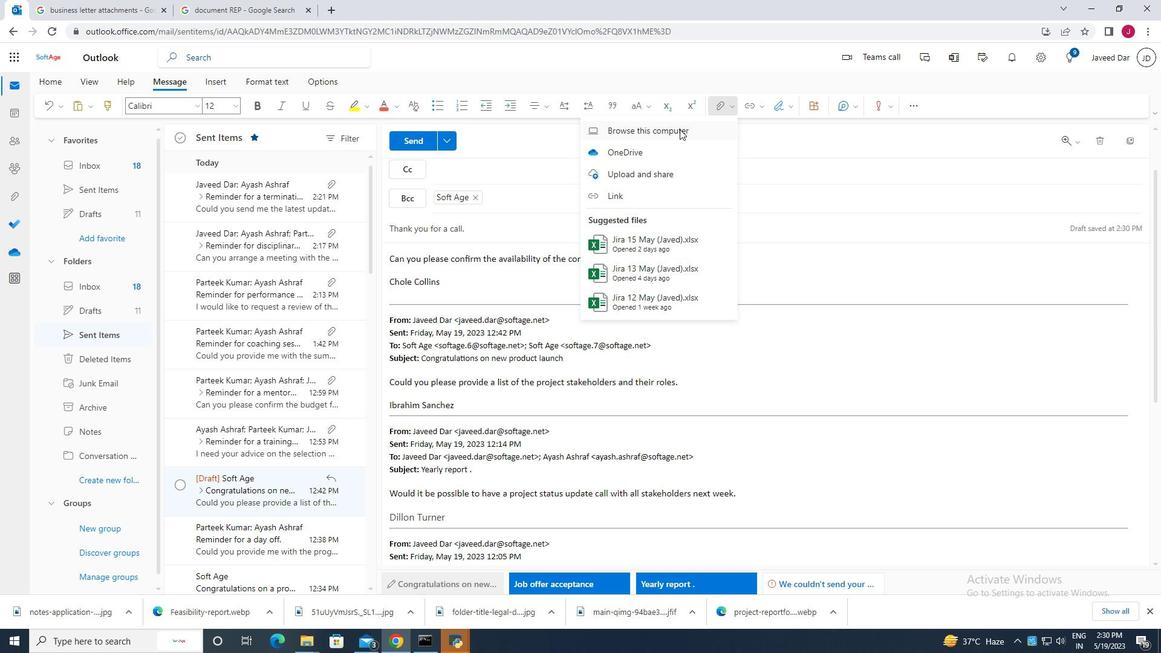 
Action: Mouse moved to (186, 122)
Screenshot: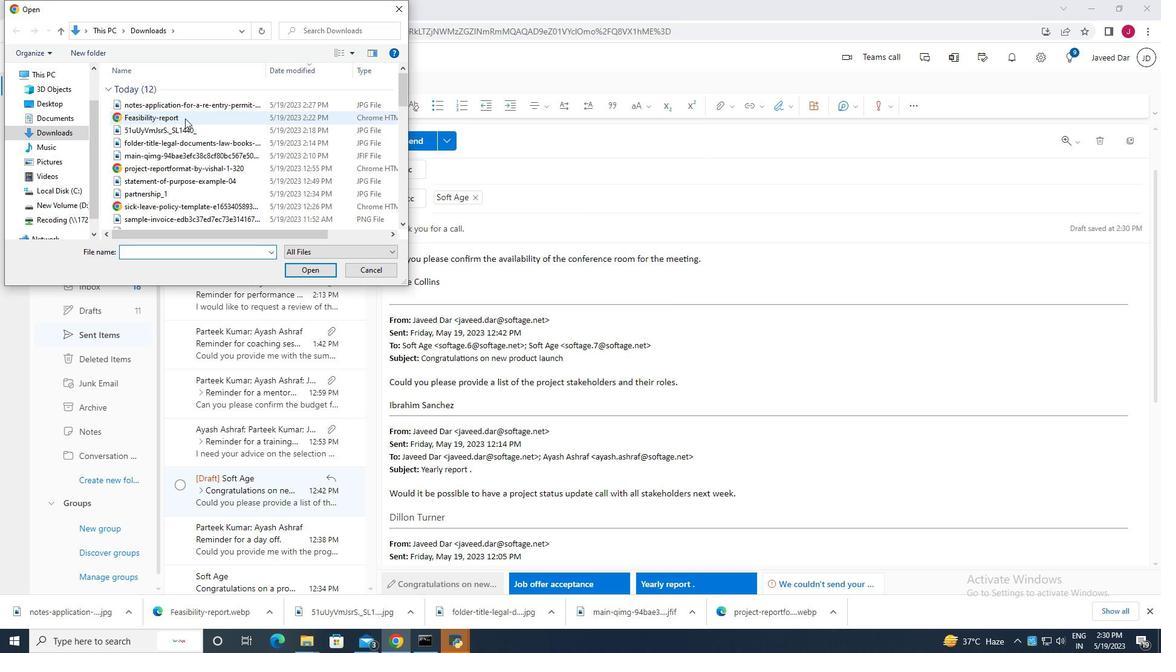 
Action: Mouse scrolled (186, 122) with delta (0, 0)
Screenshot: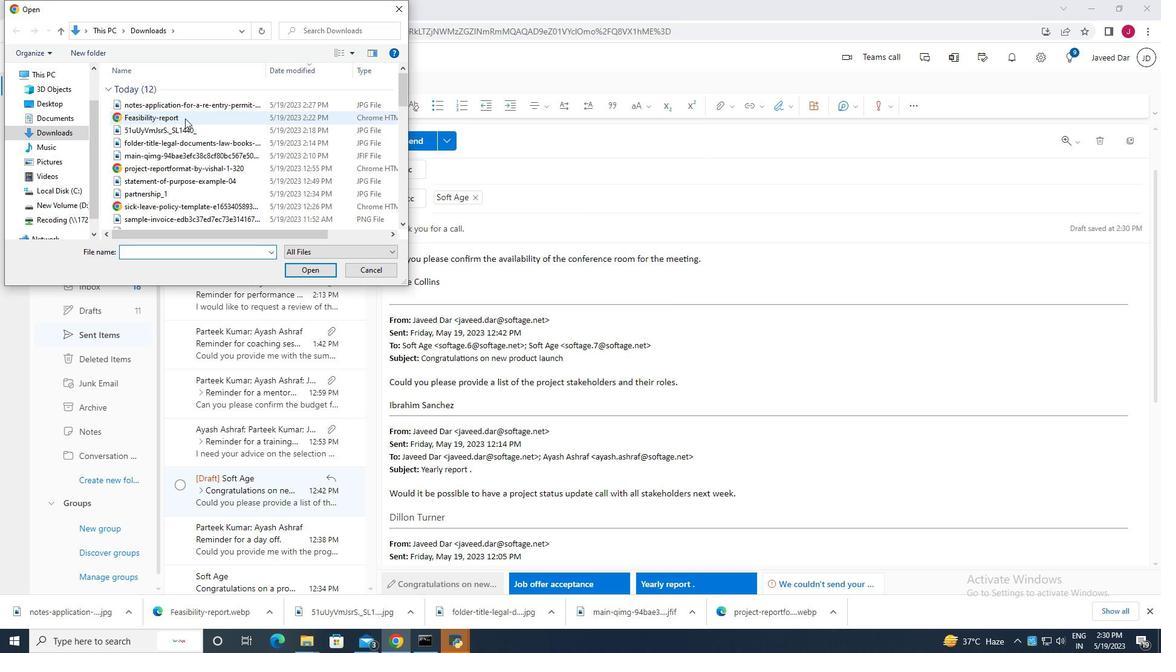 
Action: Mouse scrolled (186, 122) with delta (0, 0)
Screenshot: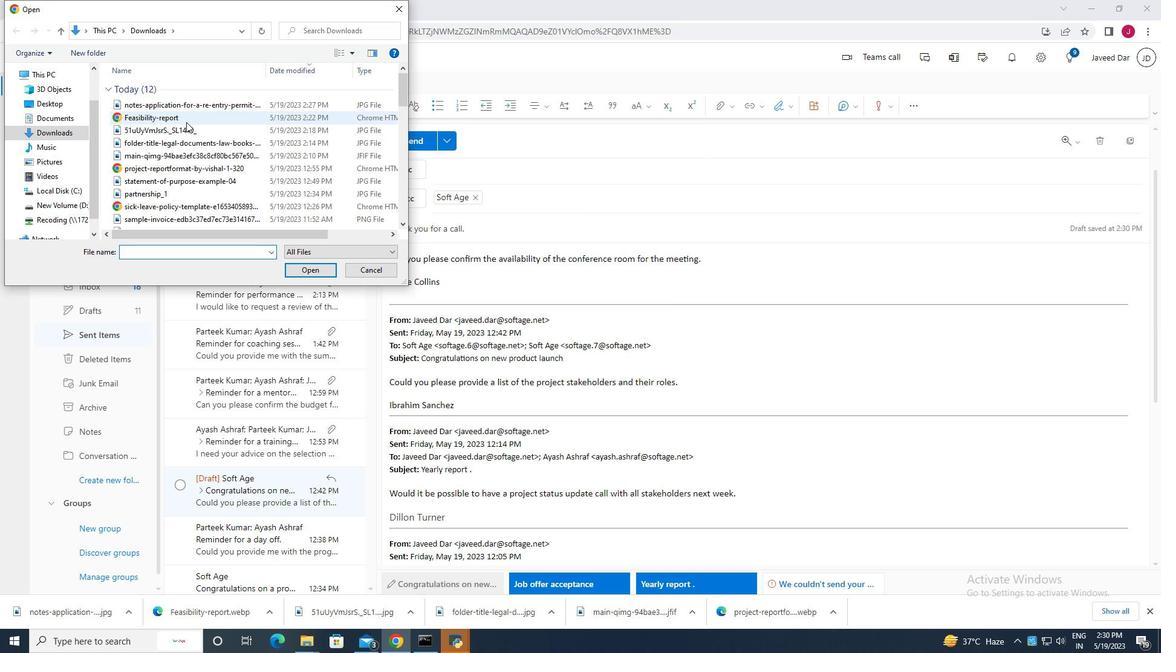 
Action: Mouse scrolled (186, 122) with delta (0, 0)
Screenshot: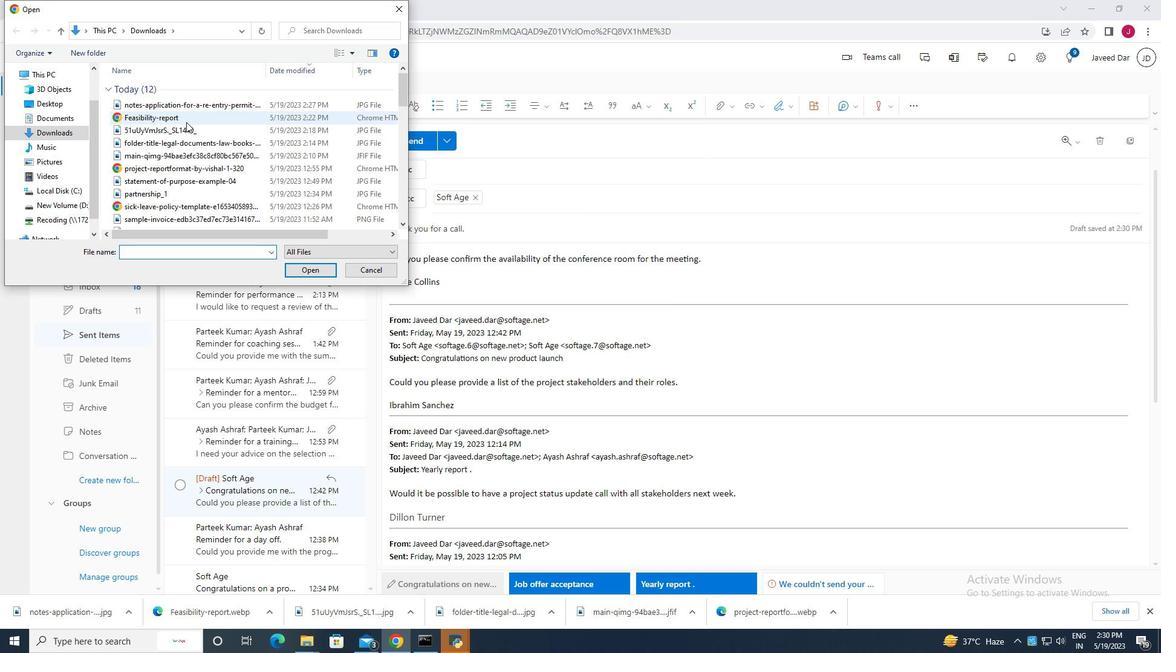 
Action: Mouse moved to (237, 105)
Screenshot: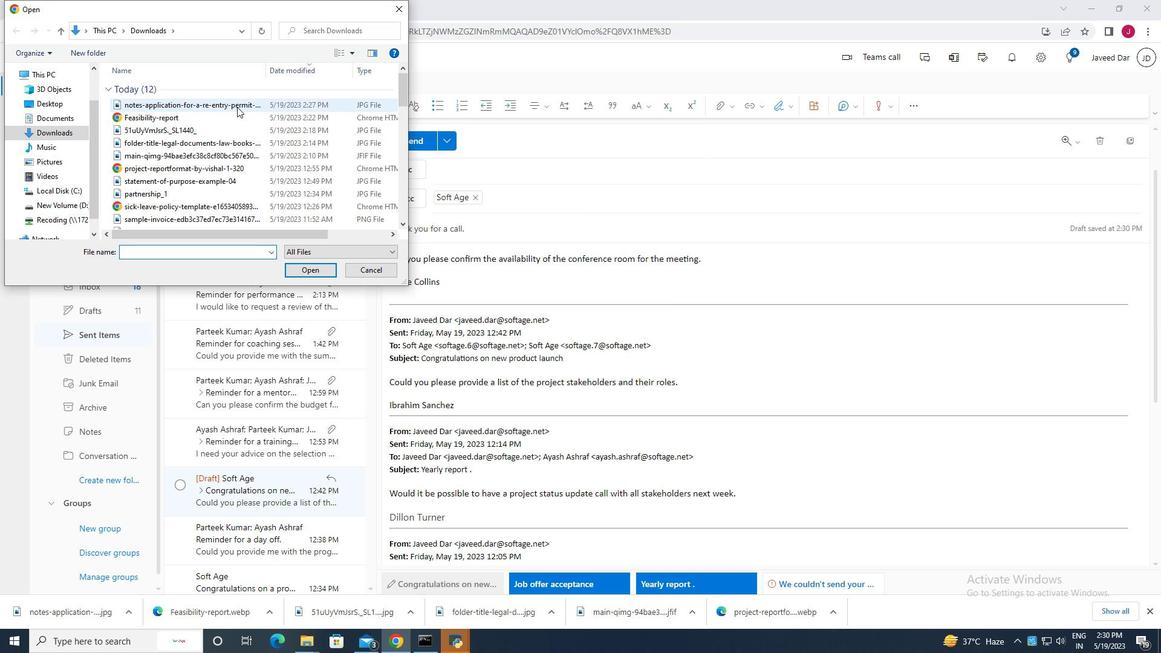 
Action: Mouse pressed left at (237, 105)
Screenshot: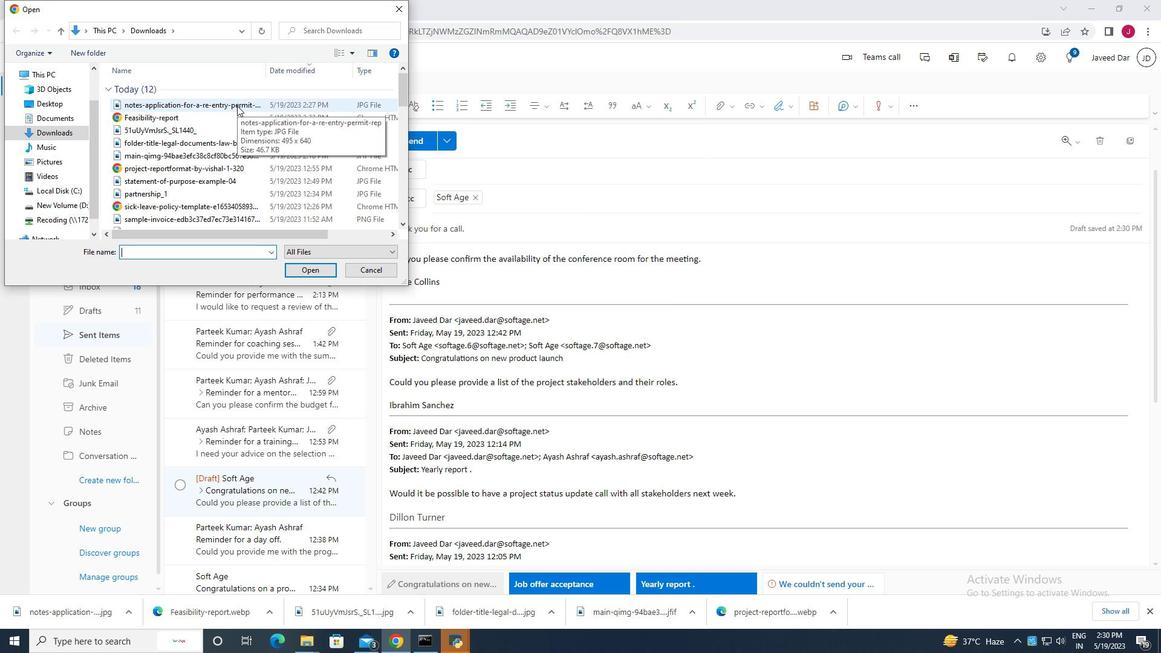
Action: Mouse moved to (317, 271)
Screenshot: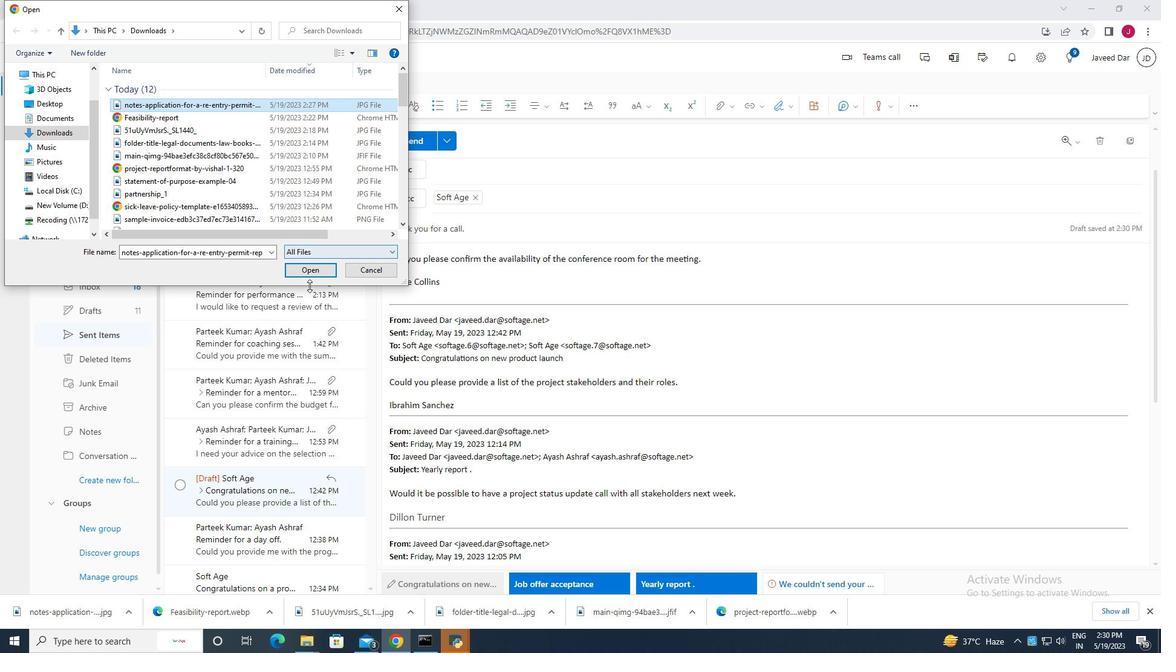 
Action: Mouse pressed left at (317, 271)
Screenshot: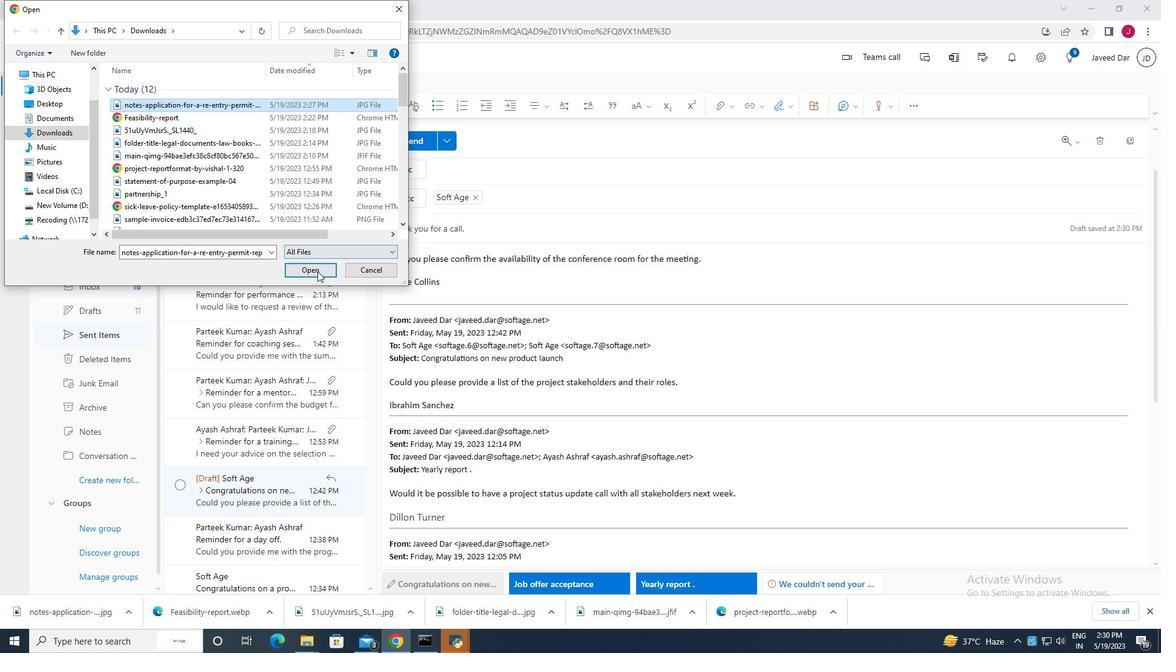 
Action: Mouse moved to (503, 286)
Screenshot: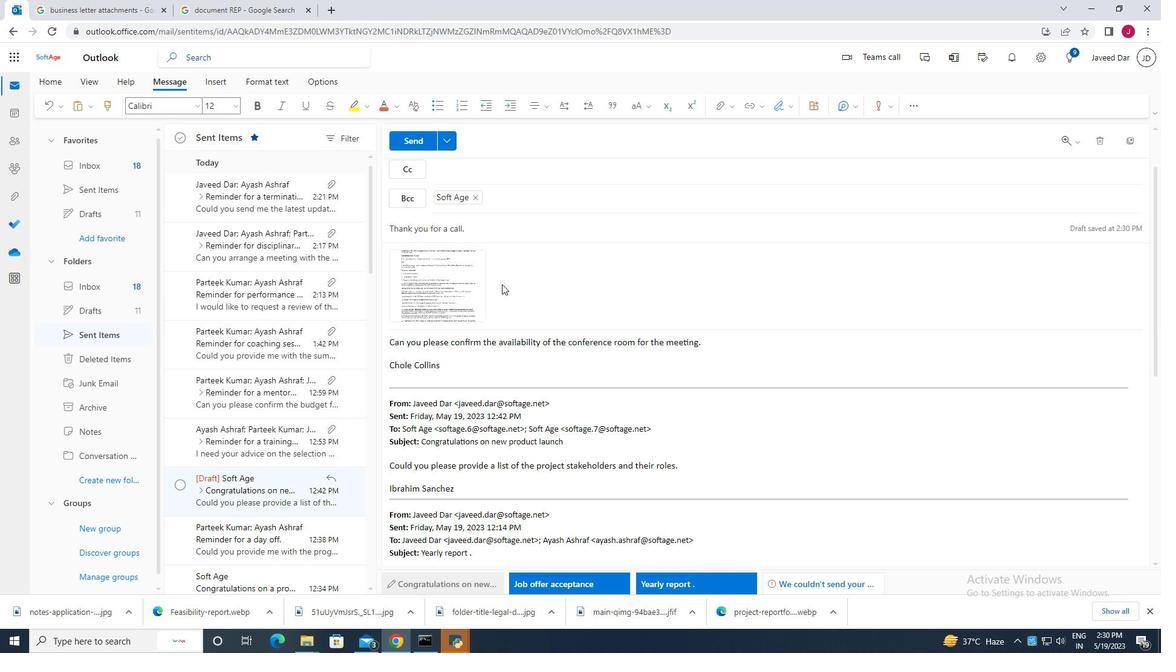 
Action: Mouse scrolled (503, 285) with delta (0, 0)
Screenshot: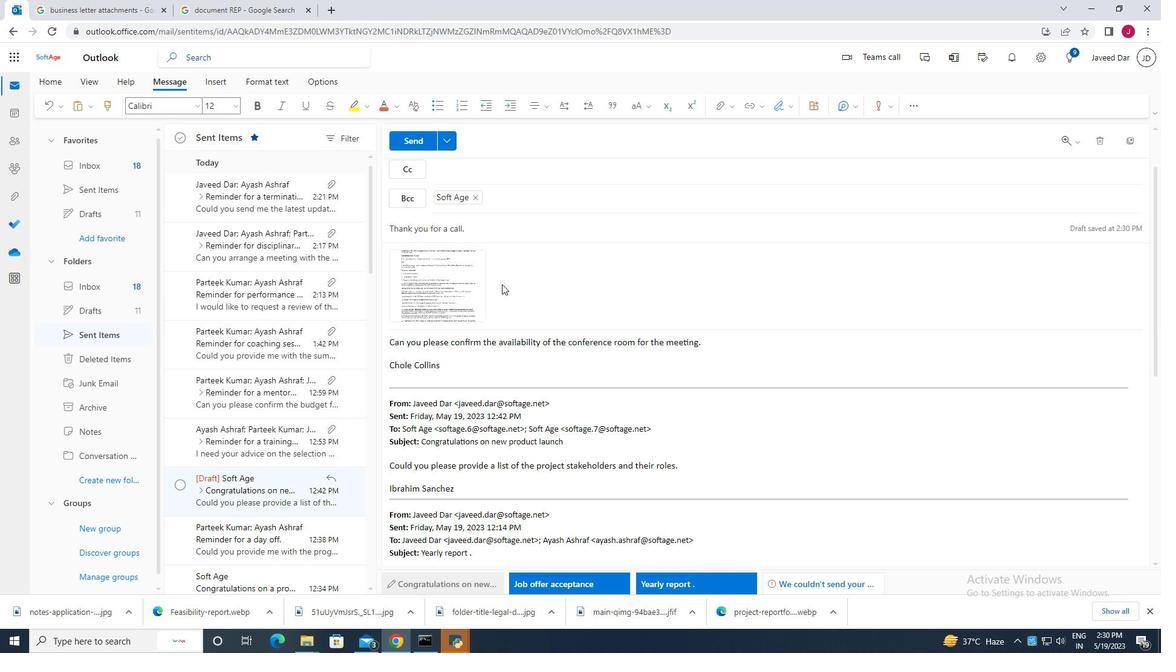 
Action: Mouse moved to (504, 286)
Screenshot: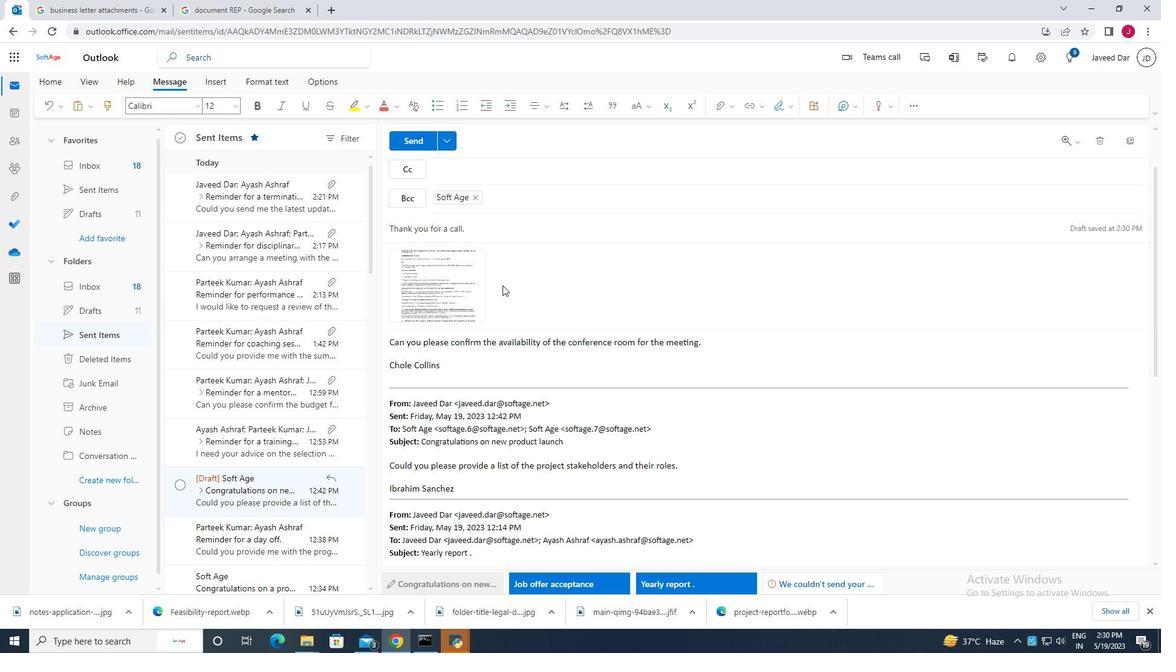 
Action: Mouse scrolled (504, 285) with delta (0, 0)
Screenshot: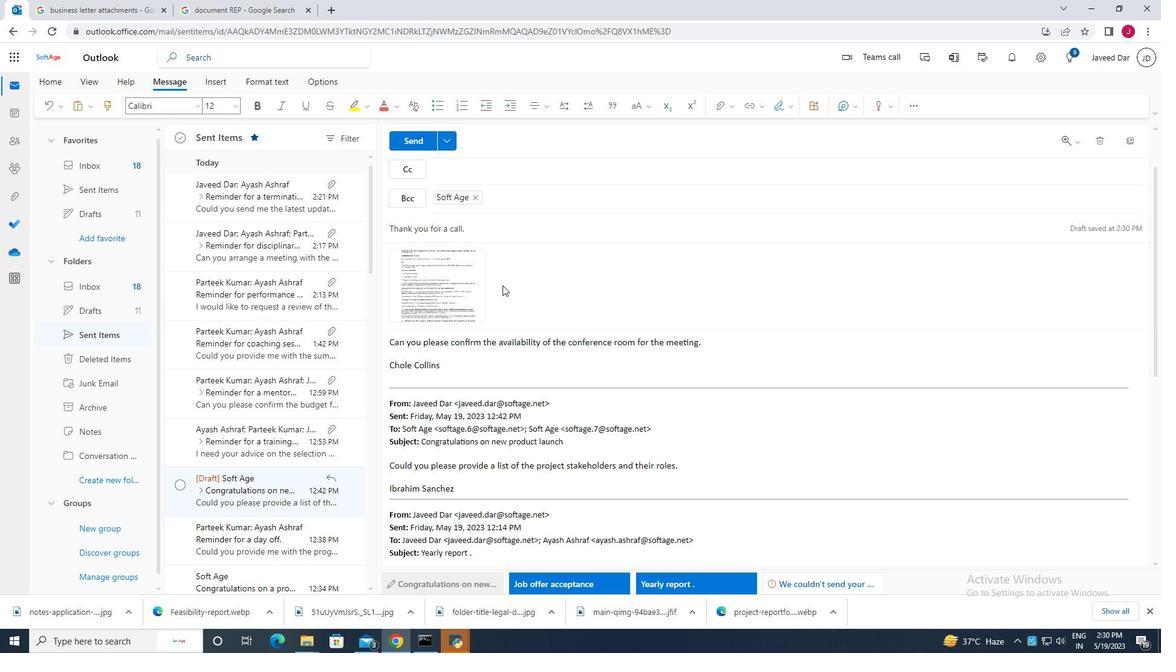 
Action: Mouse scrolled (504, 285) with delta (0, 0)
Screenshot: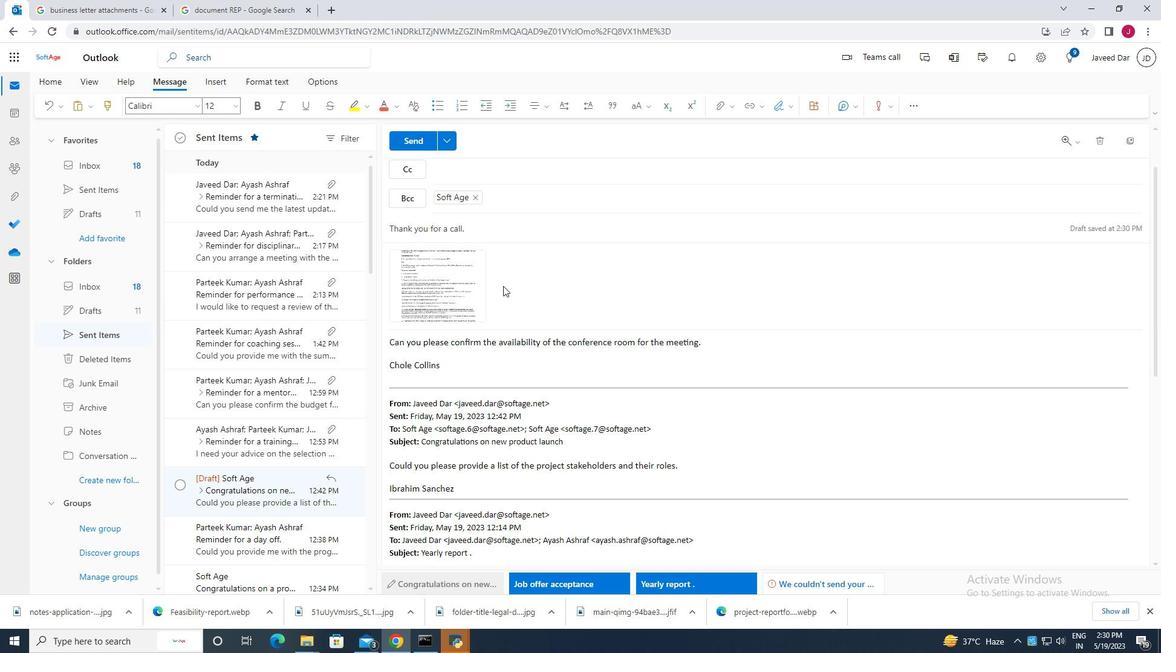 
Action: Mouse moved to (504, 283)
Screenshot: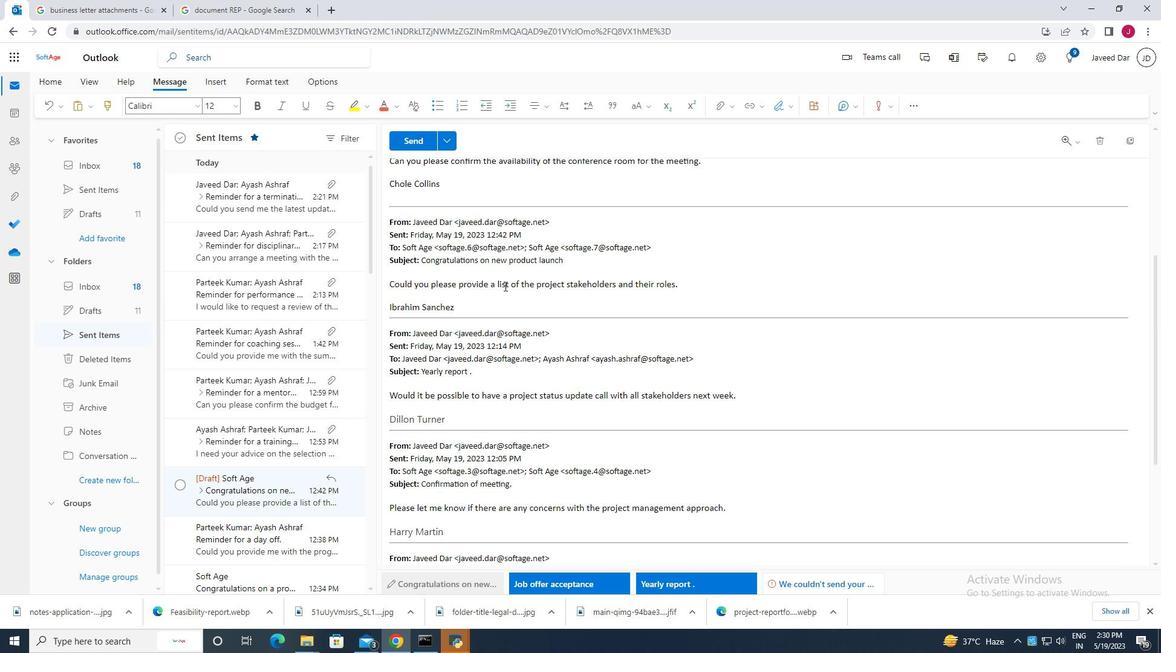 
Action: Mouse scrolled (504, 284) with delta (0, 0)
Screenshot: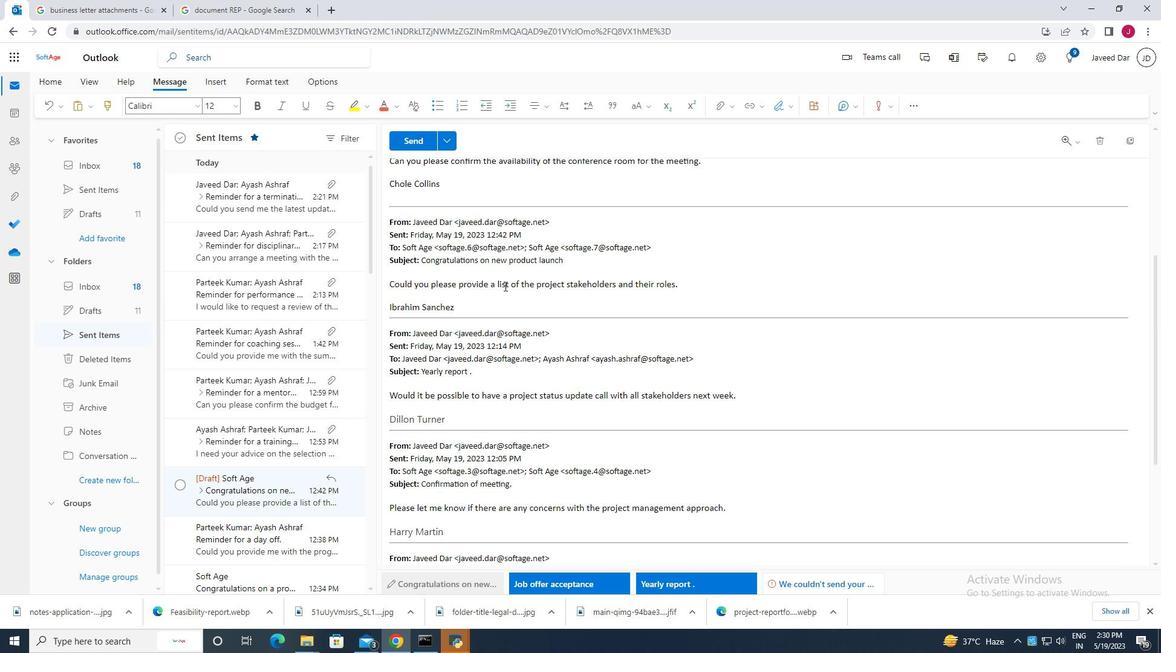 
Action: Mouse scrolled (504, 284) with delta (0, 0)
Screenshot: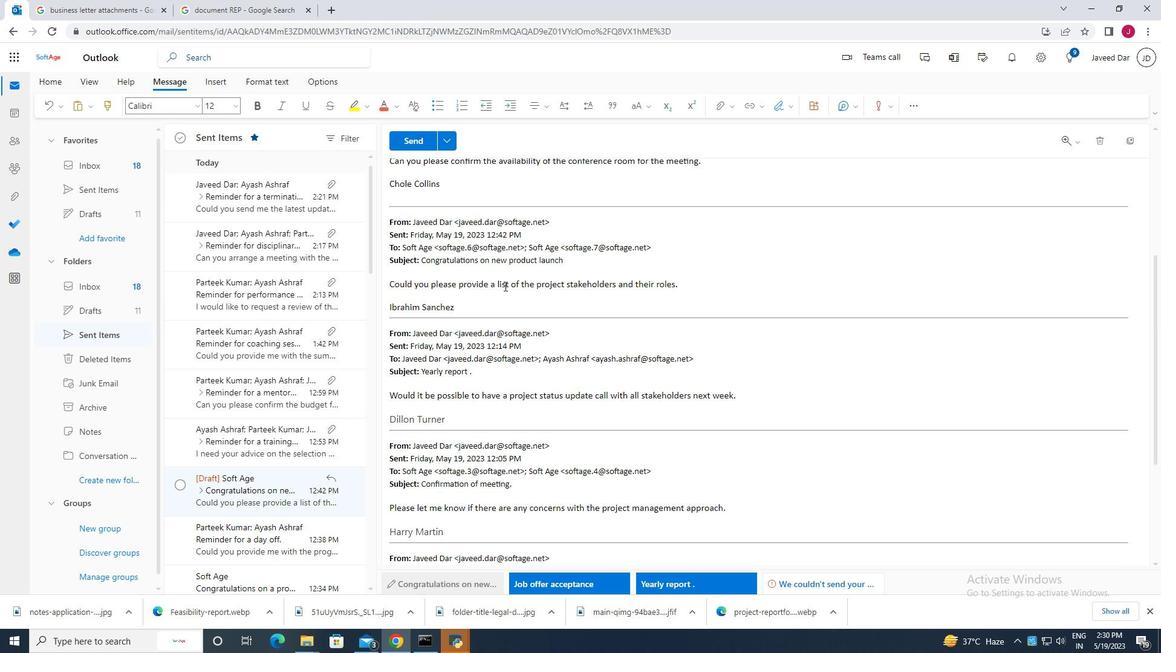 
Action: Mouse scrolled (504, 284) with delta (0, 0)
Screenshot: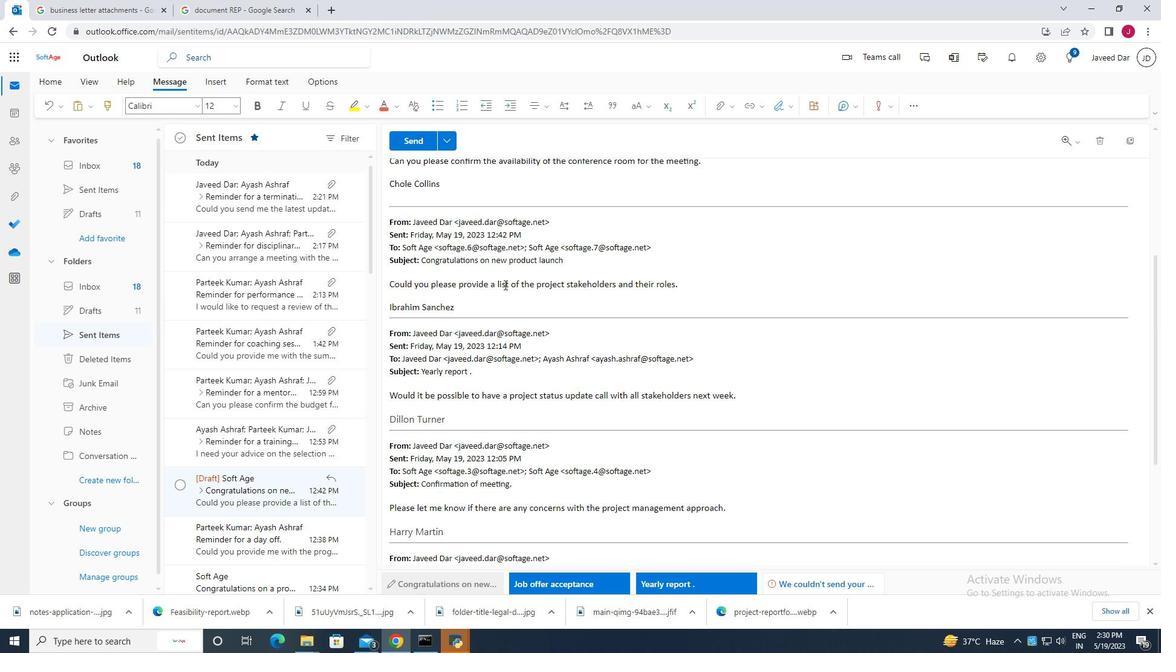 
Action: Mouse moved to (503, 278)
Screenshot: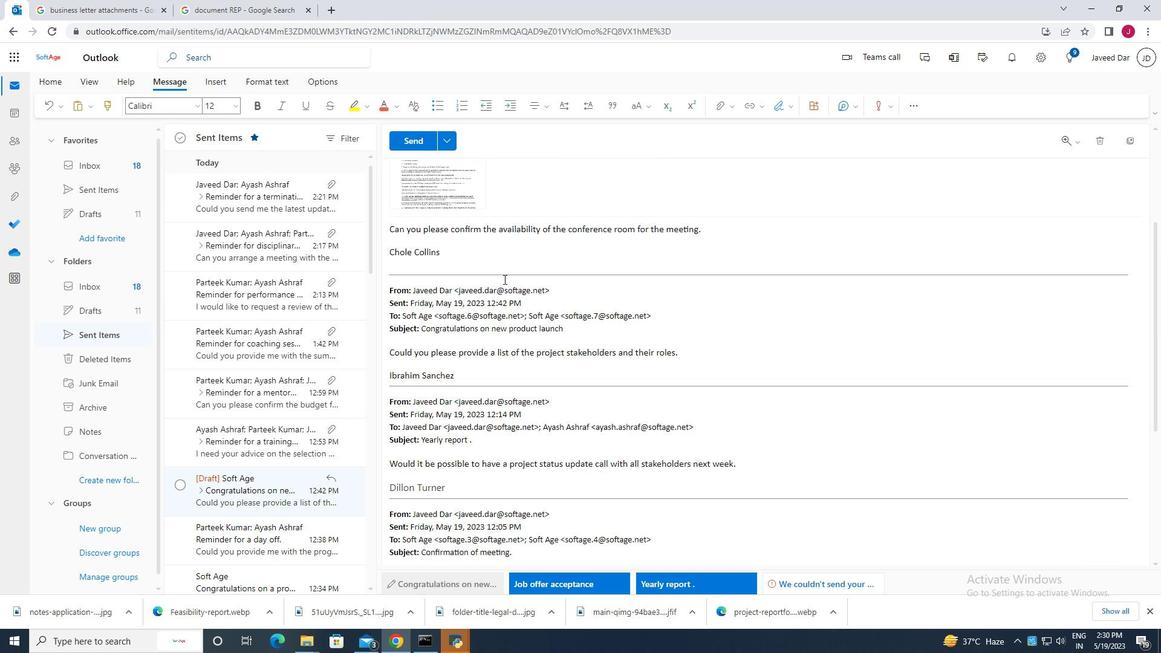 
Action: Mouse scrolled (503, 279) with delta (0, 0)
Screenshot: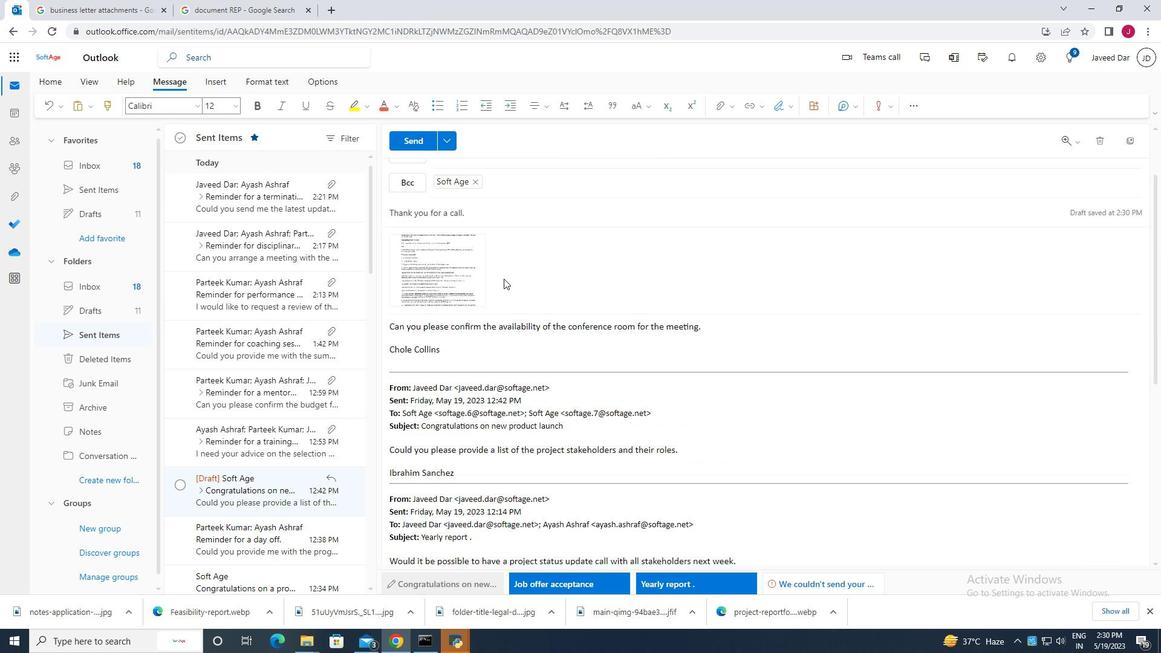 
Action: Mouse scrolled (503, 279) with delta (0, 0)
Screenshot: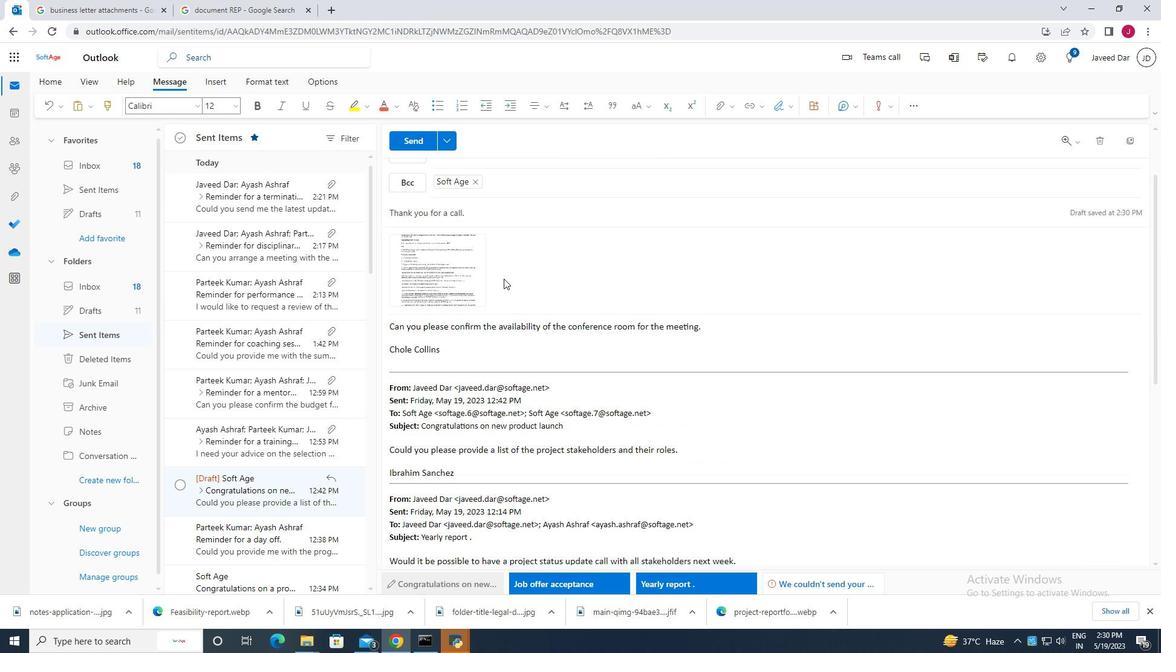 
Action: Mouse scrolled (503, 279) with delta (0, 0)
Screenshot: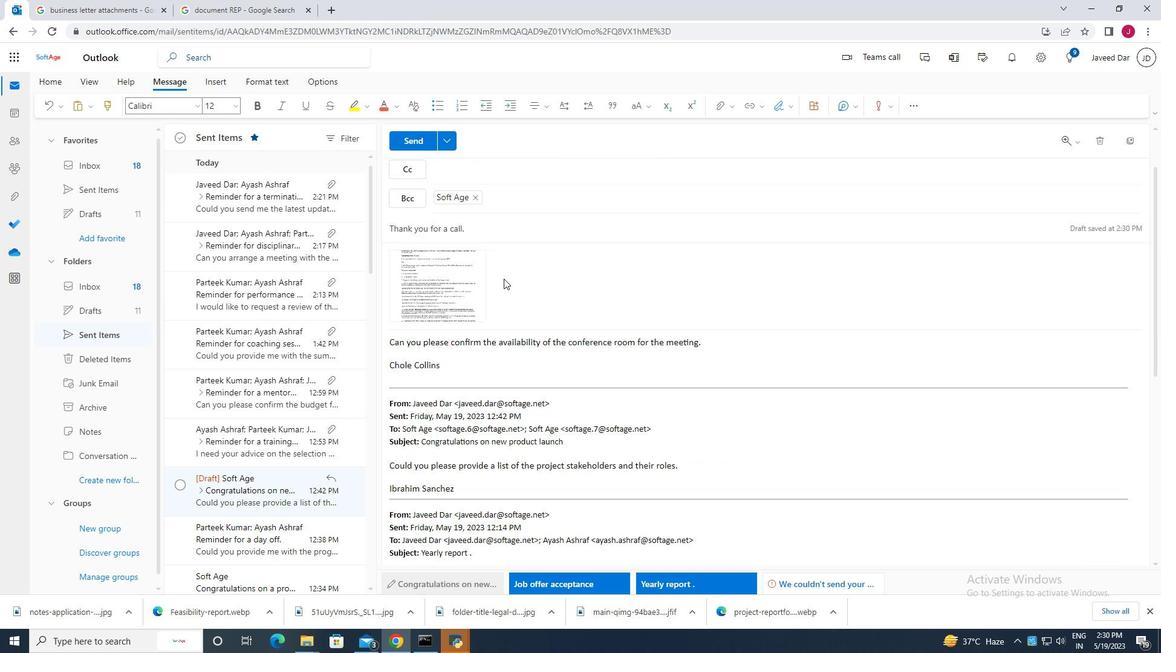 
Action: Mouse scrolled (503, 279) with delta (0, 0)
Screenshot: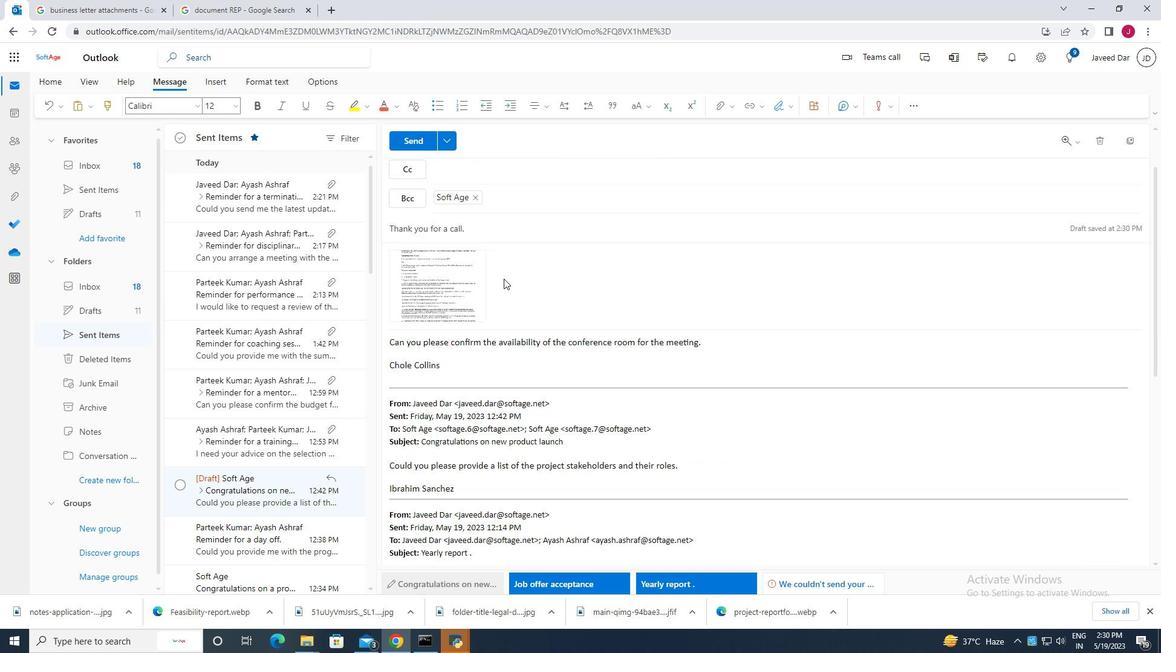 
Action: Mouse scrolled (503, 279) with delta (0, 0)
Screenshot: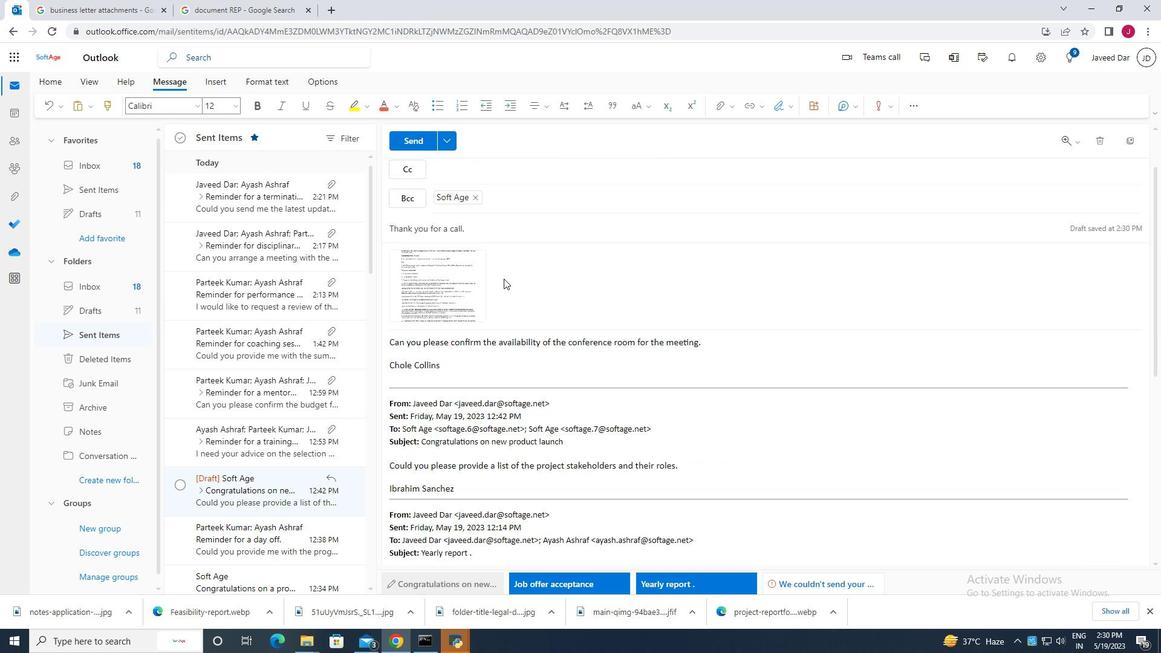 
Action: Mouse moved to (496, 274)
Screenshot: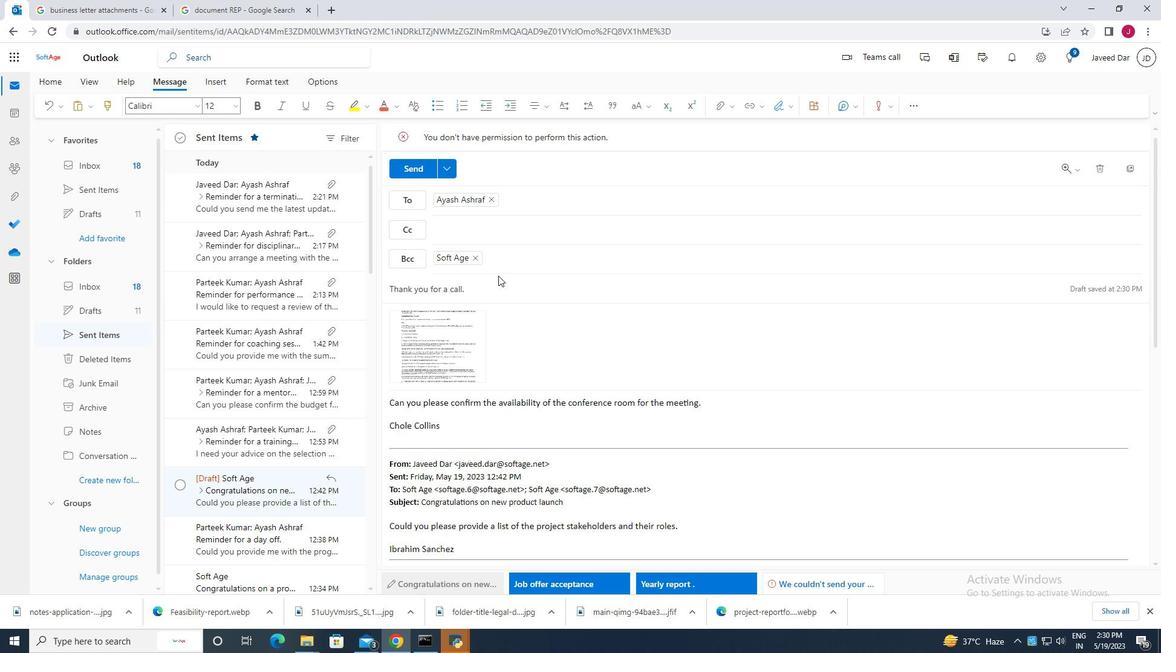 
Action: Mouse scrolled (496, 275) with delta (0, 0)
Screenshot: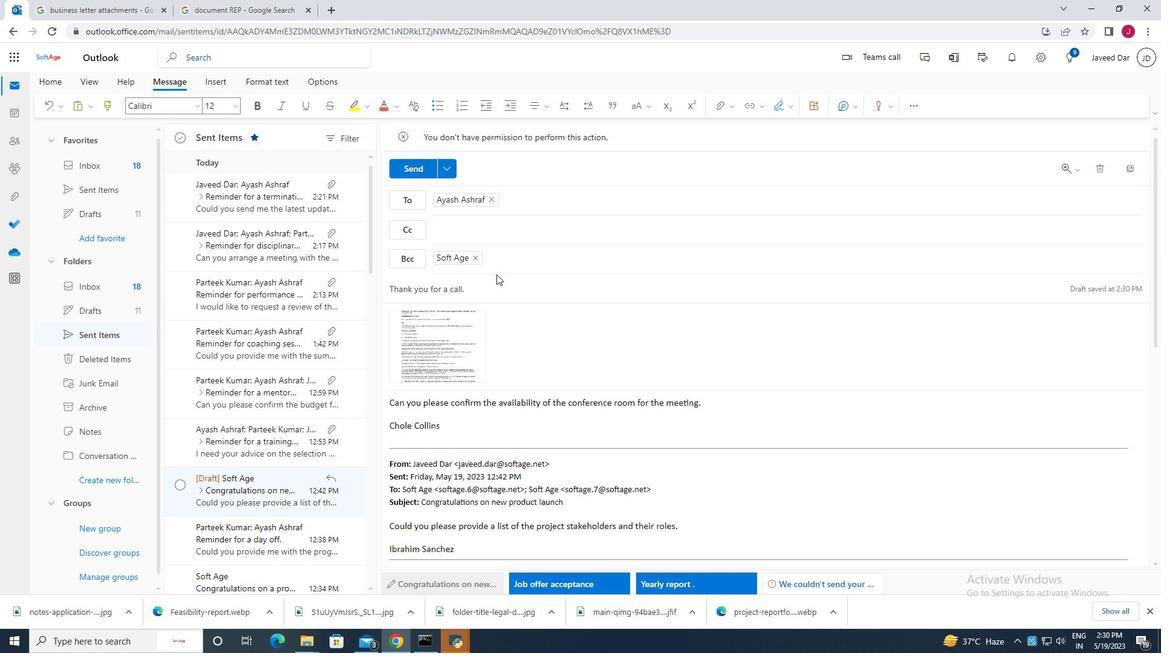 
Action: Mouse moved to (418, 167)
Screenshot: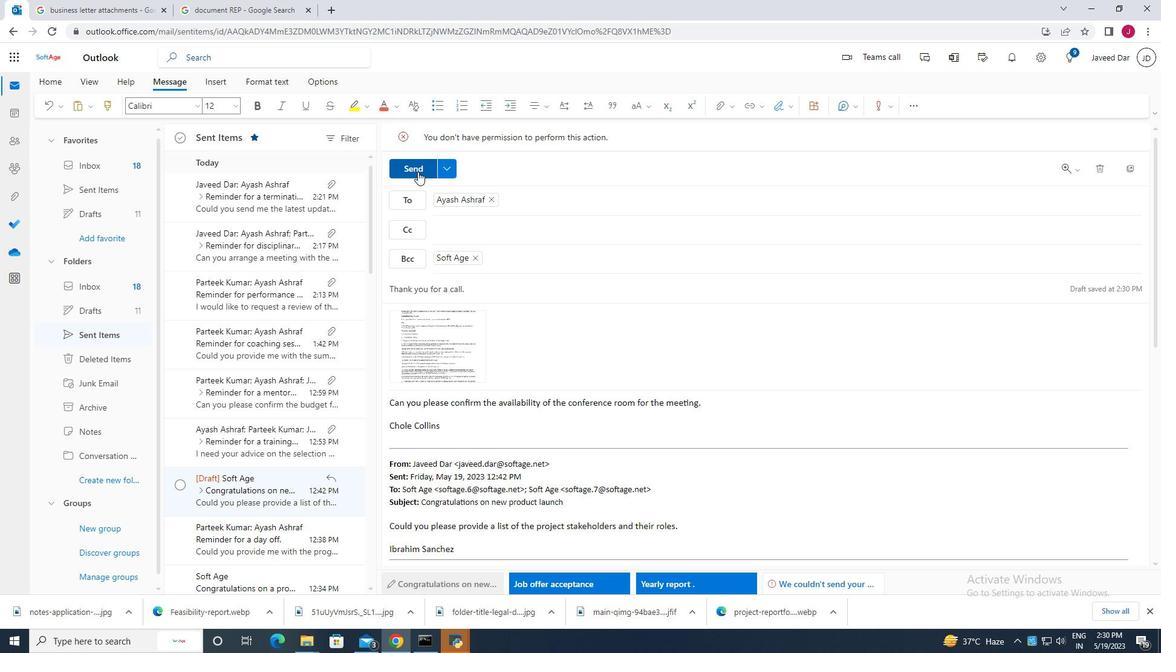 
Action: Mouse pressed left at (418, 167)
Screenshot: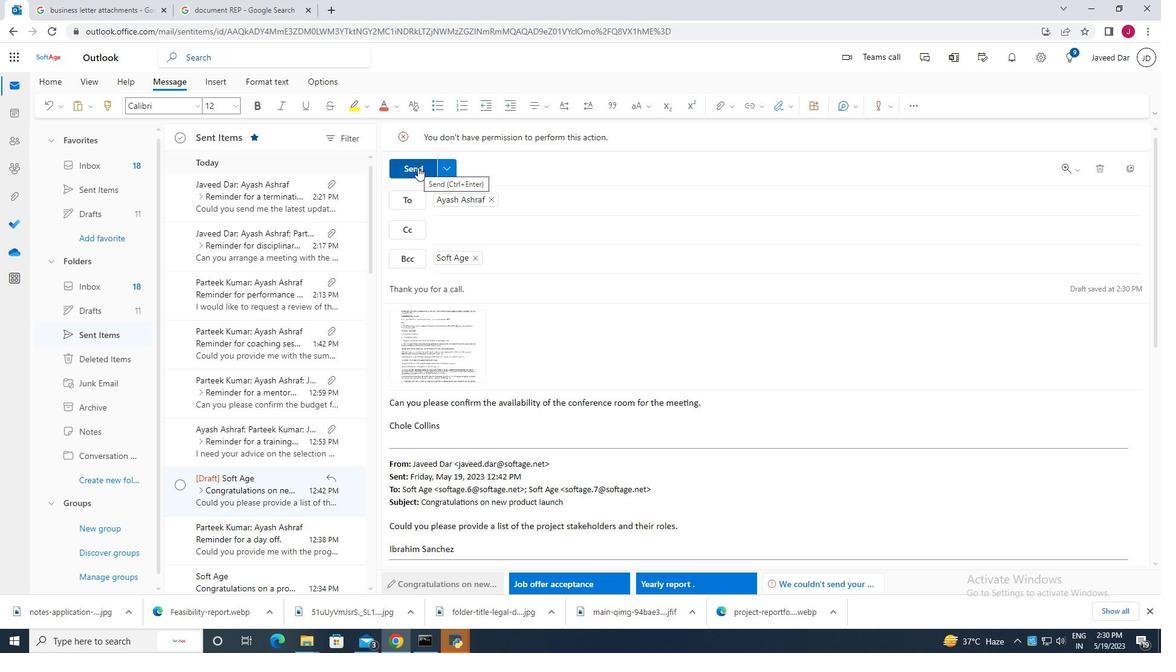
